 Task: Look for space in Ibeto, Nigeria from 13th August, 2023 to 17th August, 2023 for 2 adults in price range Rs.10000 to Rs.16000. Place can be entire place with 2 bedrooms having 2 beds and 1 bathroom. Property type can be house, flat, guest house. Amenities needed are: wifi. Booking option can be shelf check-in. Required host language is English.
Action: Mouse pressed left at (594, 166)
Screenshot: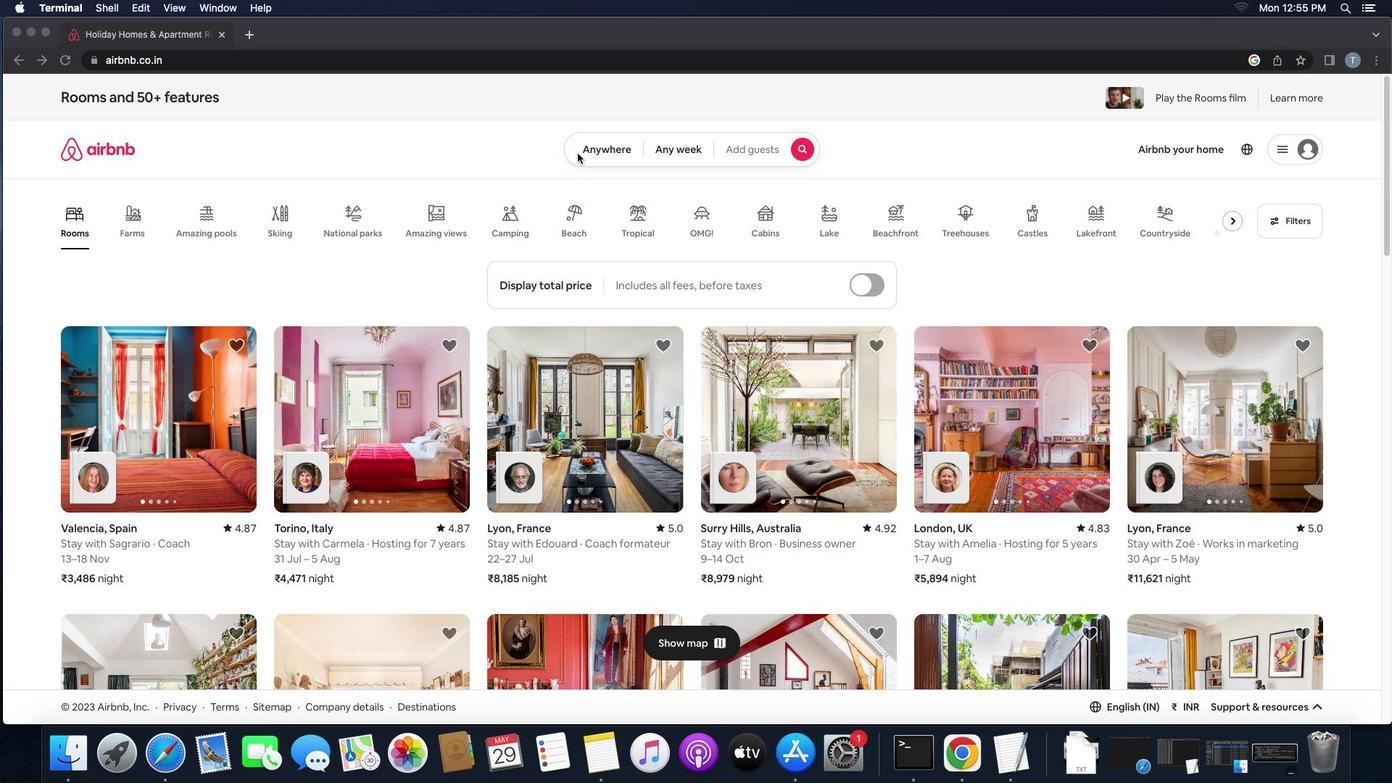 
Action: Mouse pressed left at (594, 166)
Screenshot: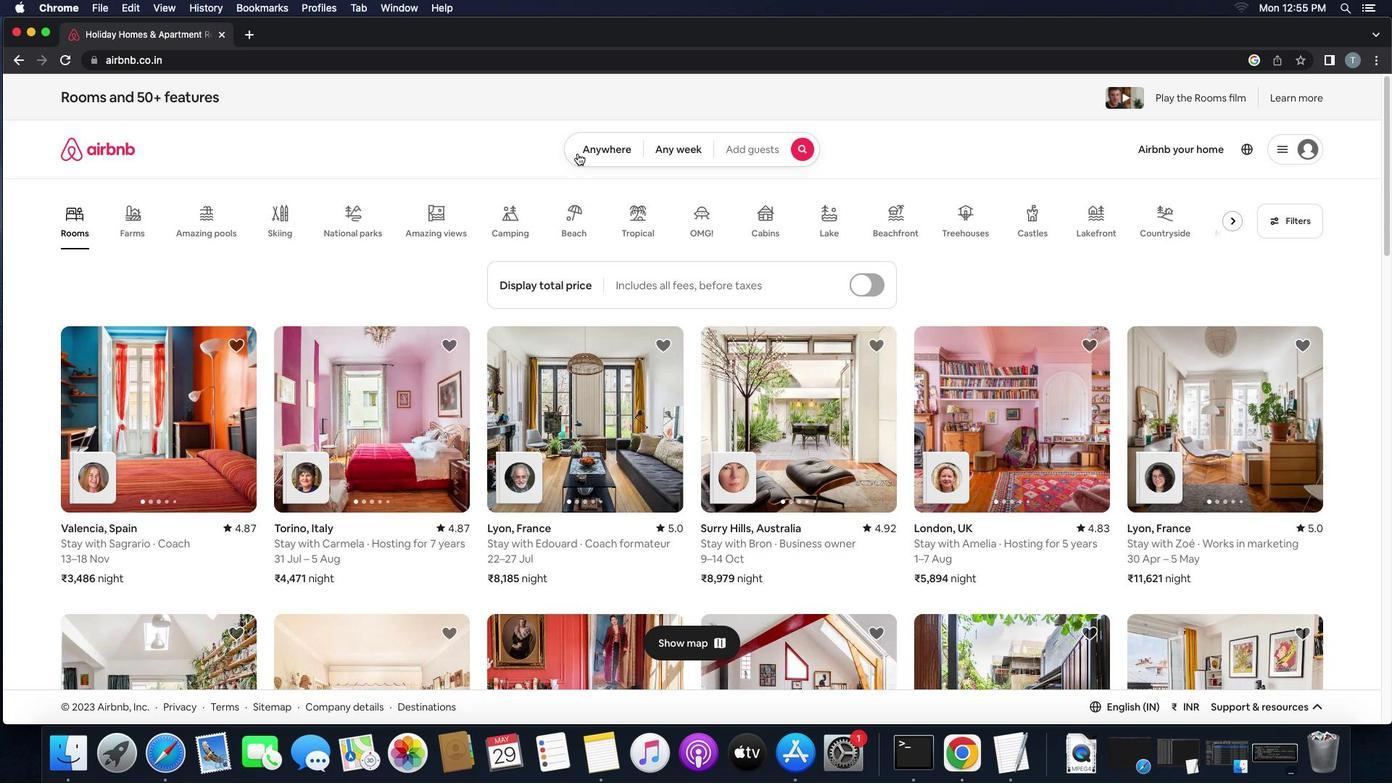 
Action: Mouse moved to (543, 220)
Screenshot: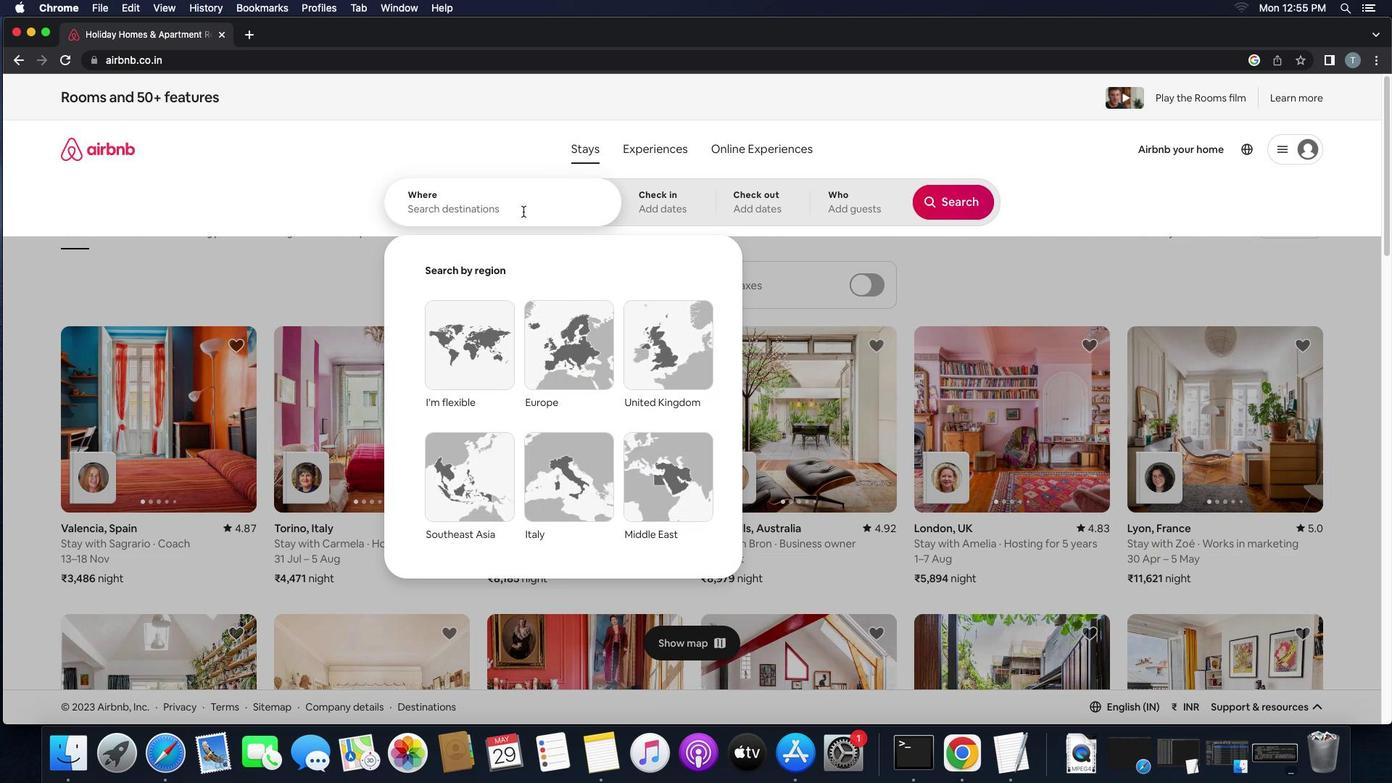 
Action: Mouse pressed left at (543, 220)
Screenshot: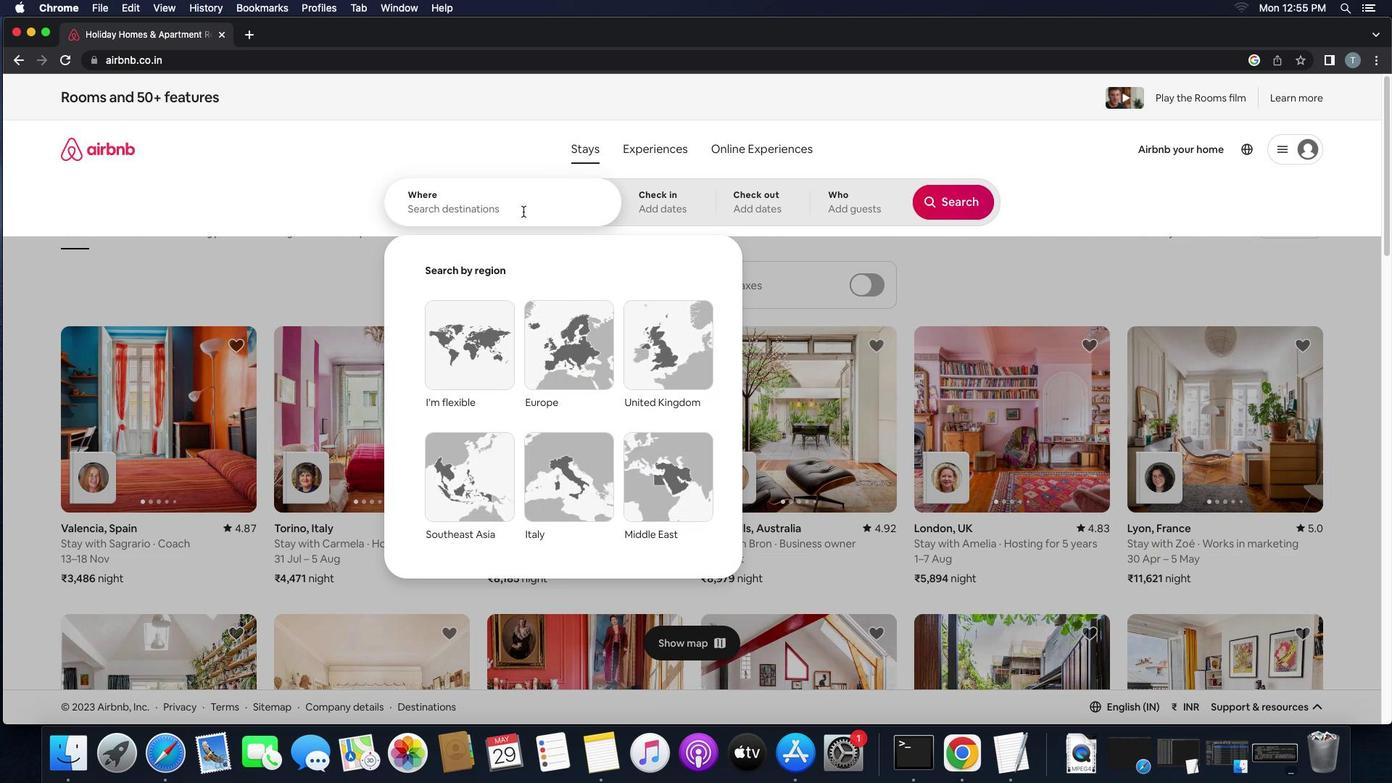 
Action: Key pressed 'i''b''e''t''o'','Key.space'n''i'
Screenshot: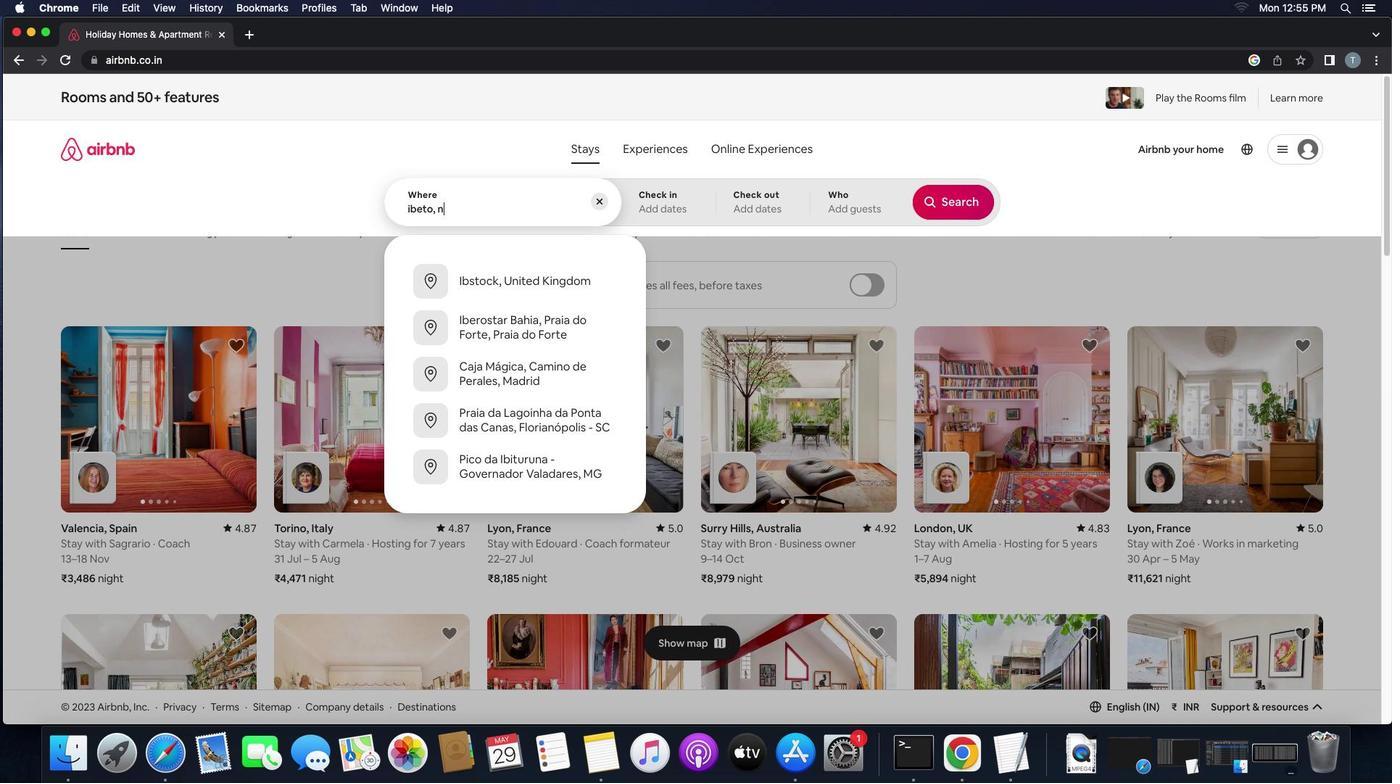 
Action: Mouse moved to (561, 292)
Screenshot: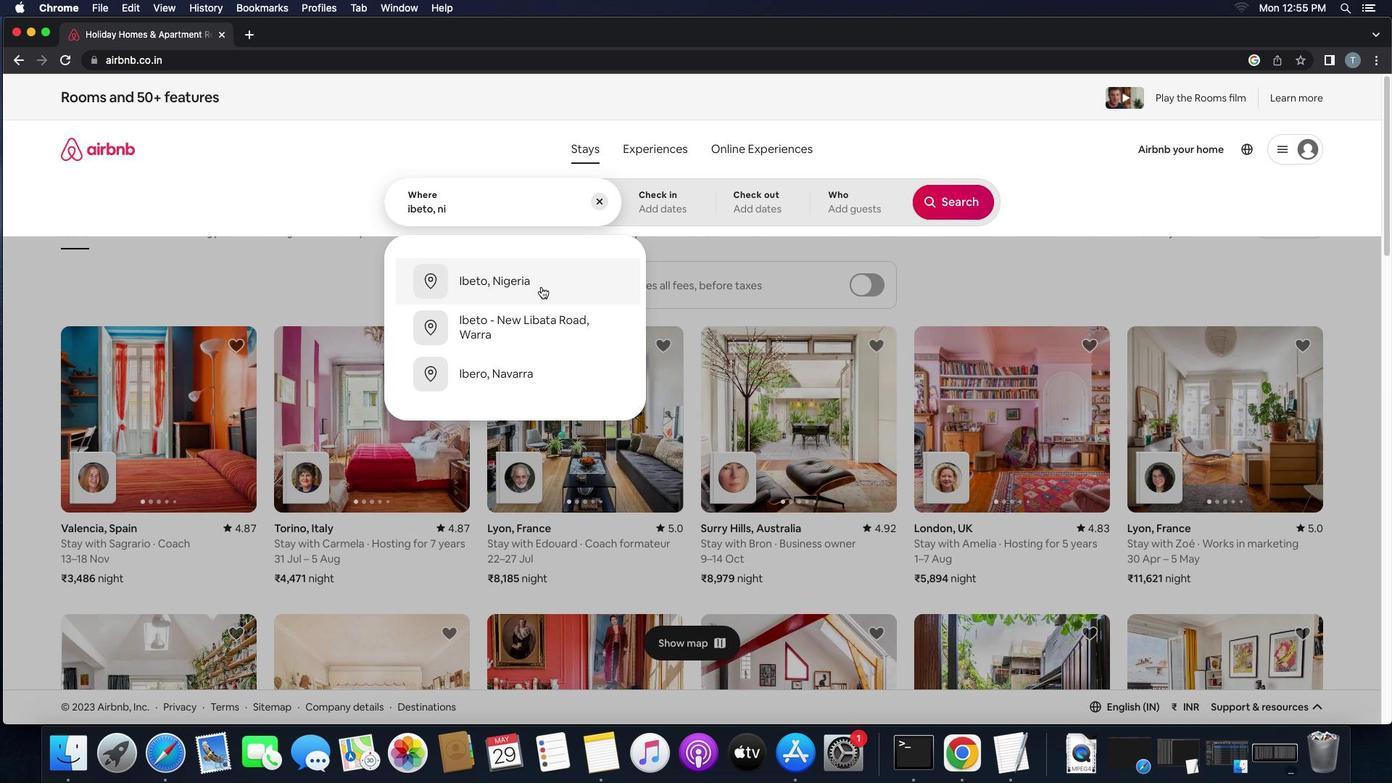 
Action: Mouse pressed left at (561, 292)
Screenshot: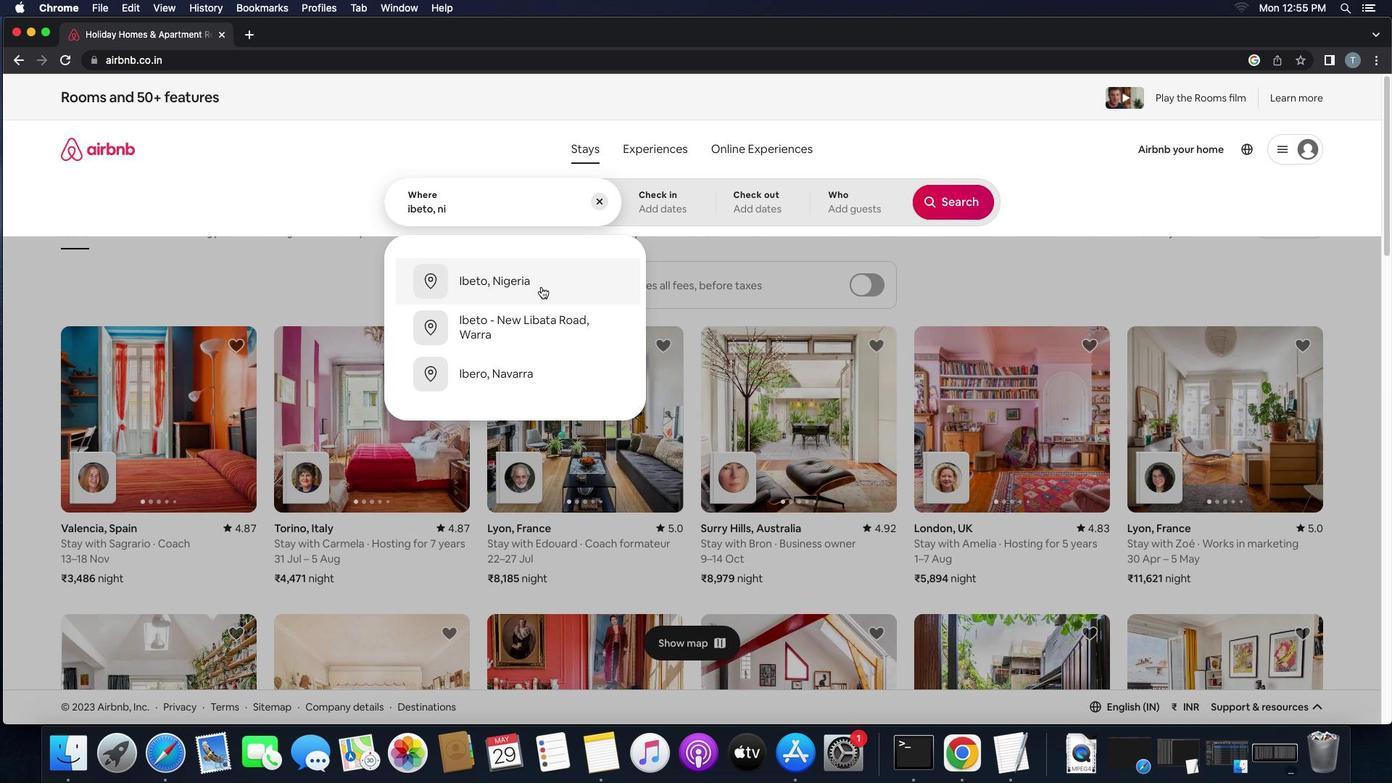 
Action: Mouse moved to (806, 440)
Screenshot: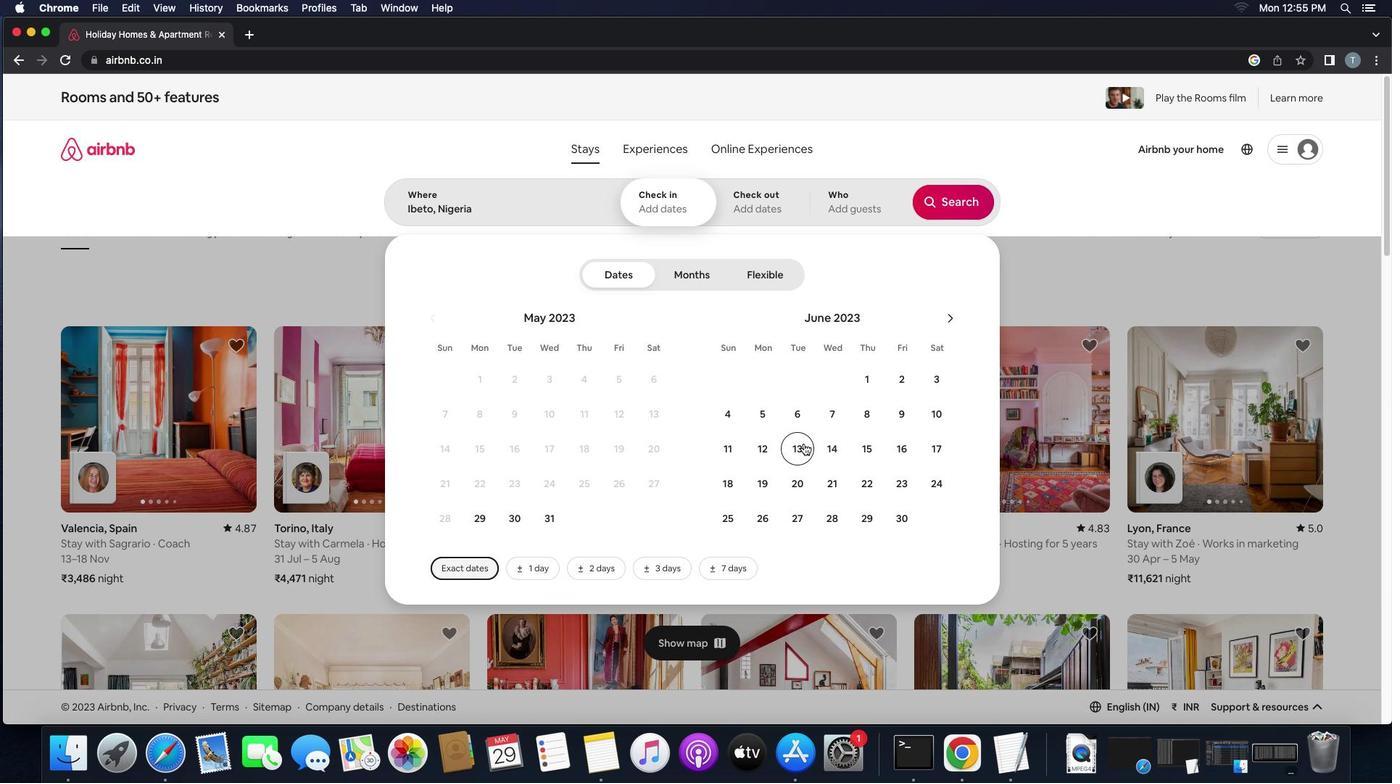 
Action: Mouse pressed left at (806, 440)
Screenshot: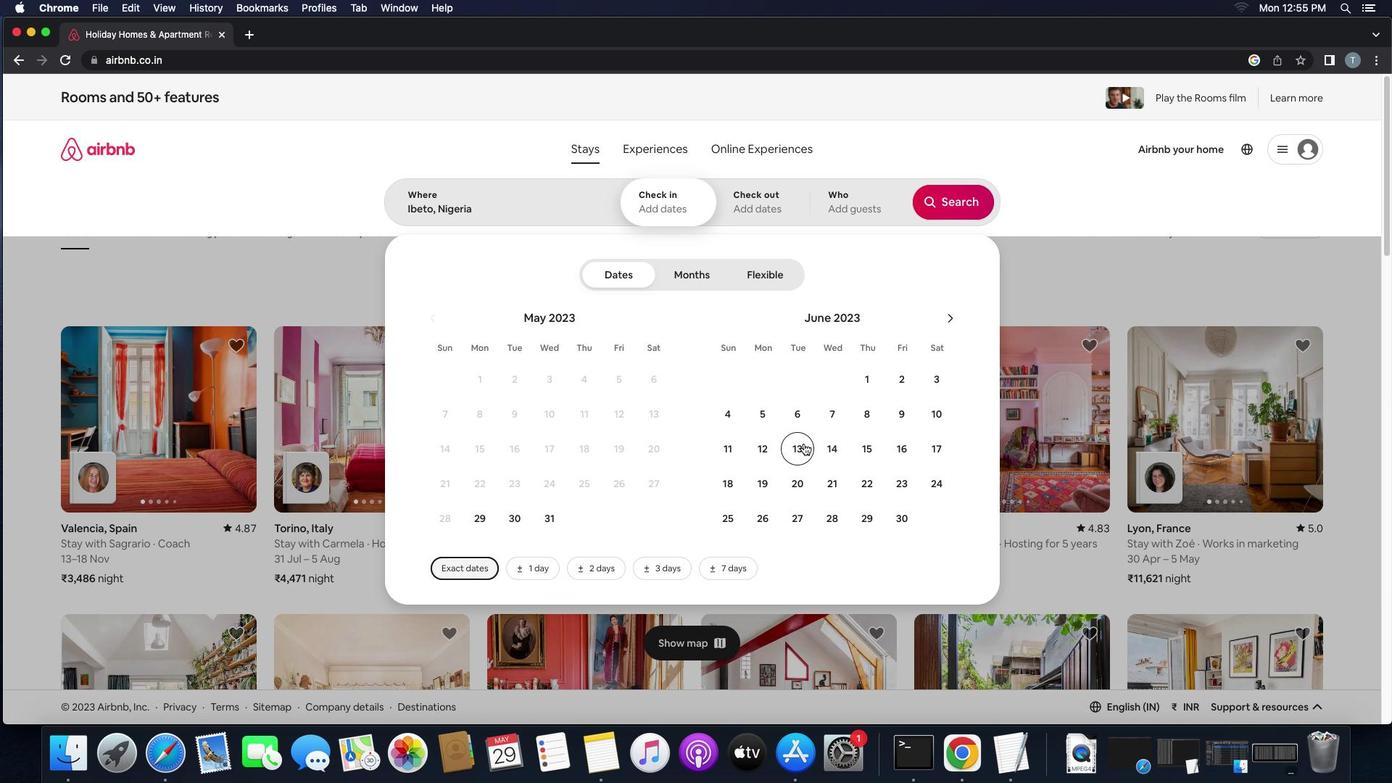 
Action: Mouse moved to (922, 456)
Screenshot: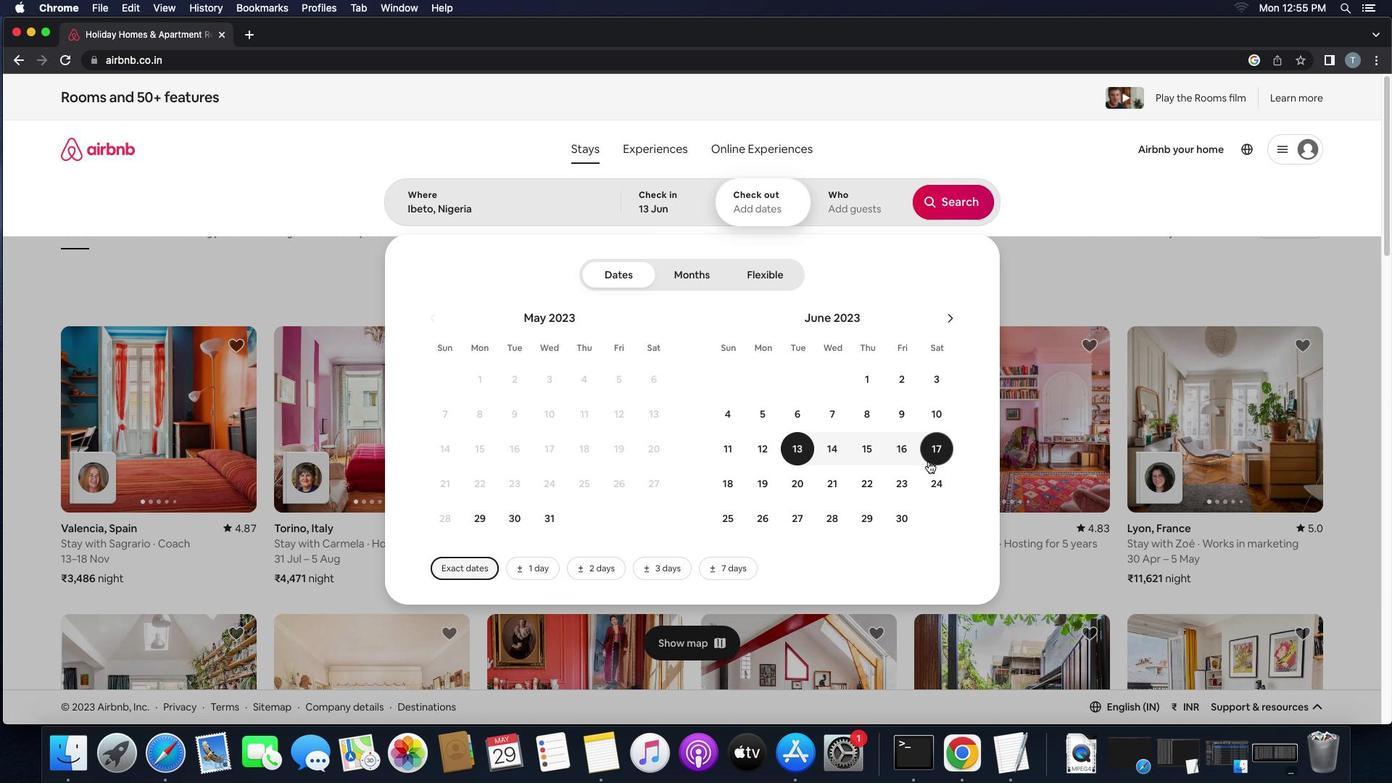 
Action: Mouse pressed left at (922, 456)
Screenshot: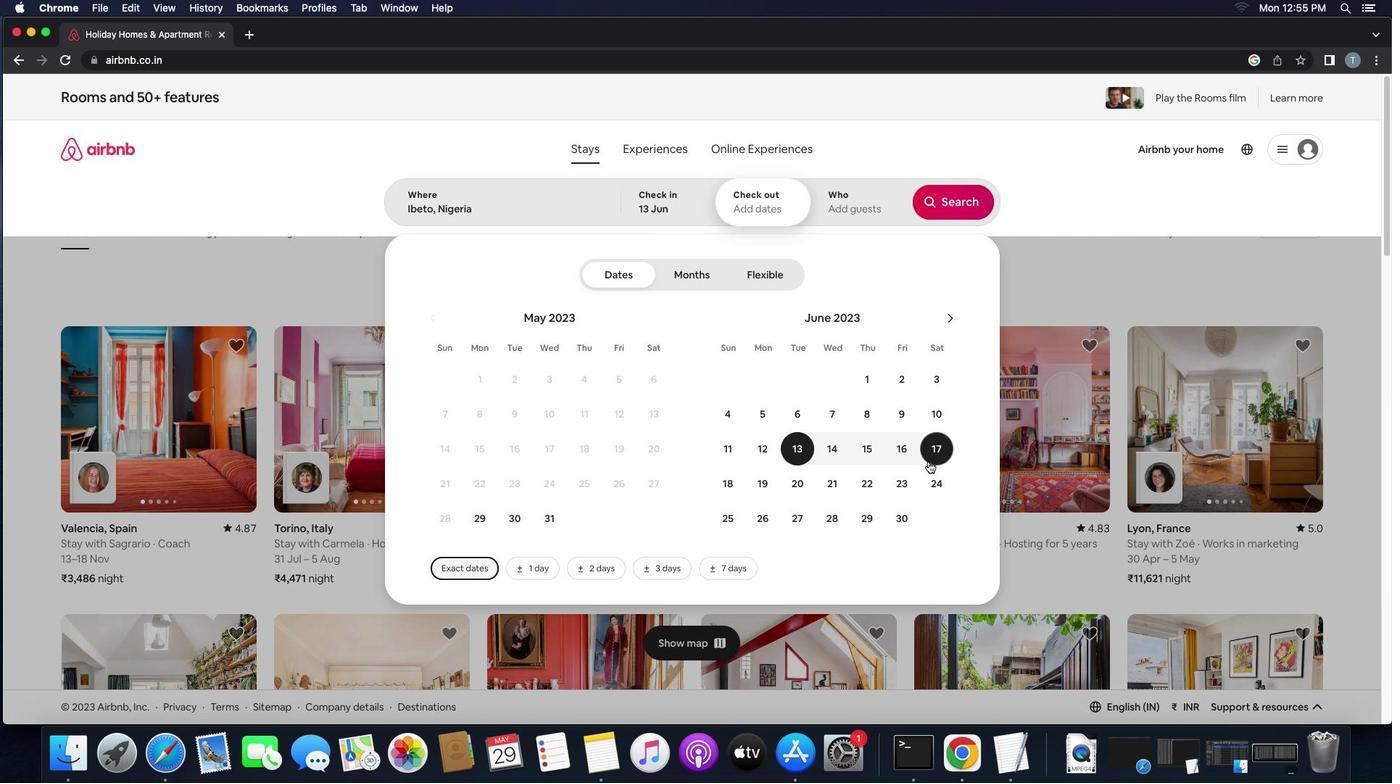 
Action: Mouse moved to (841, 226)
Screenshot: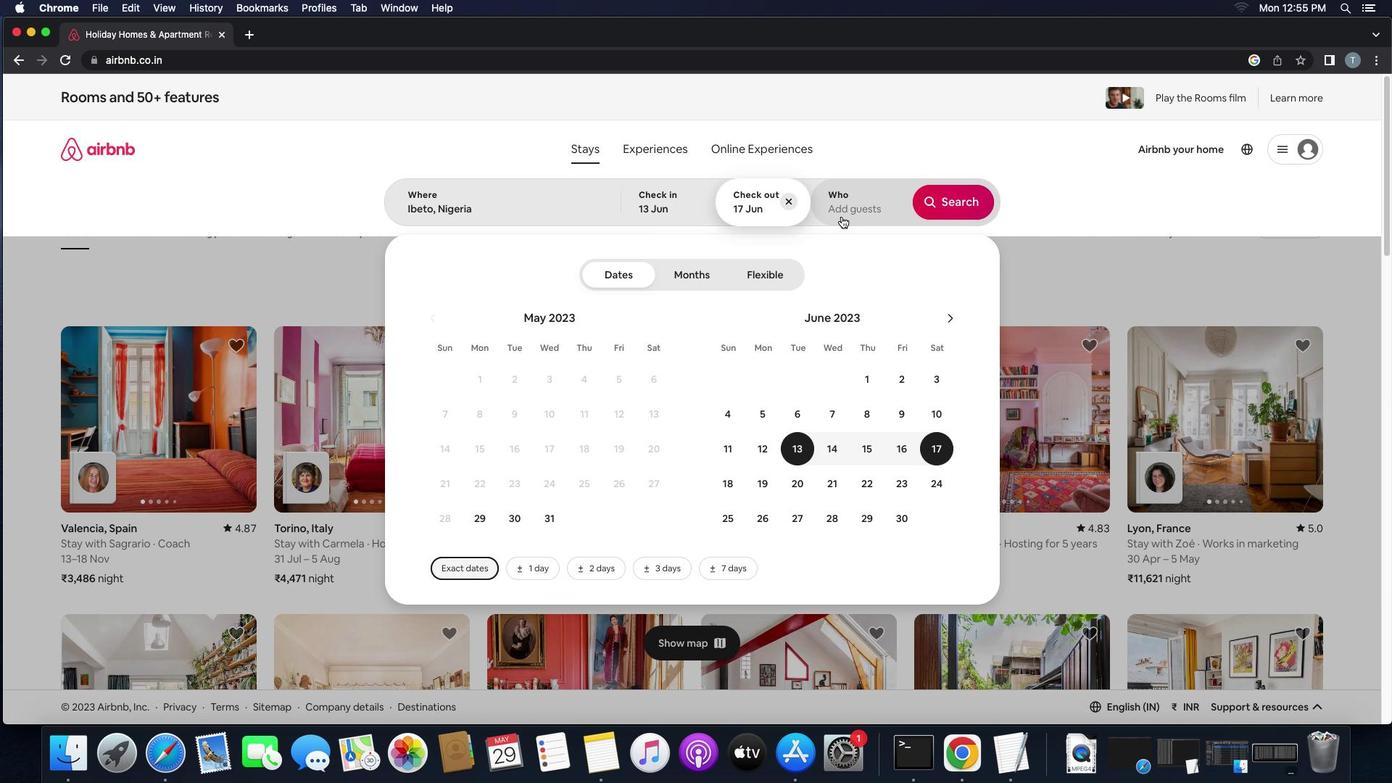 
Action: Mouse pressed left at (841, 226)
Screenshot: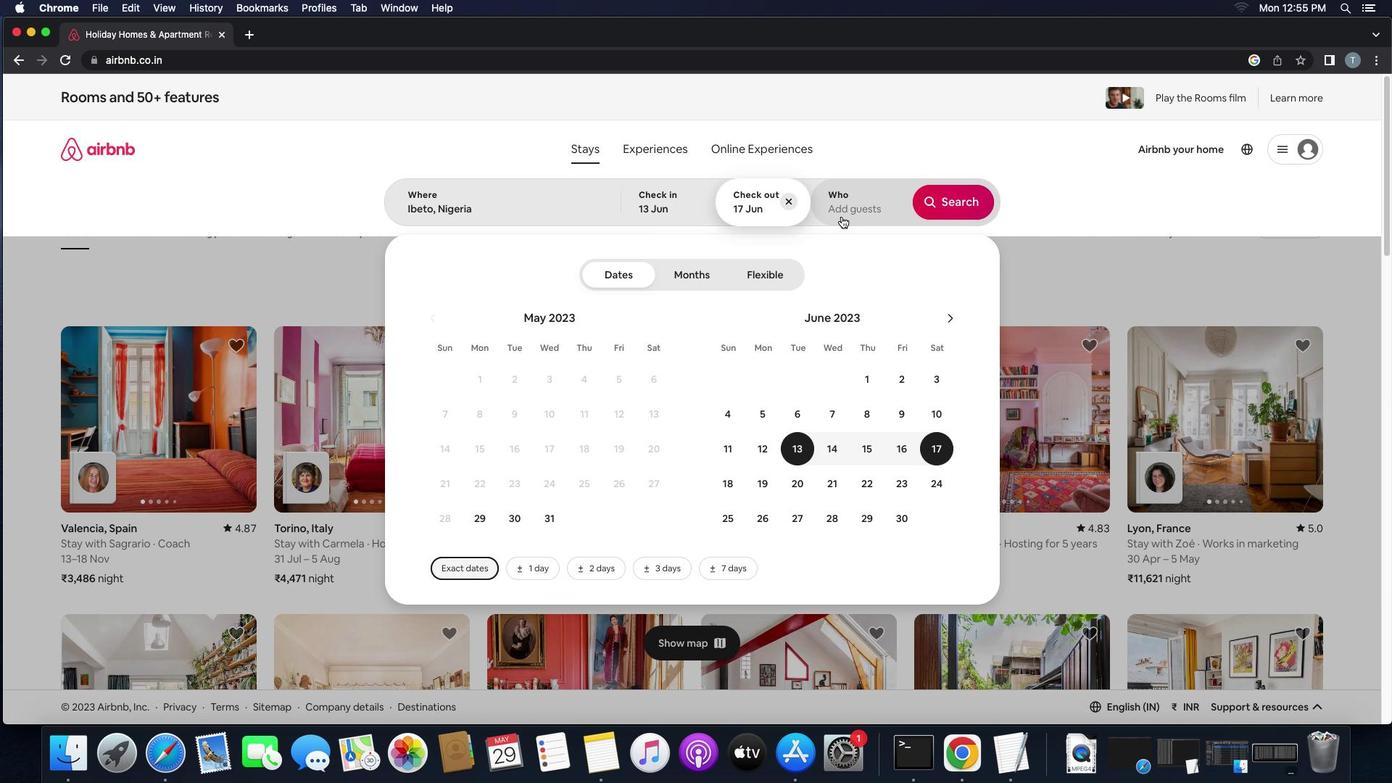 
Action: Mouse moved to (950, 291)
Screenshot: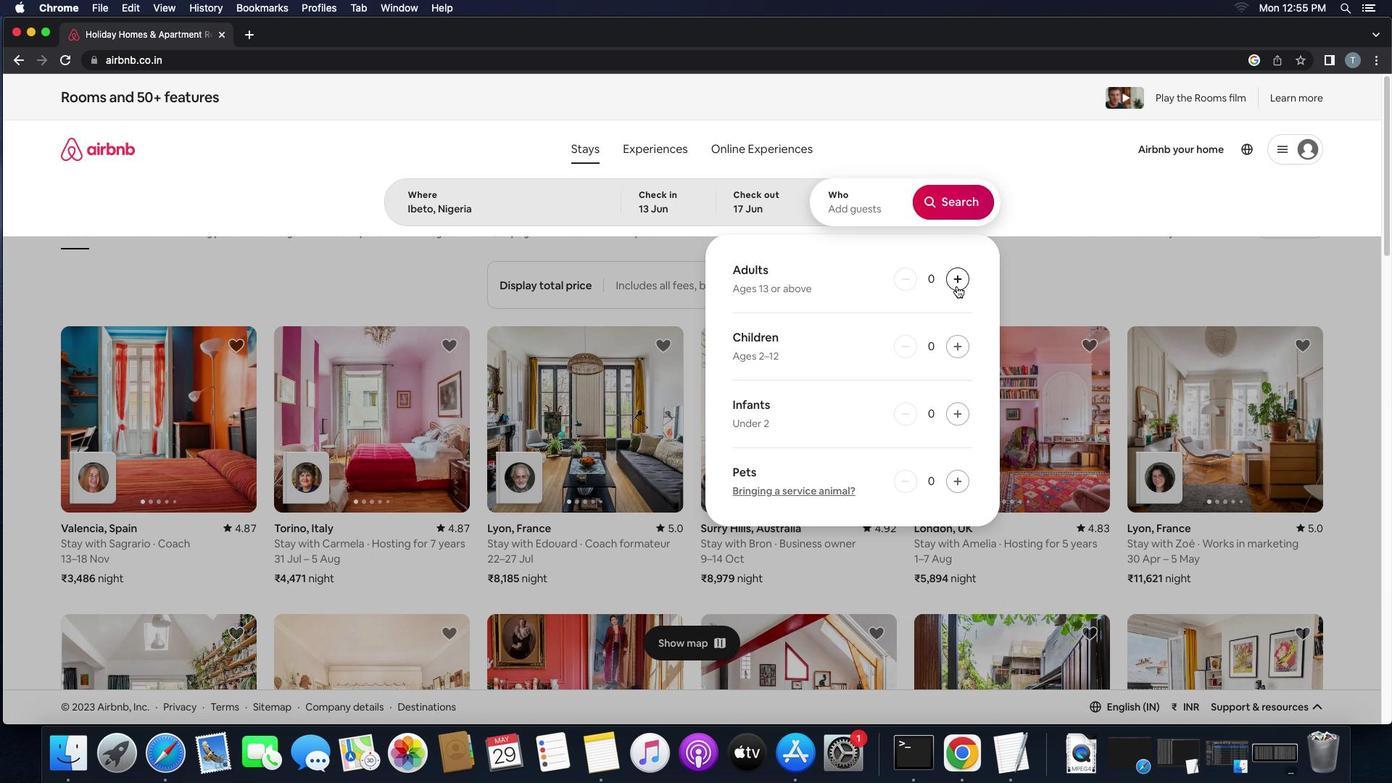
Action: Mouse pressed left at (950, 291)
Screenshot: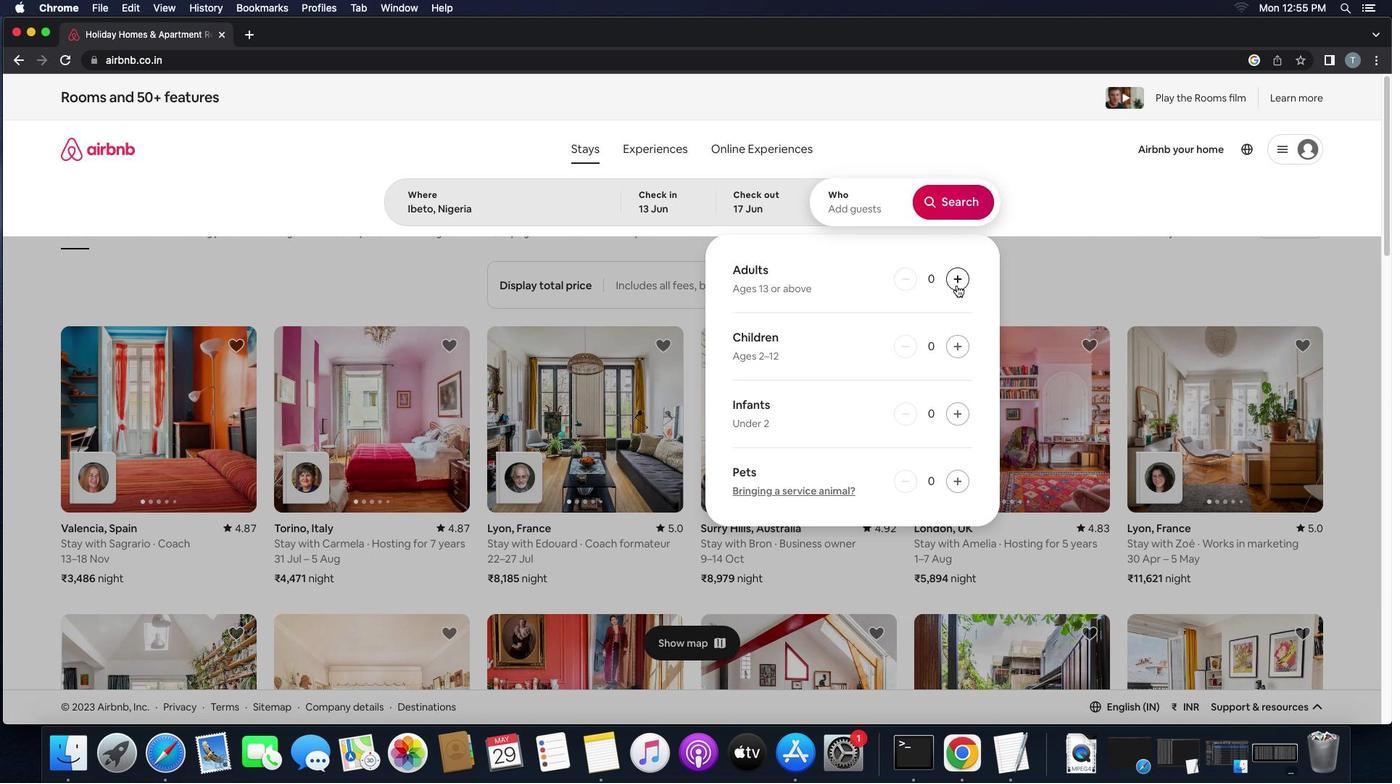 
Action: Mouse moved to (950, 291)
Screenshot: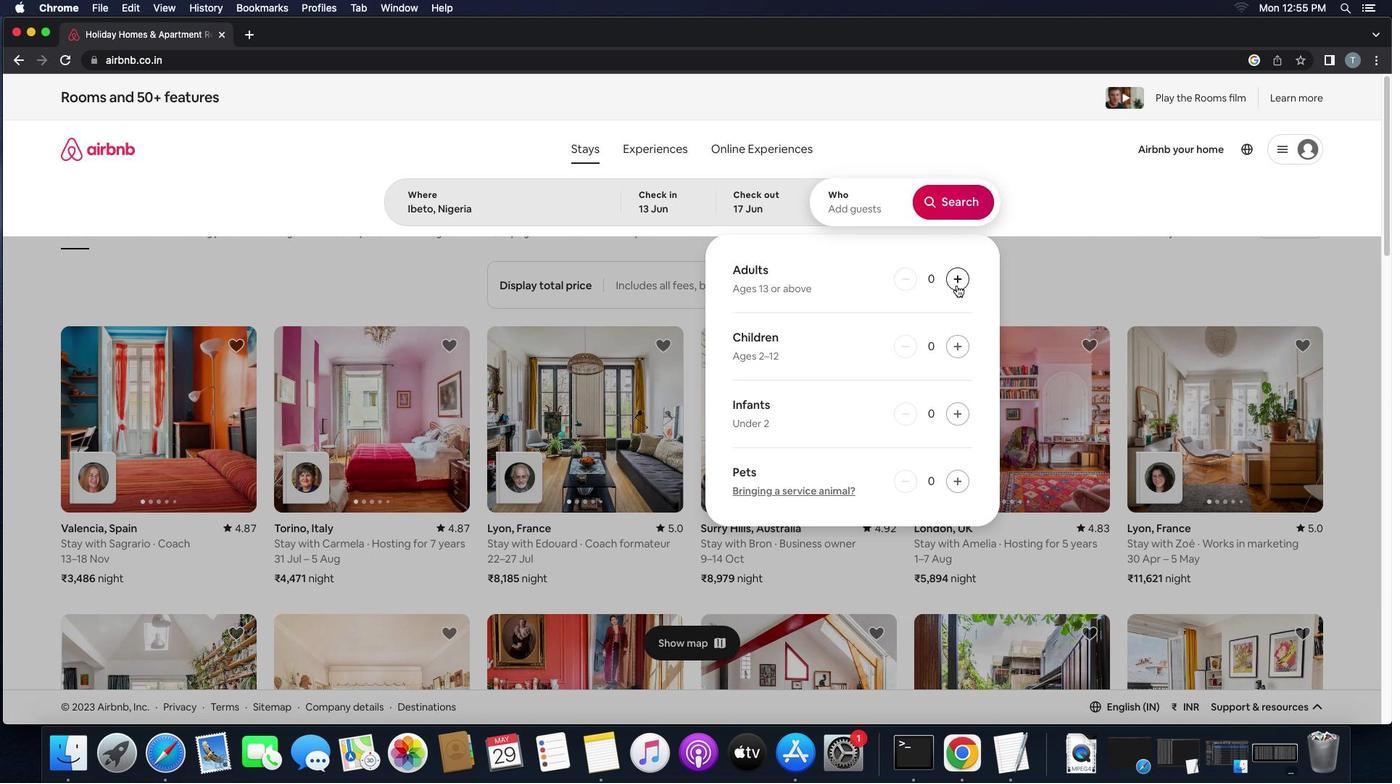 
Action: Mouse pressed left at (950, 291)
Screenshot: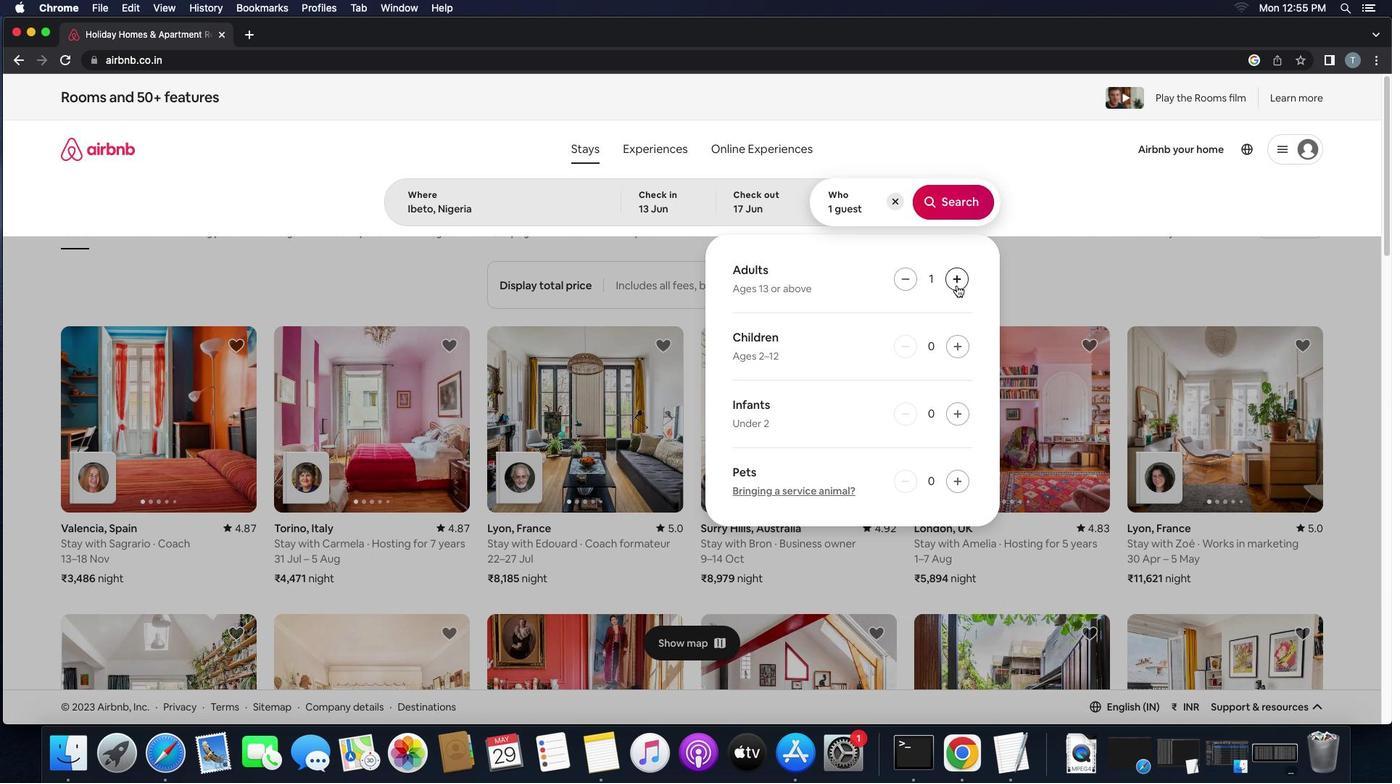 
Action: Mouse moved to (944, 224)
Screenshot: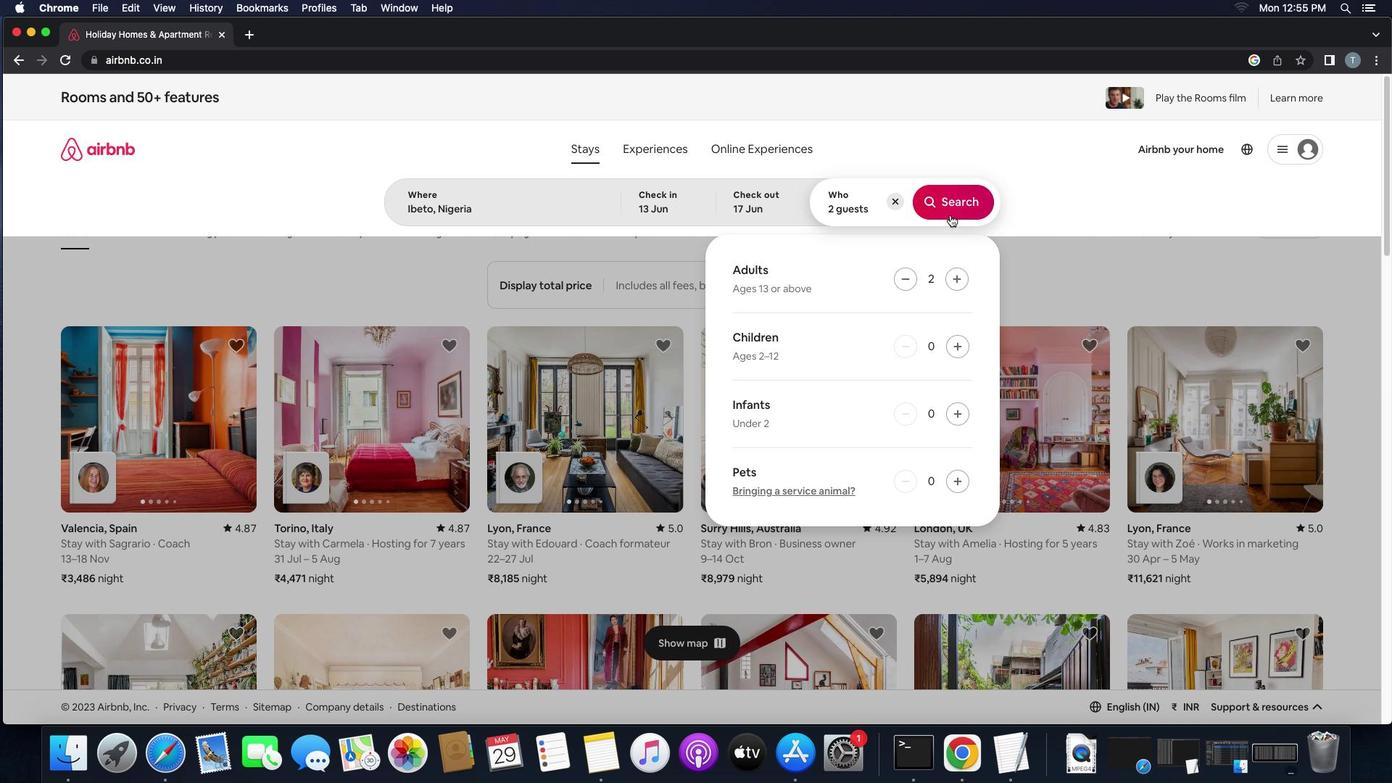 
Action: Mouse pressed left at (944, 224)
Screenshot: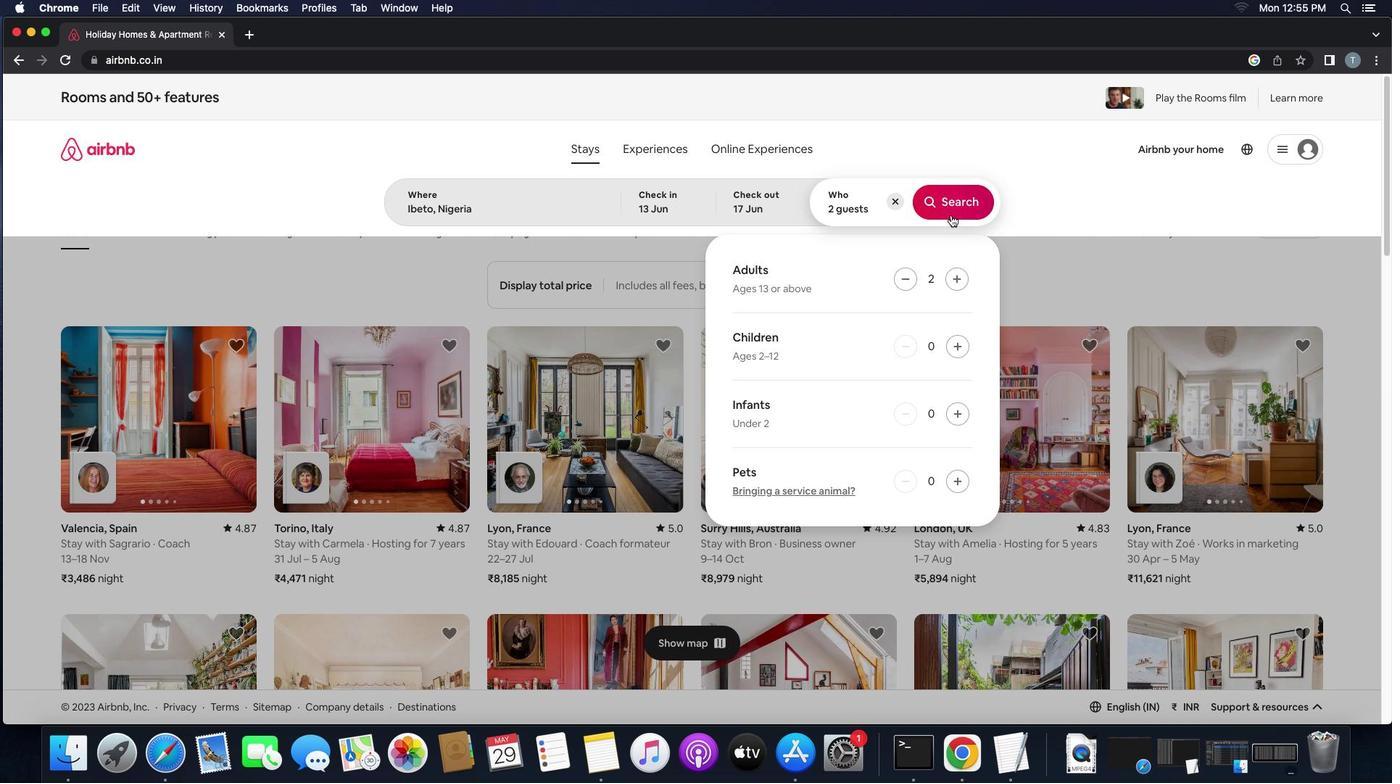 
Action: Mouse moved to (1302, 172)
Screenshot: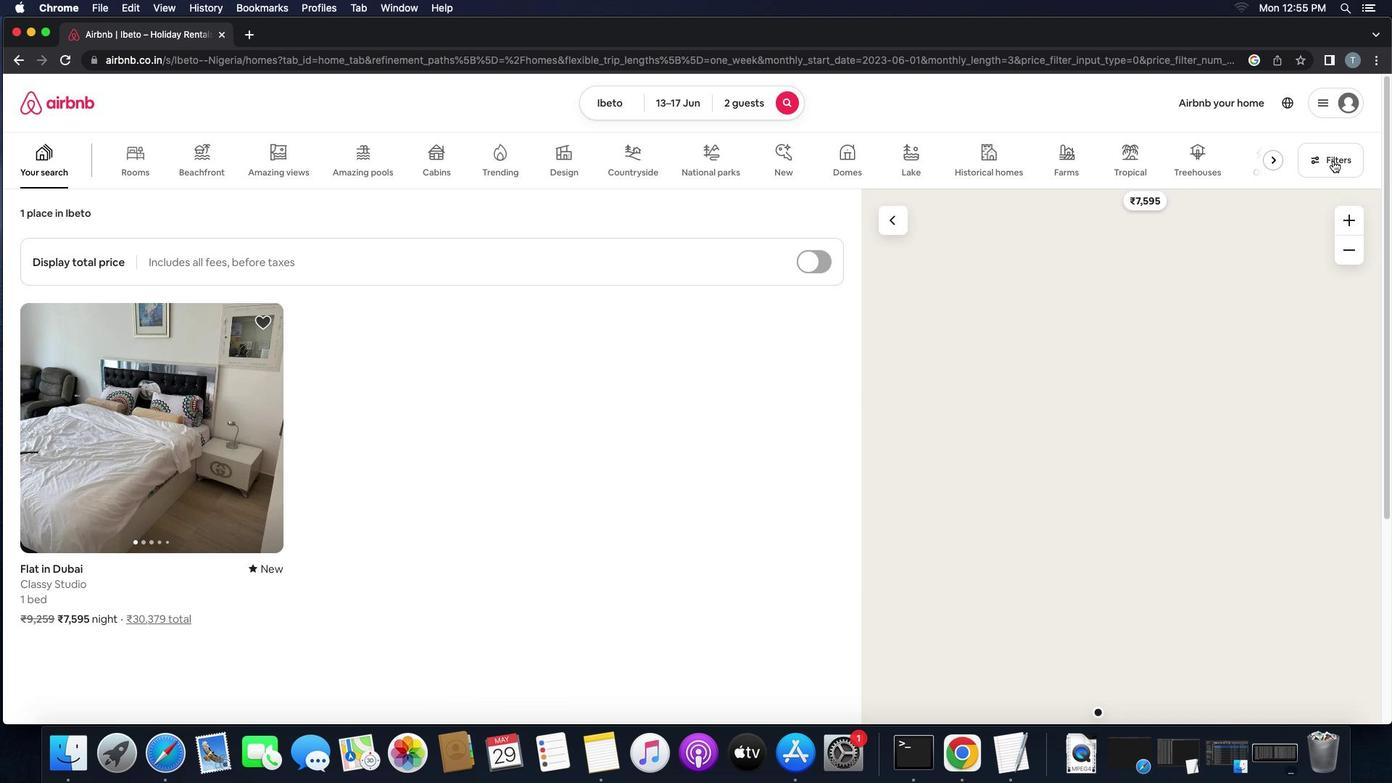 
Action: Mouse pressed left at (1302, 172)
Screenshot: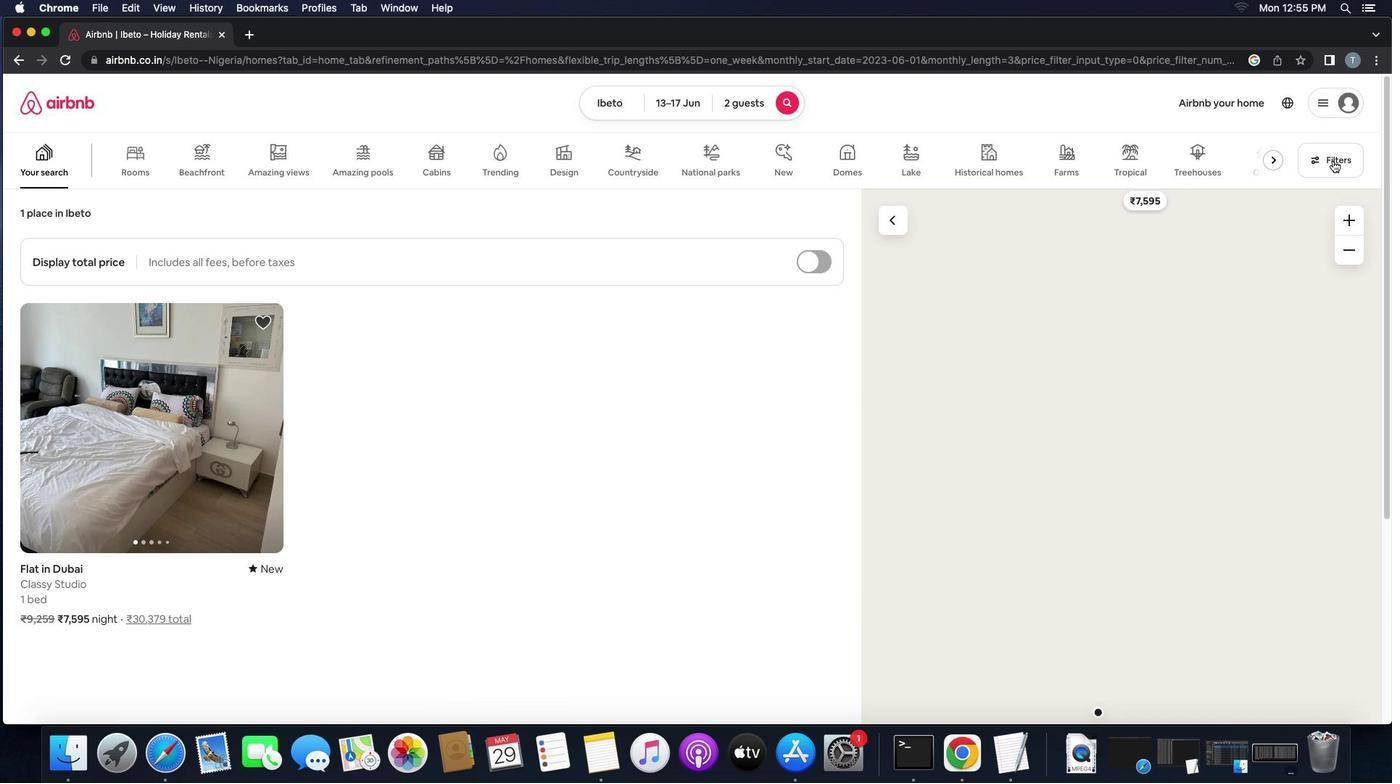 
Action: Mouse moved to (643, 348)
Screenshot: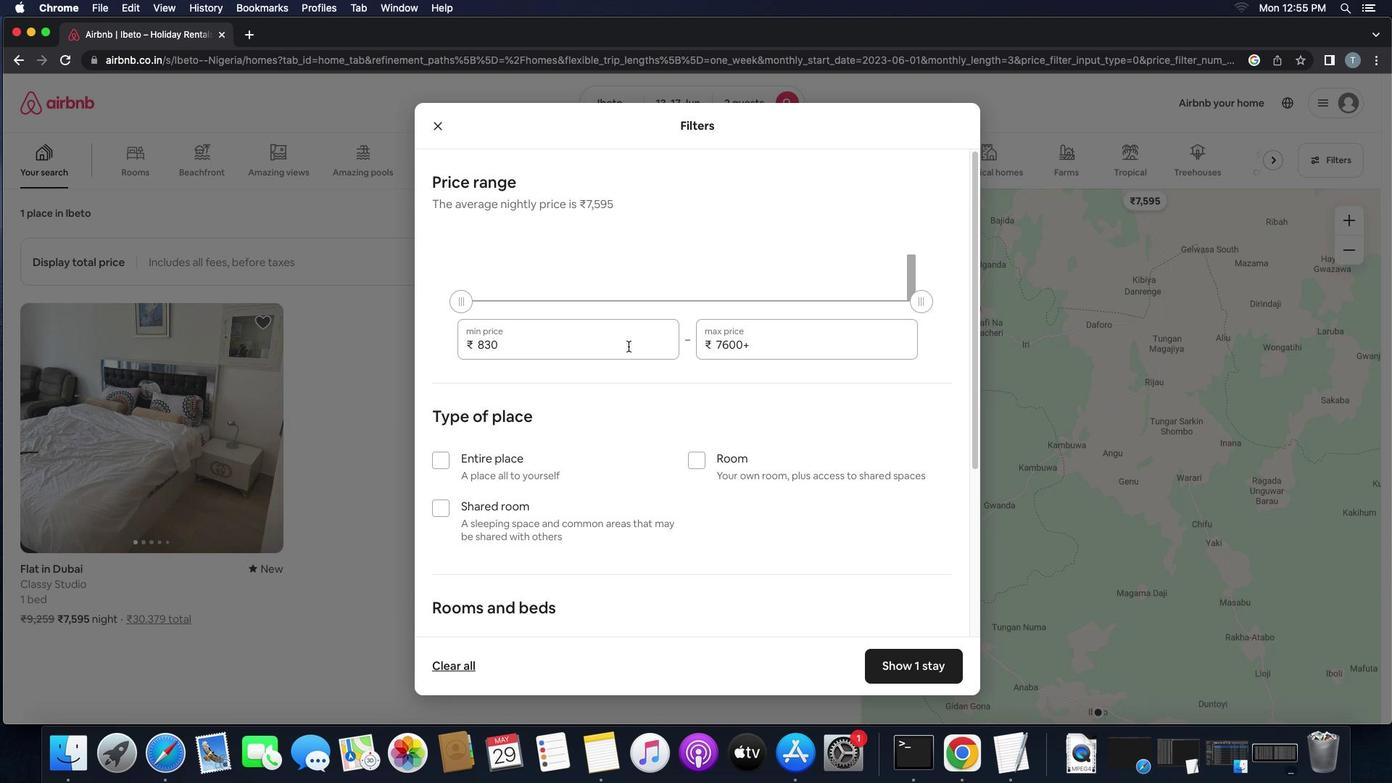 
Action: Mouse pressed left at (643, 348)
Screenshot: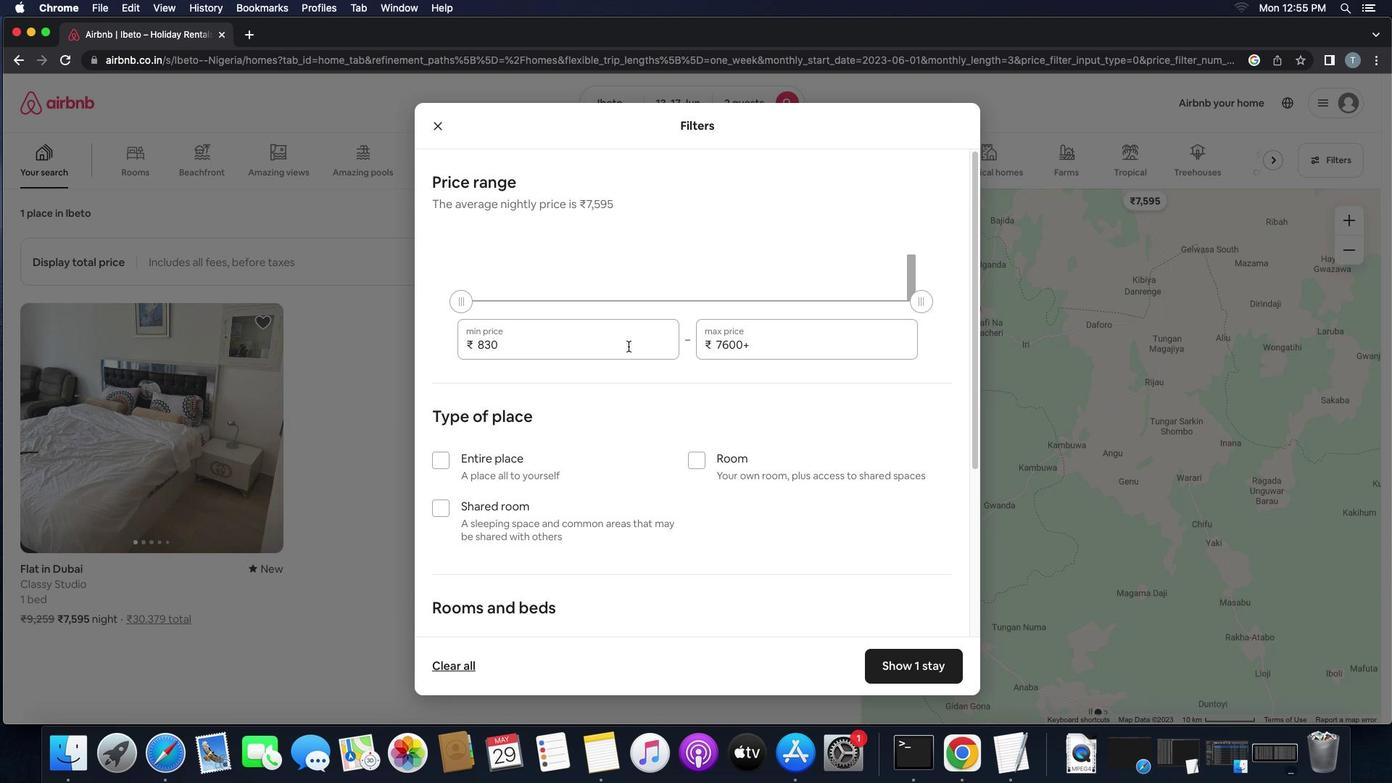 
Action: Key pressed Key.backspaceKey.backspaceKey.backspaceKey.backspace
Screenshot: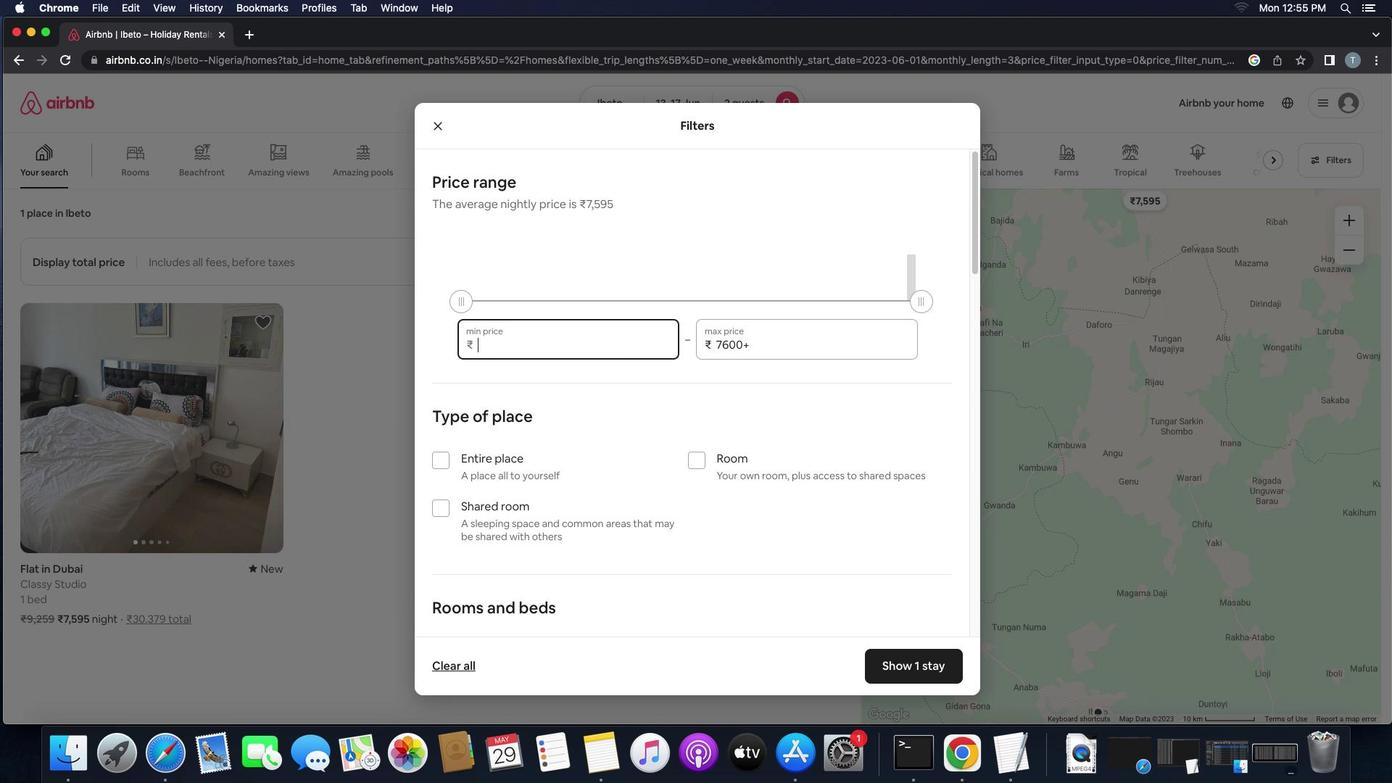 
Action: Mouse moved to (649, 350)
Screenshot: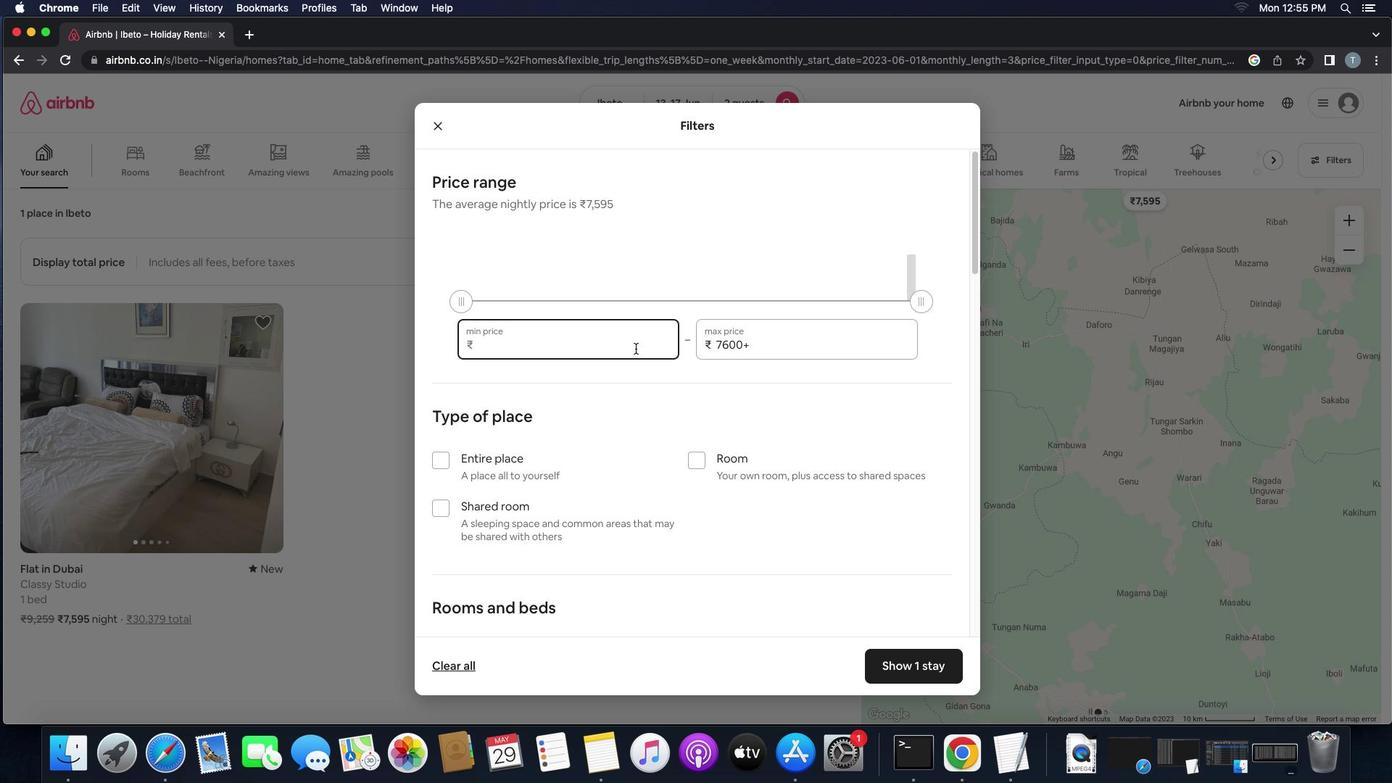 
Action: Key pressed '1''0''0''0''0'
Screenshot: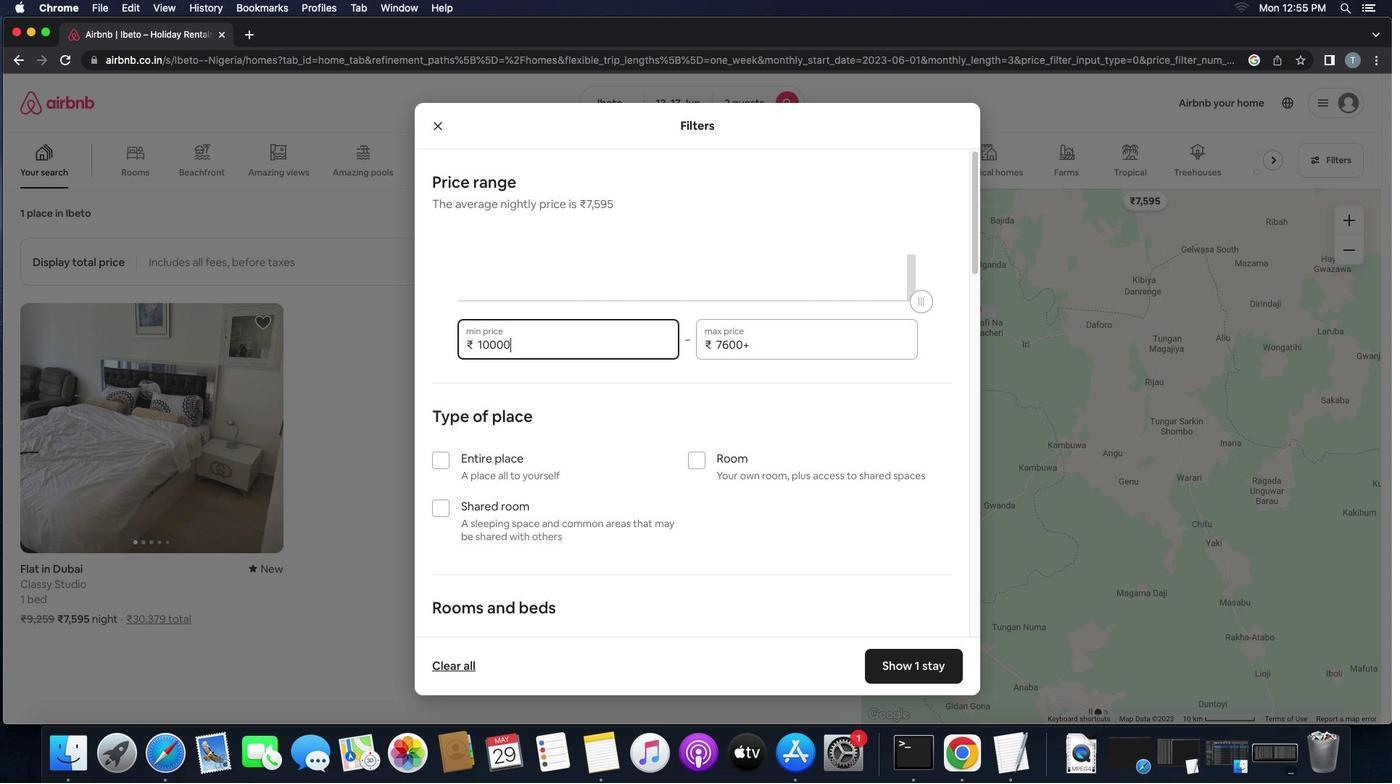 
Action: Mouse moved to (835, 349)
Screenshot: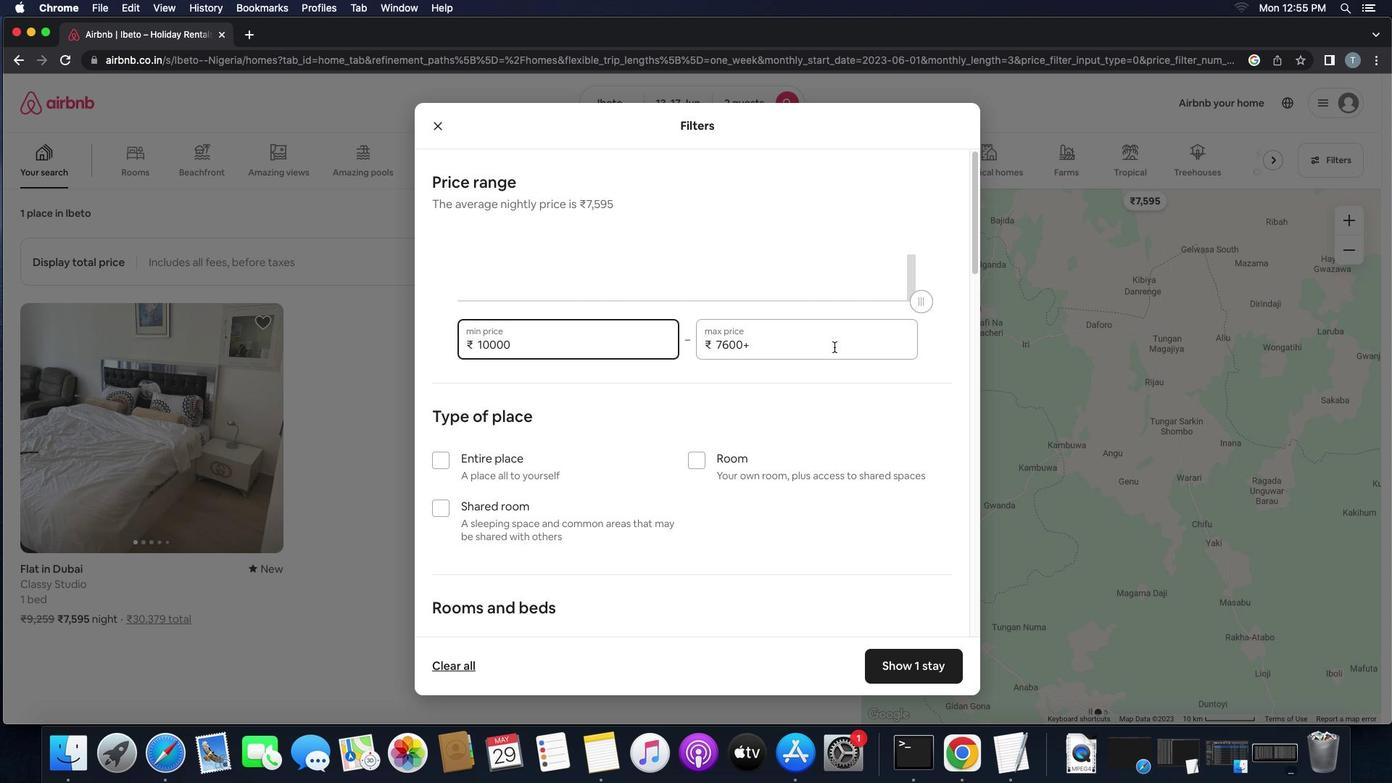 
Action: Mouse pressed left at (835, 349)
Screenshot: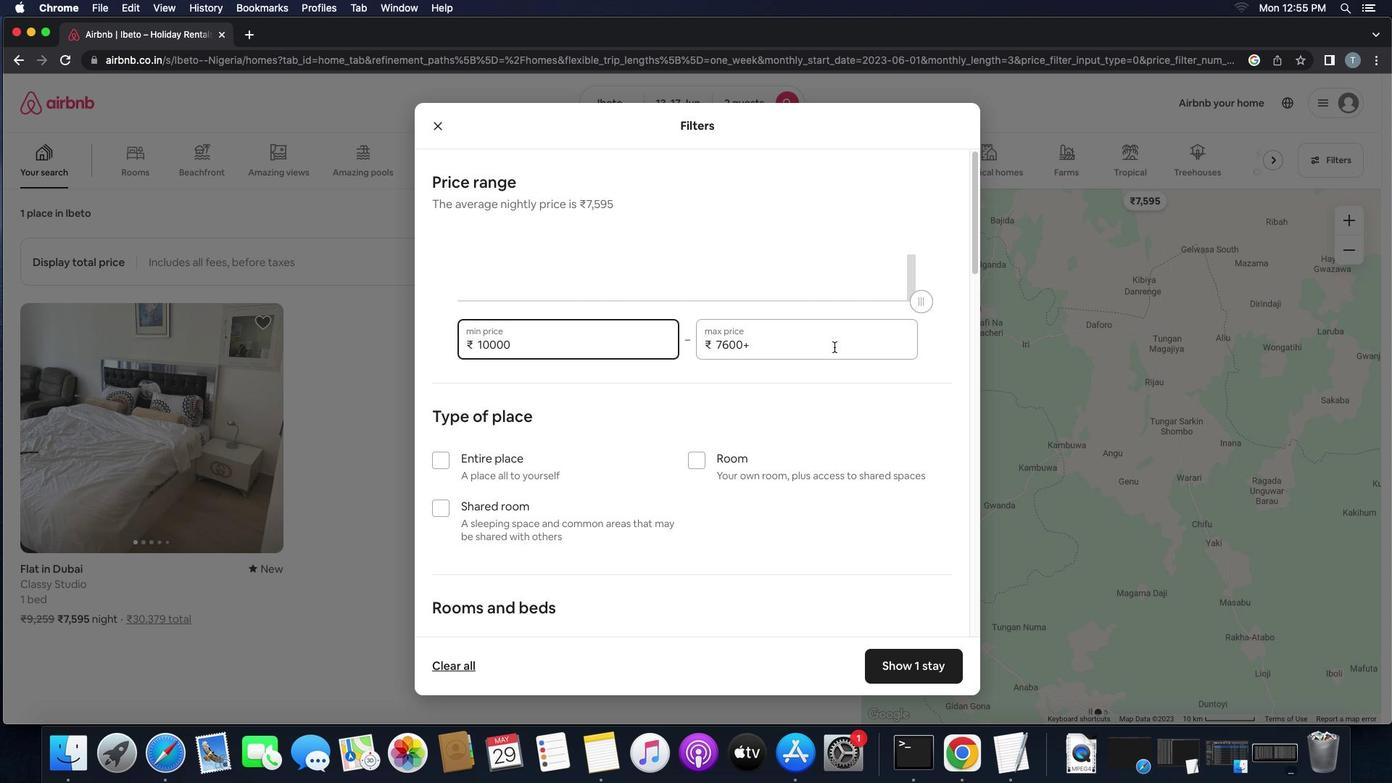 
Action: Mouse pressed left at (835, 349)
Screenshot: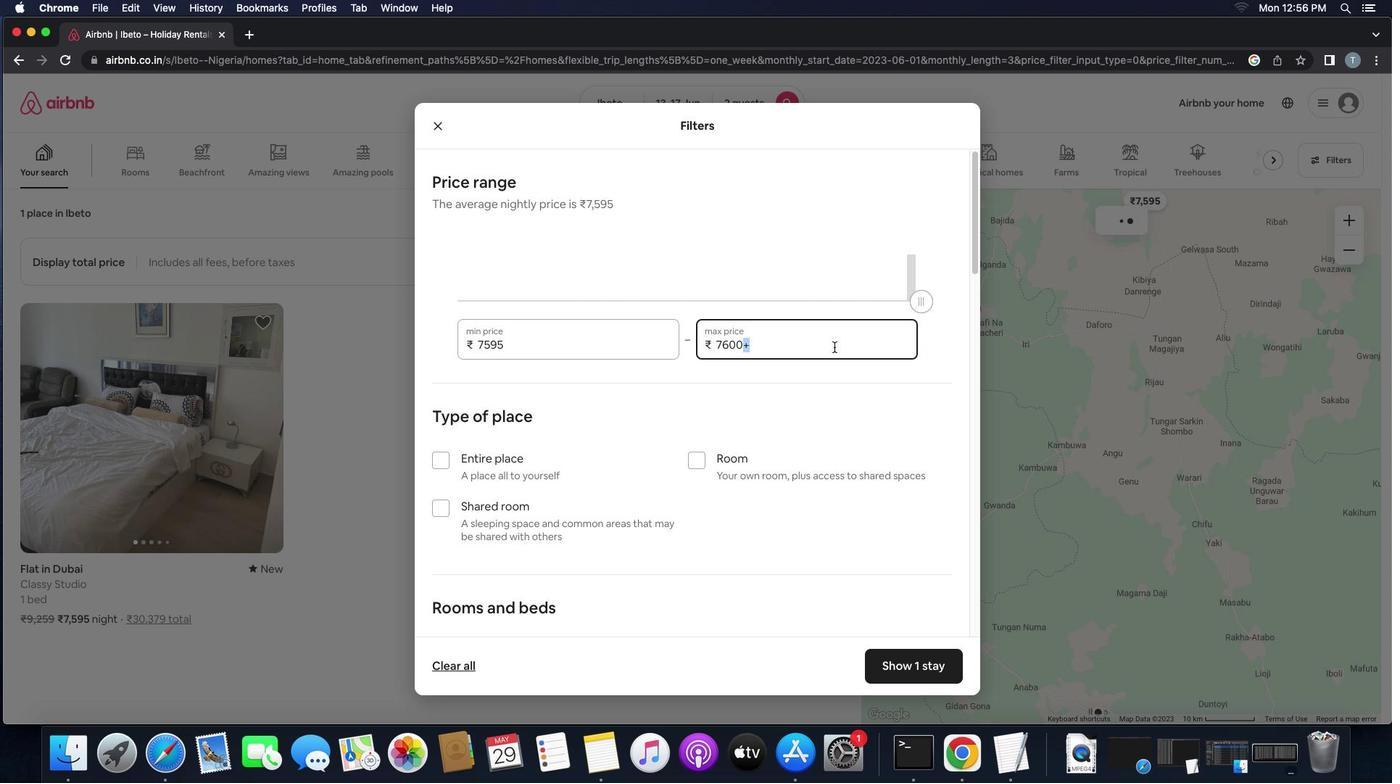 
Action: Key pressed Key.backspaceKey.backspaceKey.backspaceKey.backspaceKey.backspace'1''6''0''0''0'
Screenshot: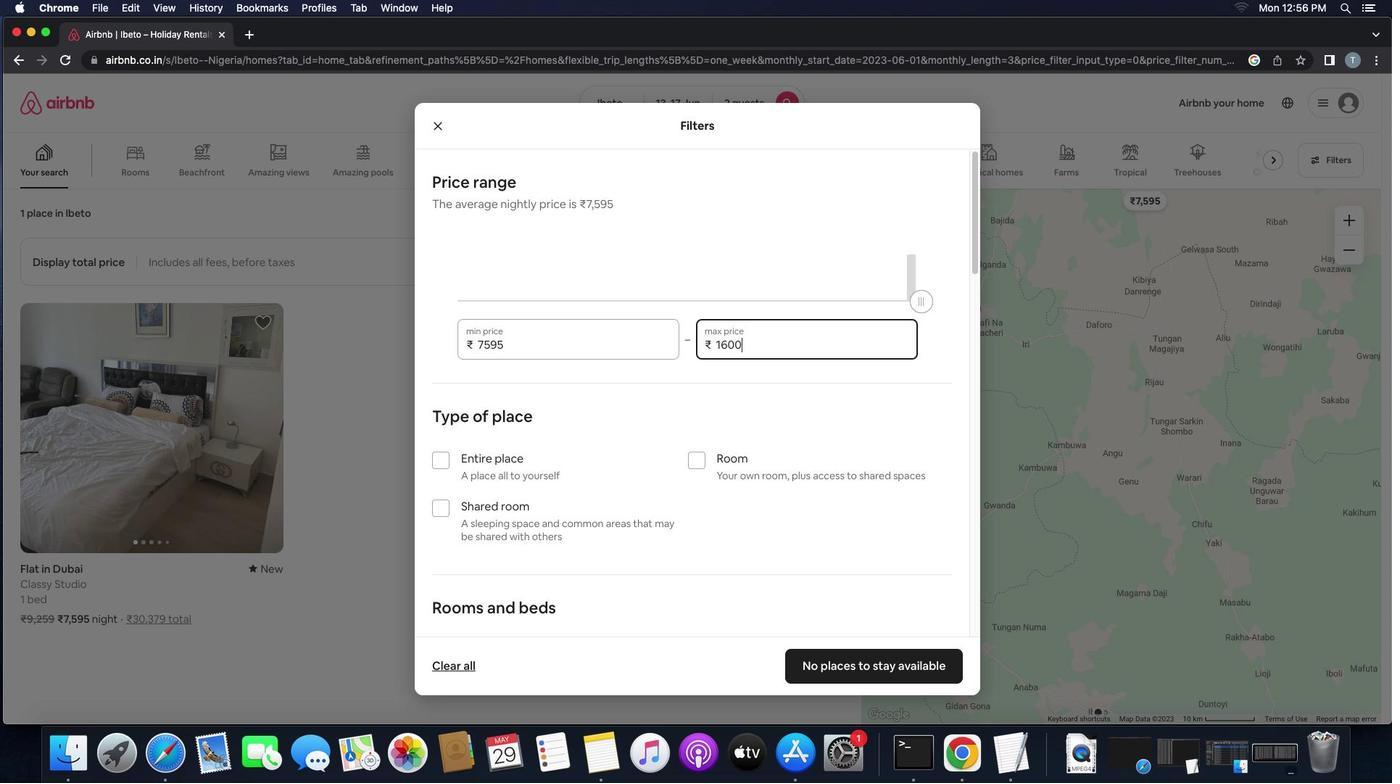 
Action: Mouse moved to (530, 459)
Screenshot: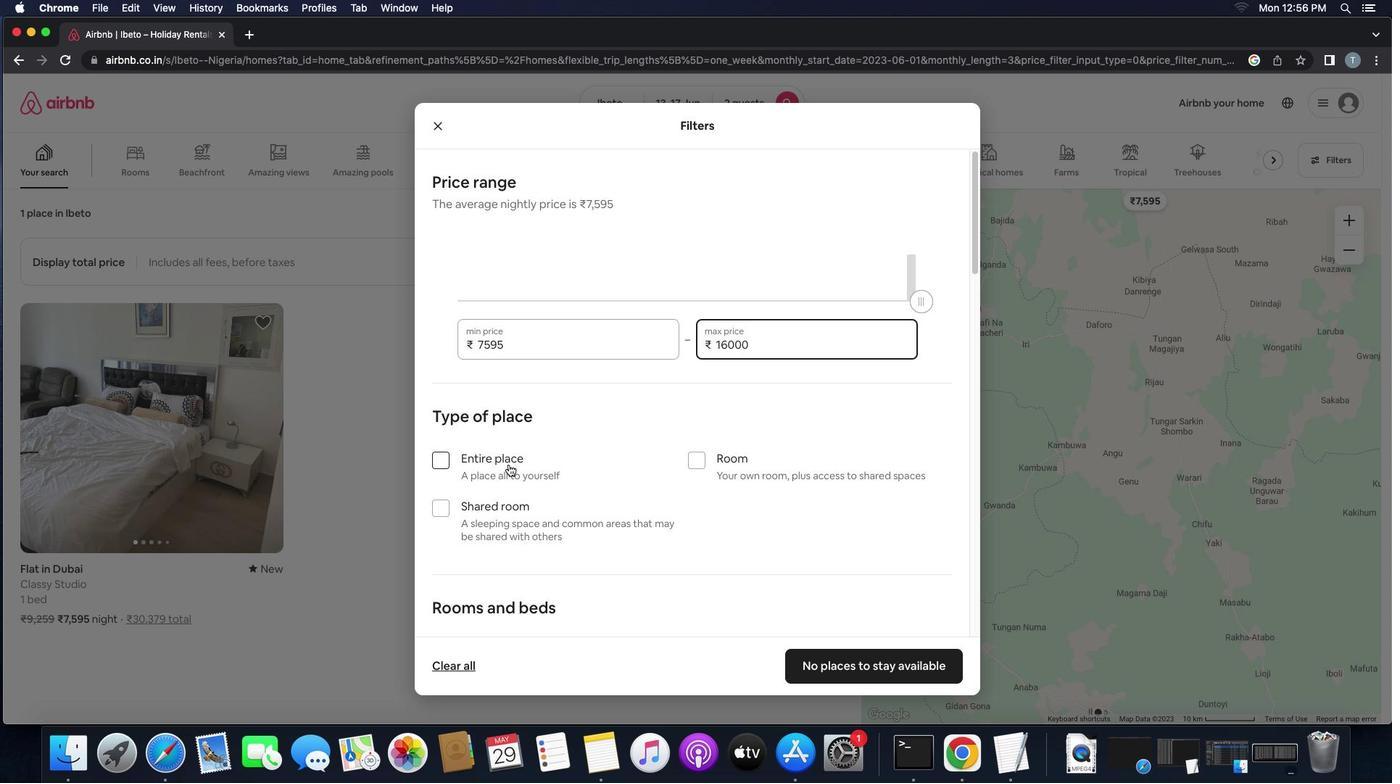 
Action: Mouse pressed left at (530, 459)
Screenshot: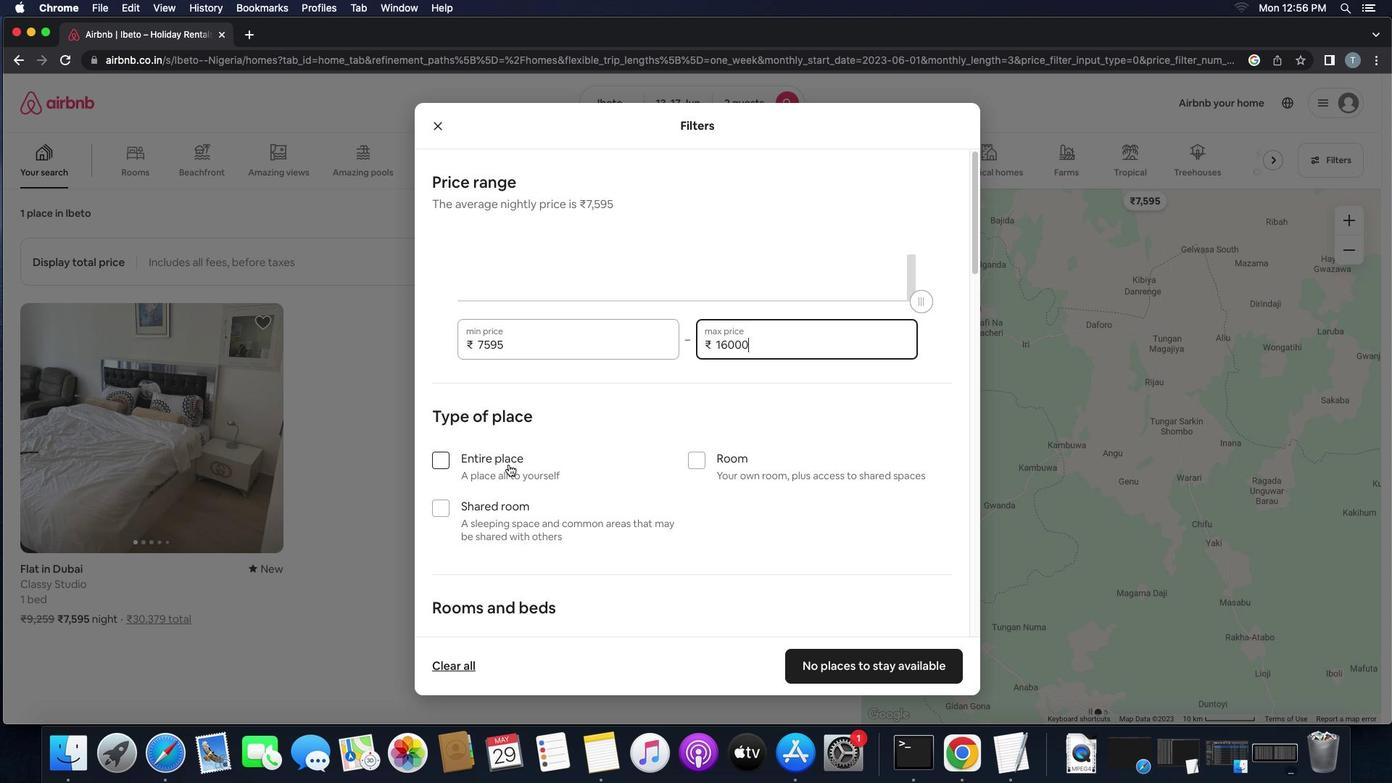 
Action: Mouse moved to (635, 525)
Screenshot: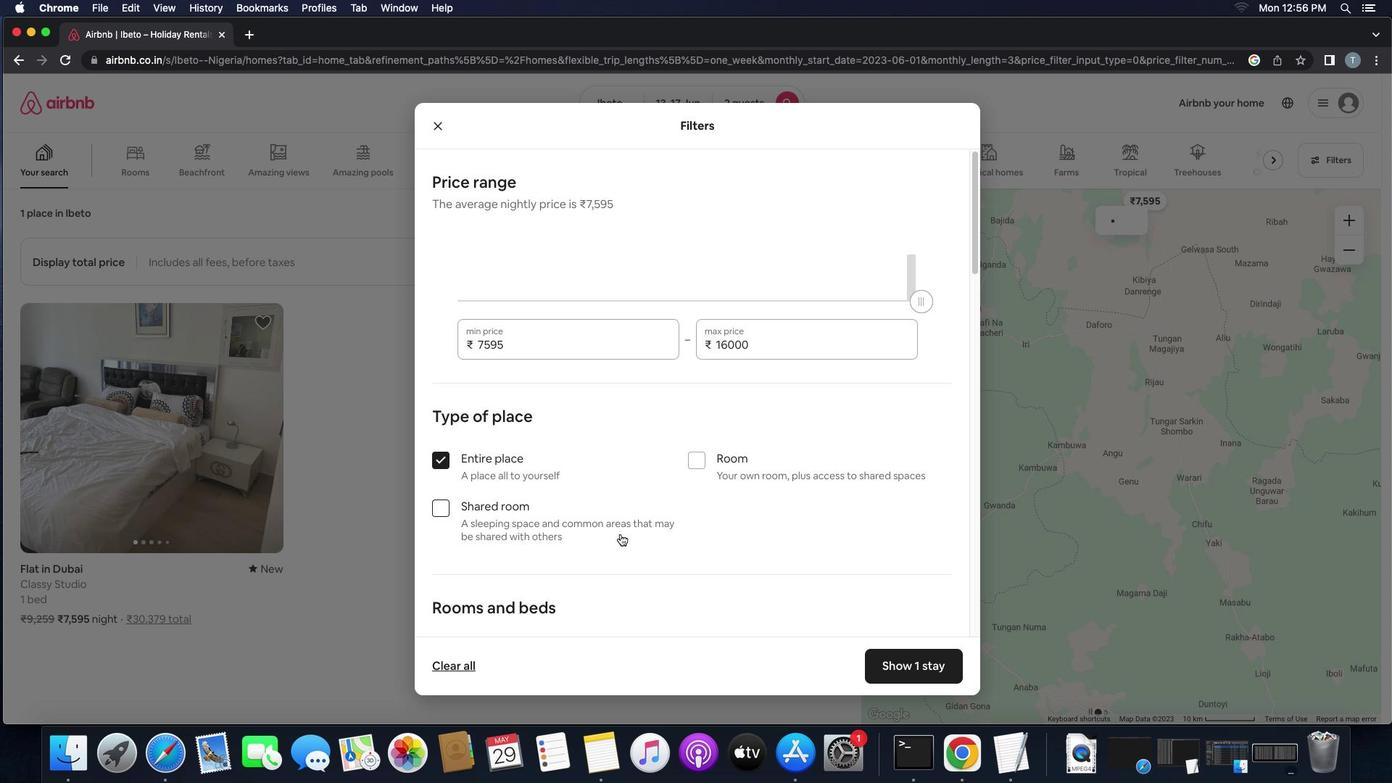 
Action: Mouse scrolled (635, 525) with delta (54, 20)
Screenshot: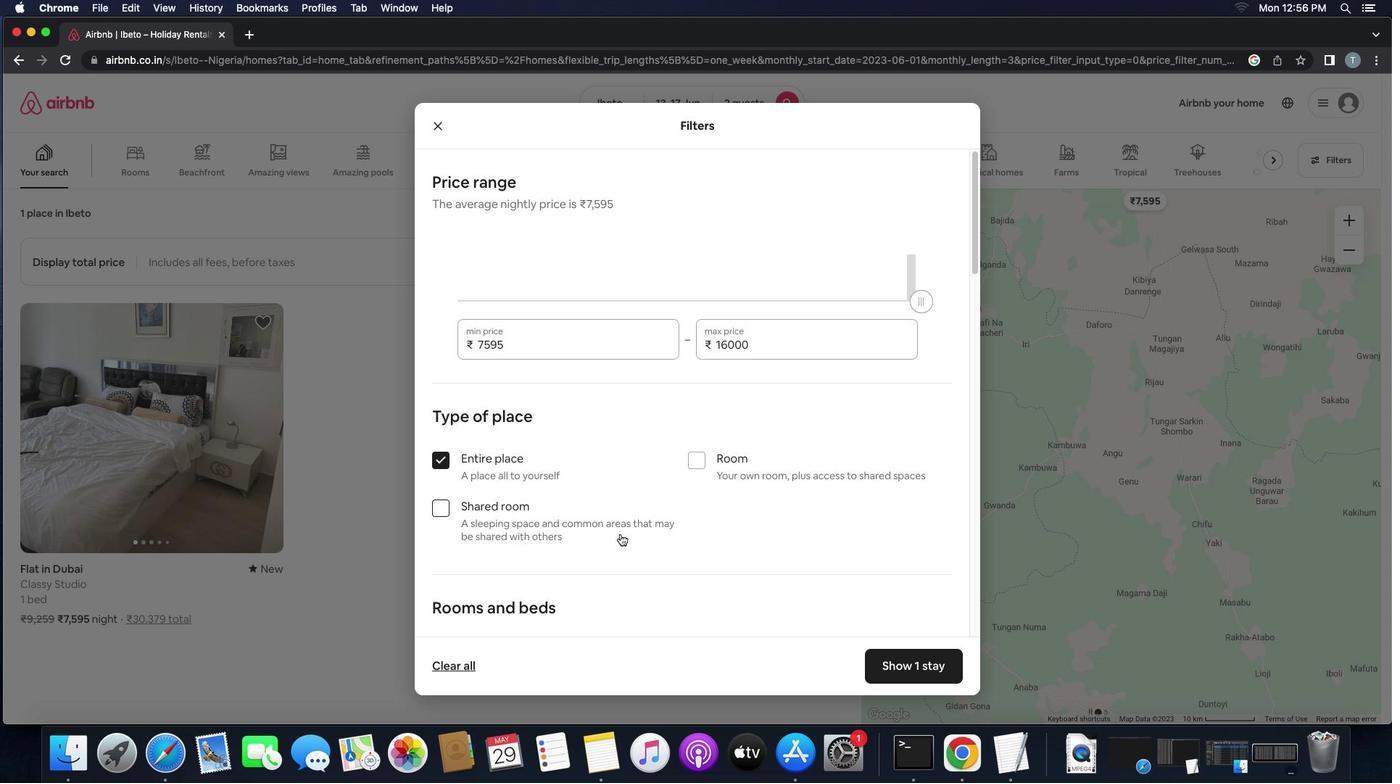 
Action: Mouse scrolled (635, 525) with delta (54, 20)
Screenshot: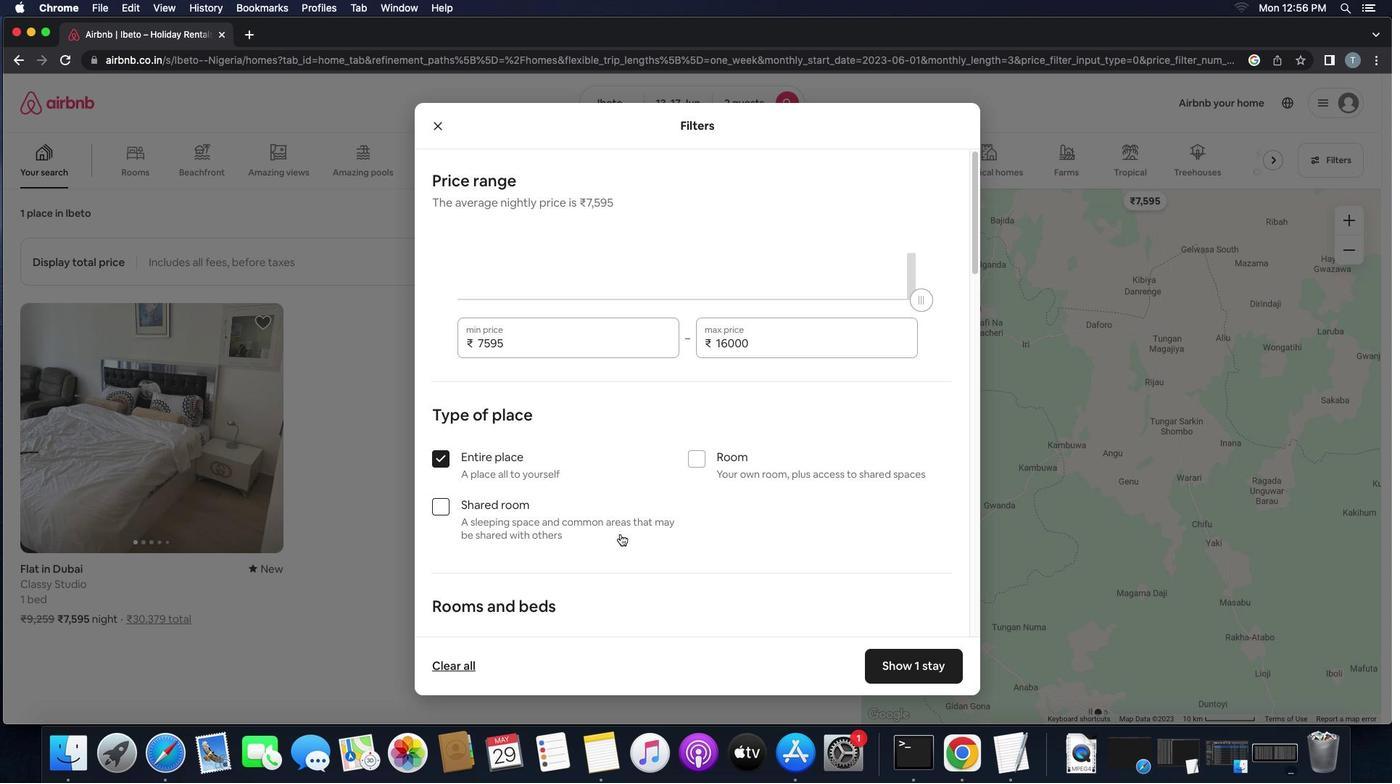 
Action: Mouse scrolled (635, 525) with delta (54, 19)
Screenshot: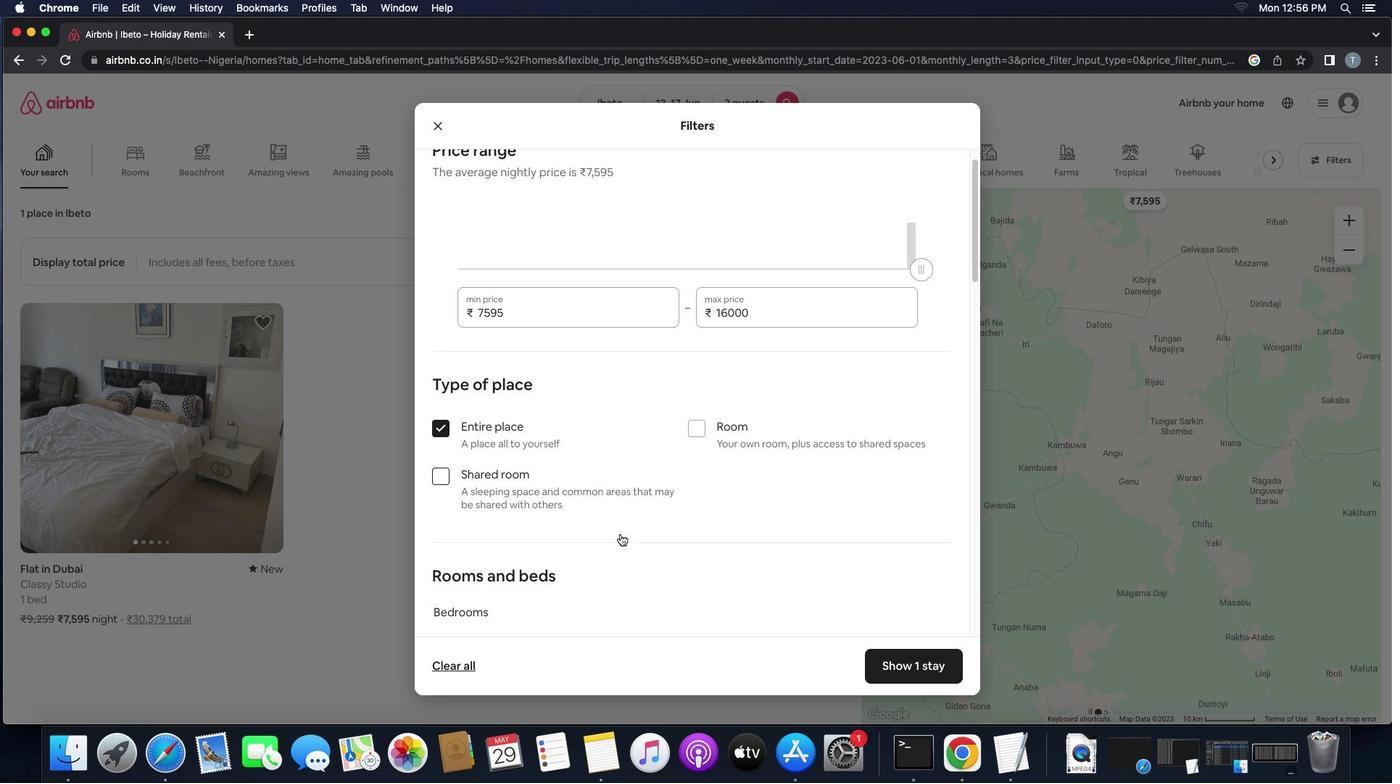 
Action: Mouse scrolled (635, 525) with delta (54, 19)
Screenshot: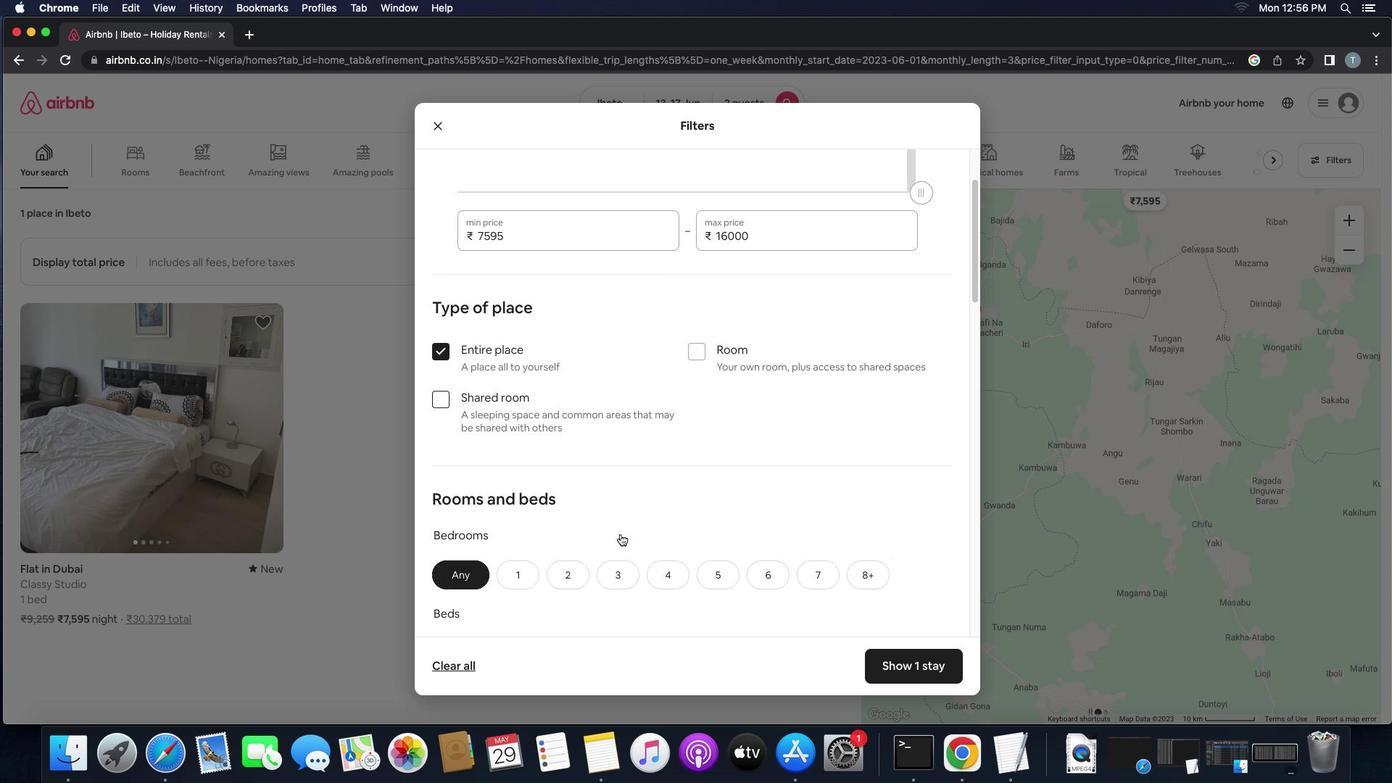 
Action: Mouse moved to (584, 483)
Screenshot: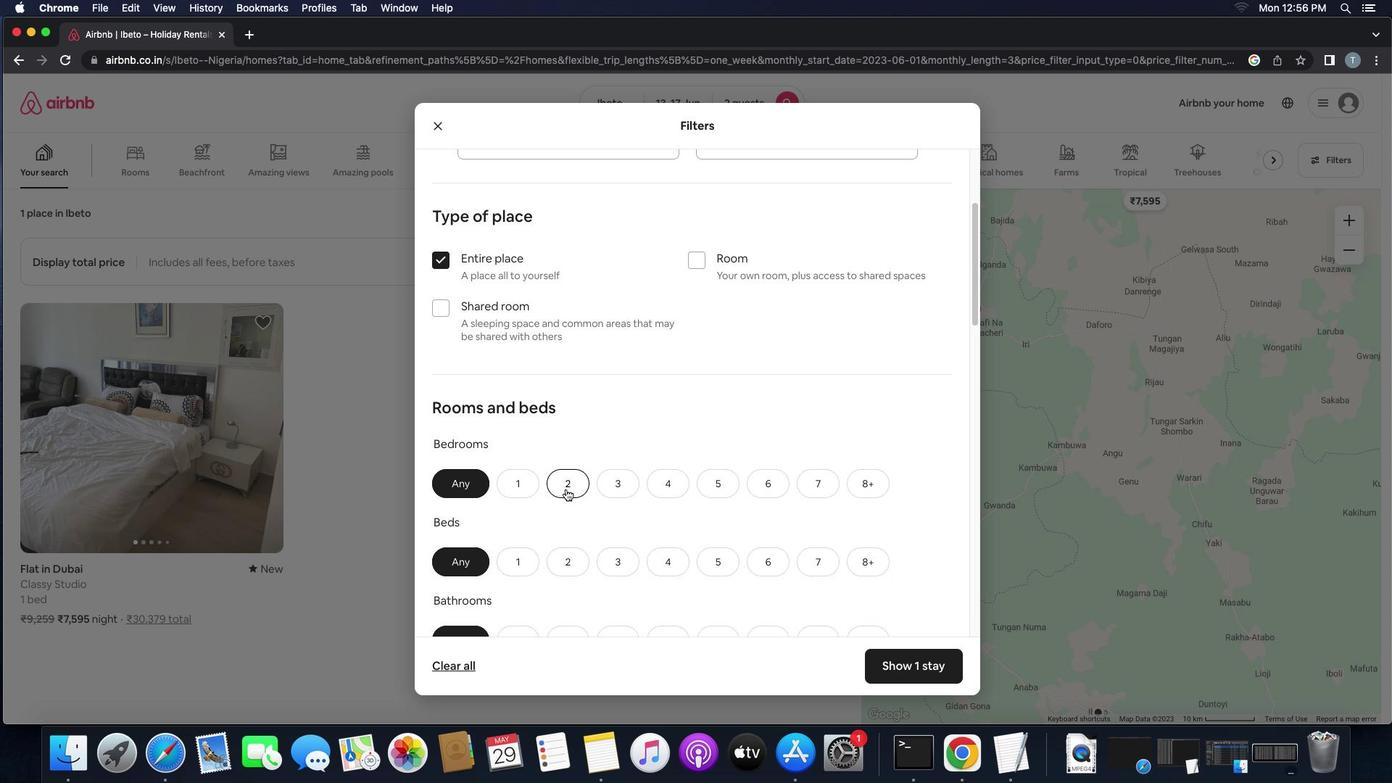 
Action: Mouse pressed left at (584, 483)
Screenshot: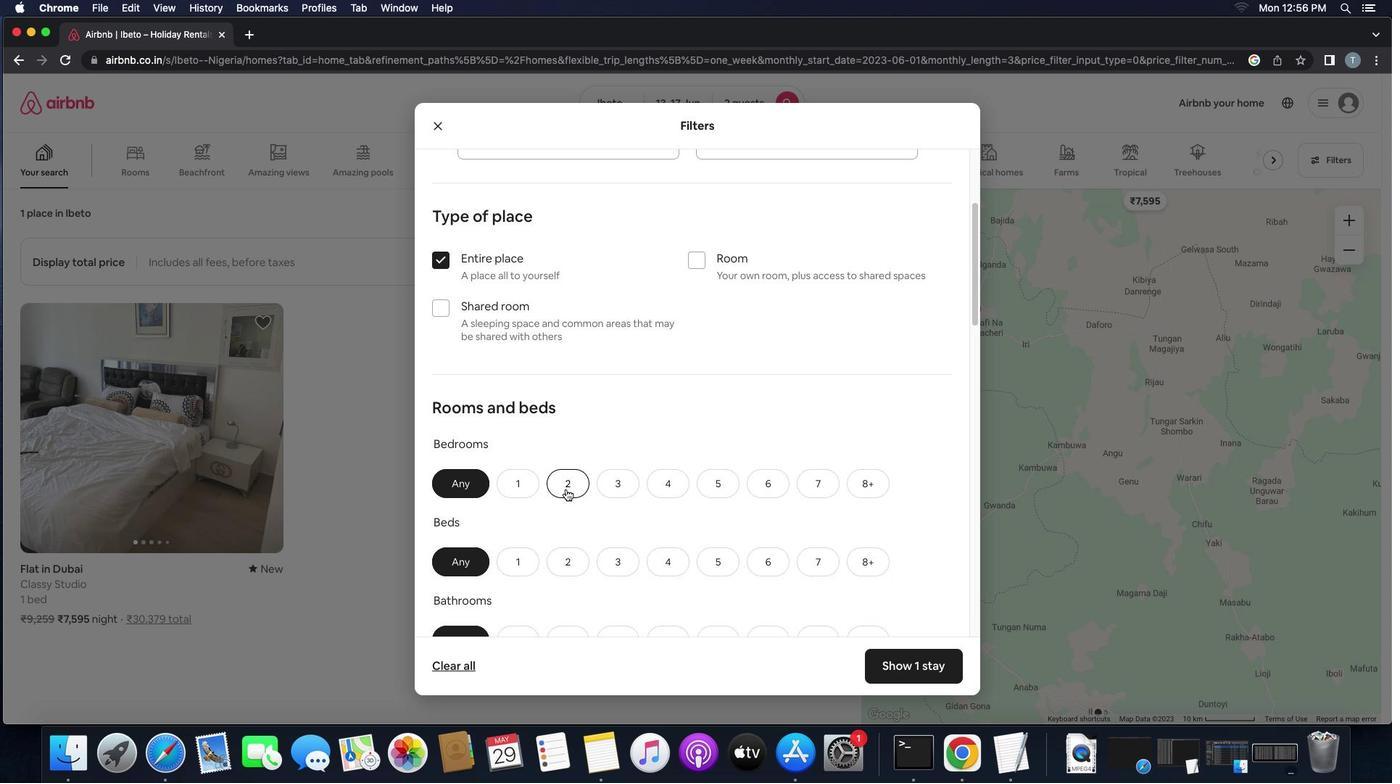 
Action: Mouse moved to (603, 515)
Screenshot: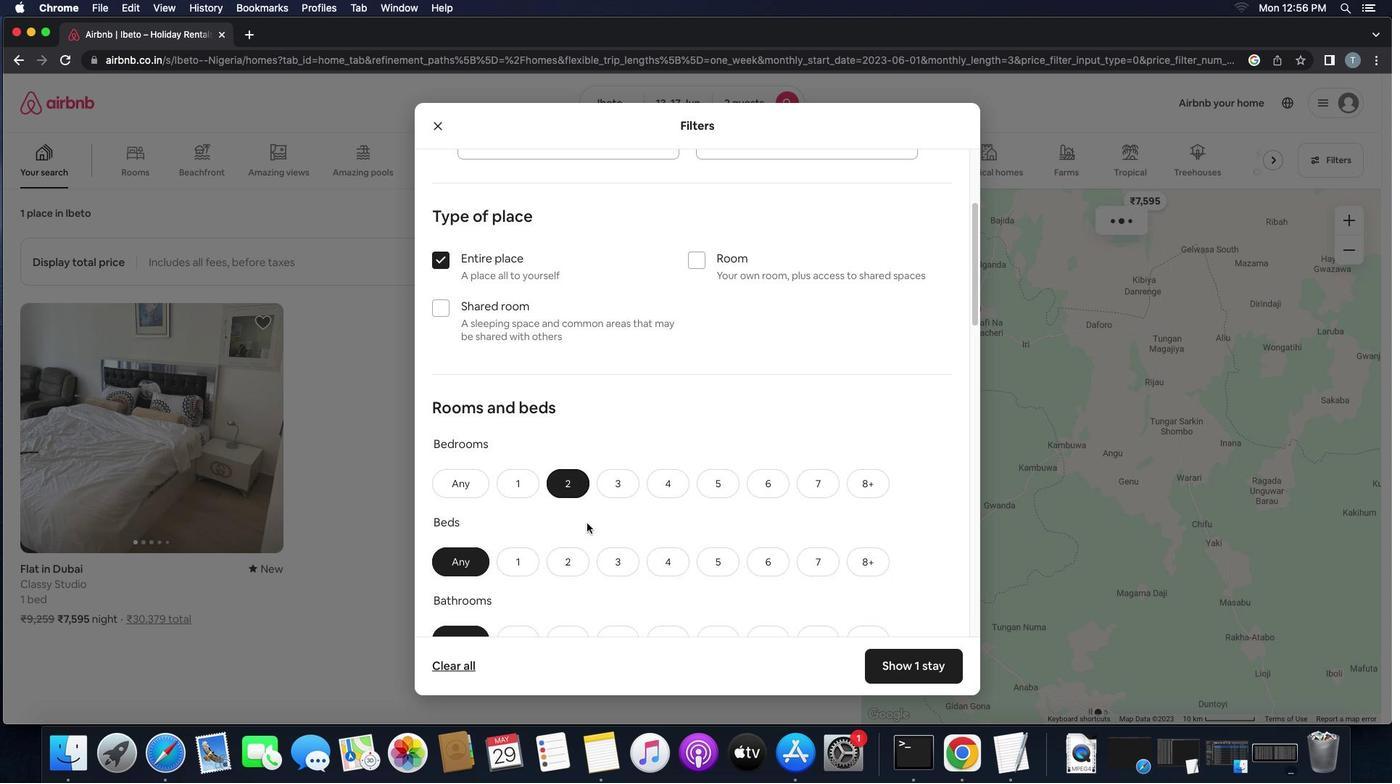 
Action: Mouse scrolled (603, 515) with delta (54, 20)
Screenshot: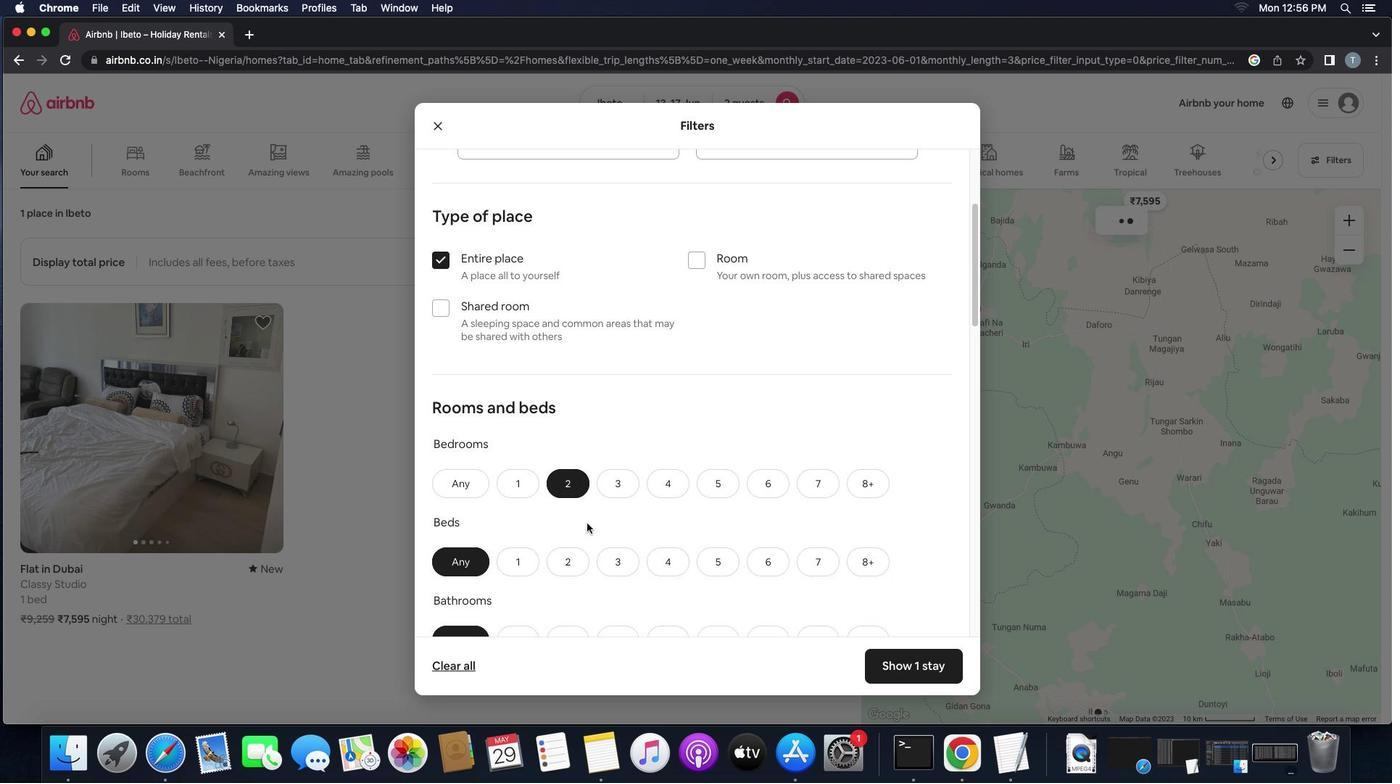 
Action: Mouse scrolled (603, 515) with delta (54, 20)
Screenshot: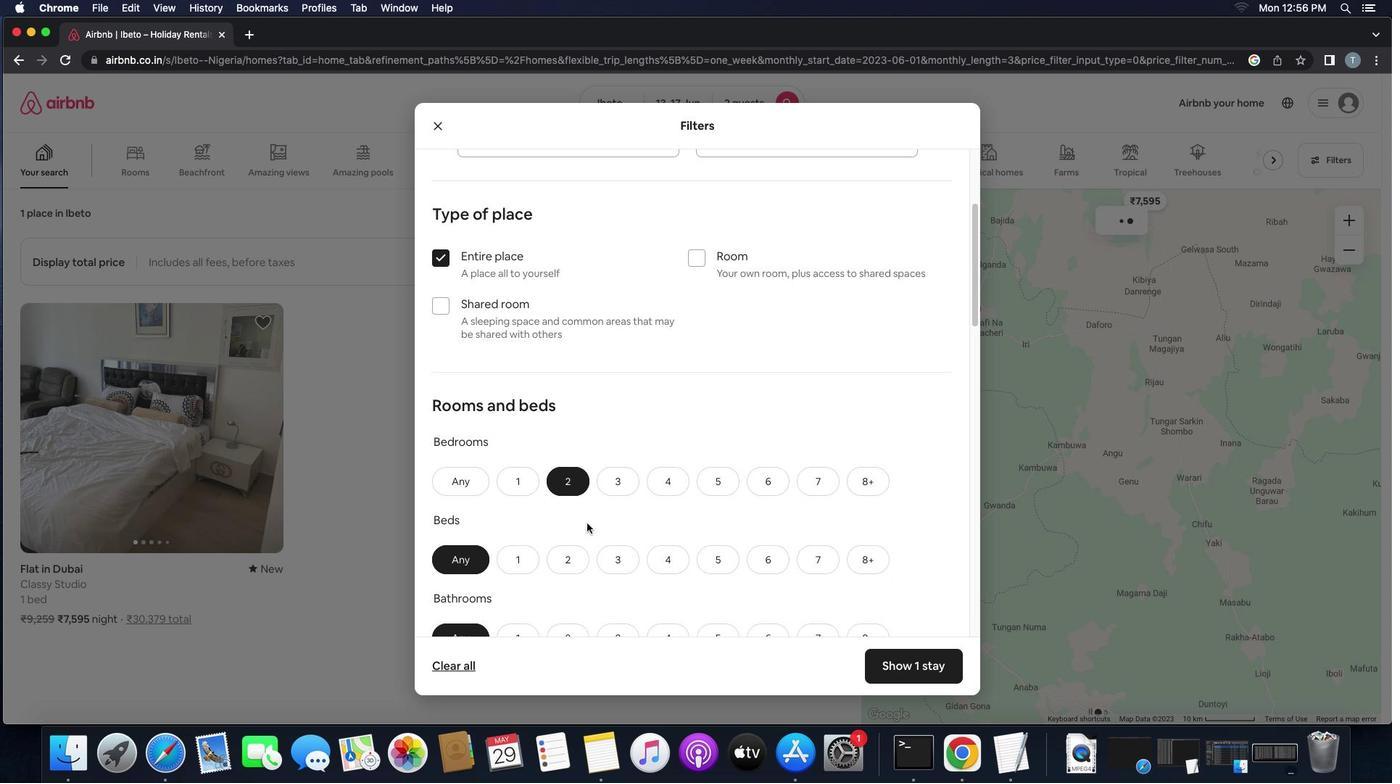 
Action: Mouse scrolled (603, 515) with delta (54, 20)
Screenshot: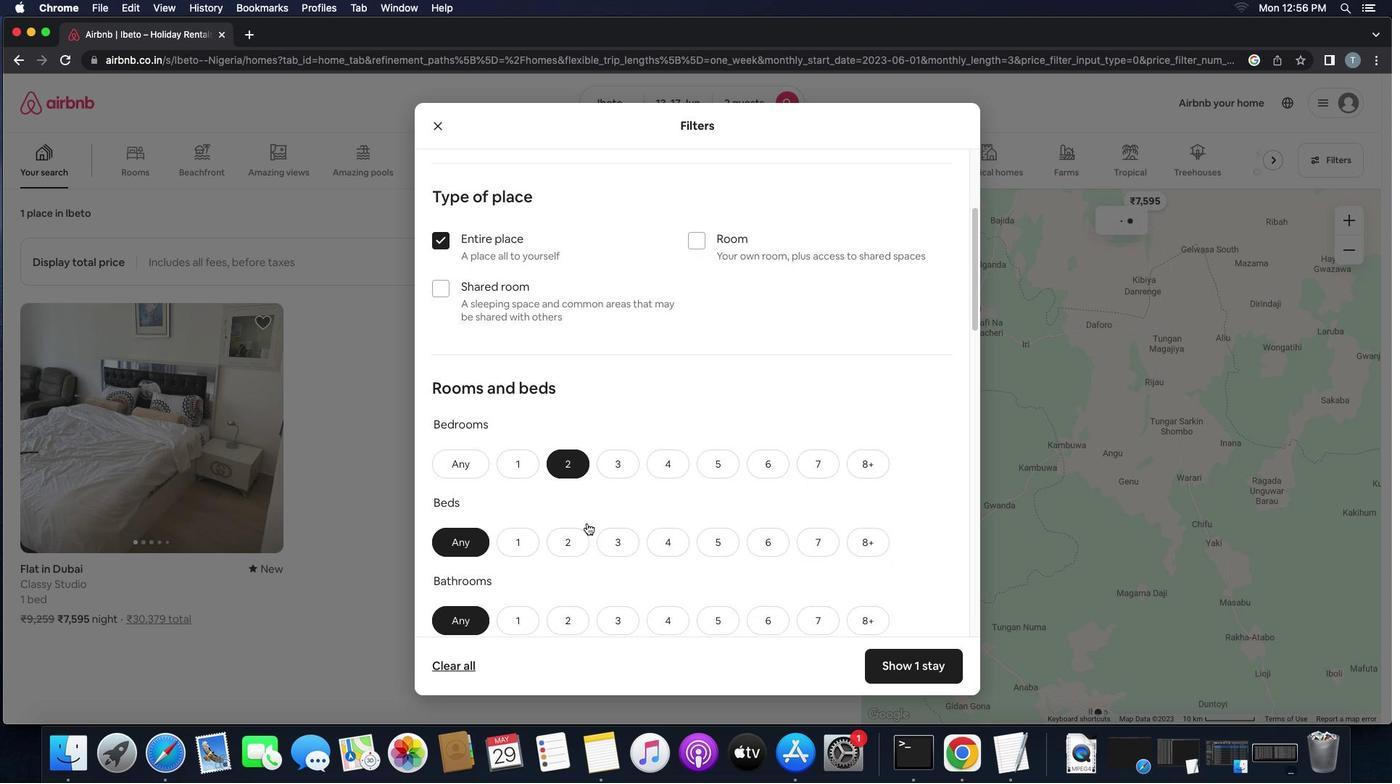 
Action: Mouse moved to (598, 487)
Screenshot: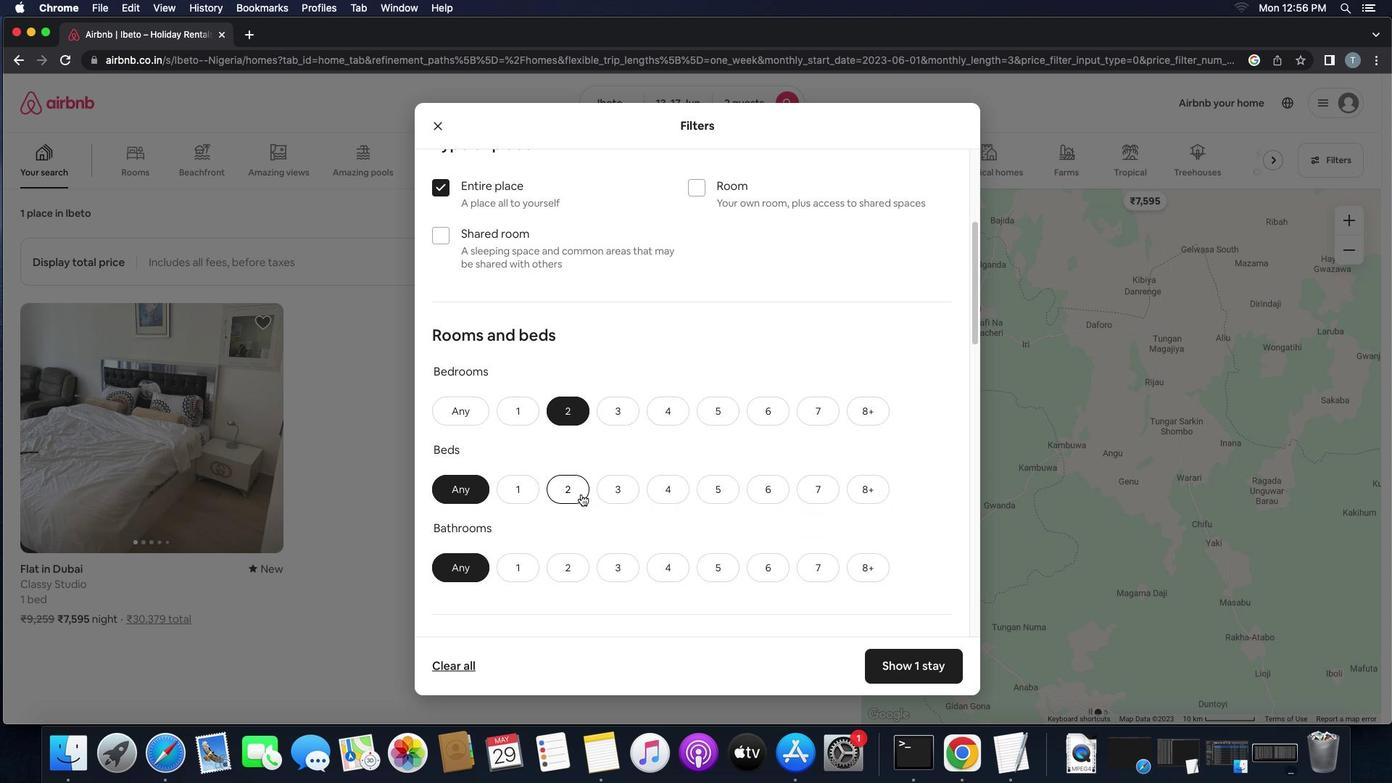 
Action: Mouse pressed left at (598, 487)
Screenshot: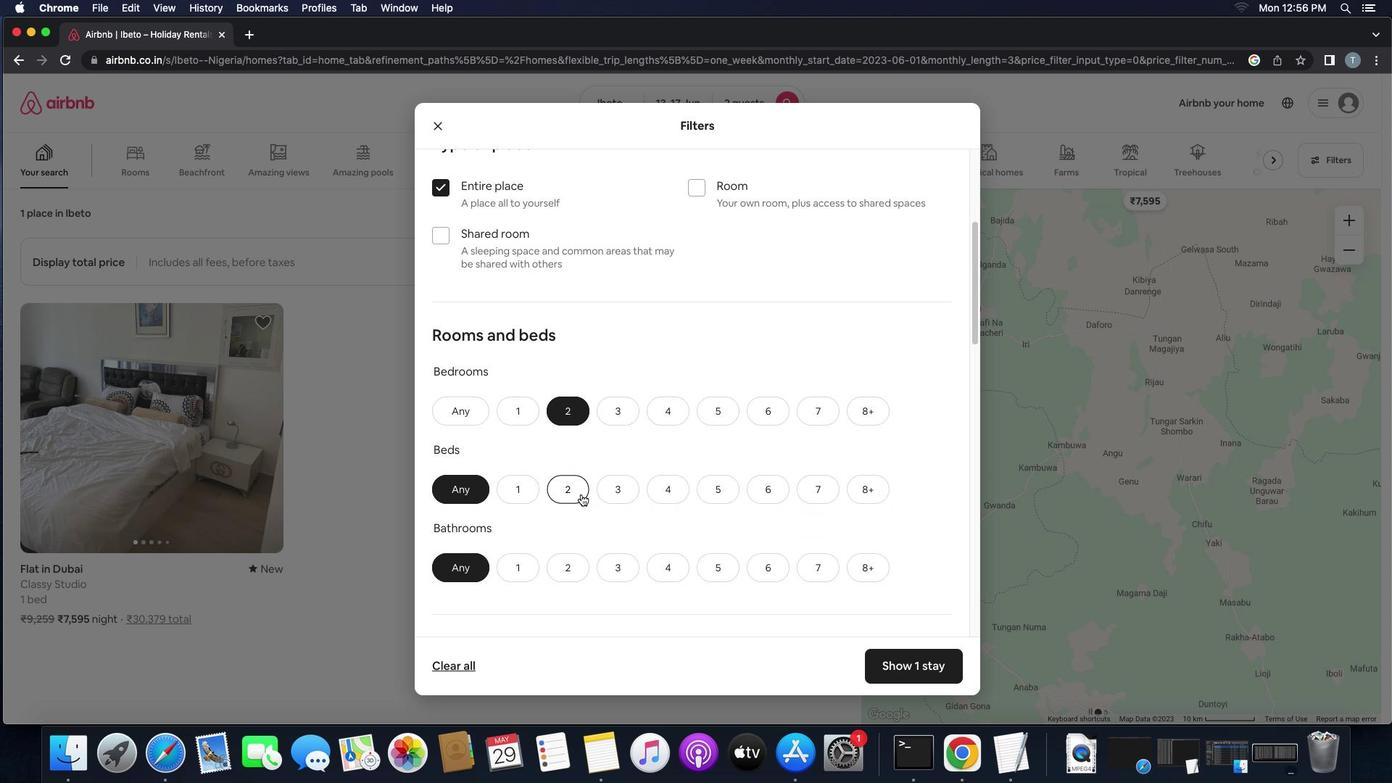 
Action: Mouse moved to (612, 526)
Screenshot: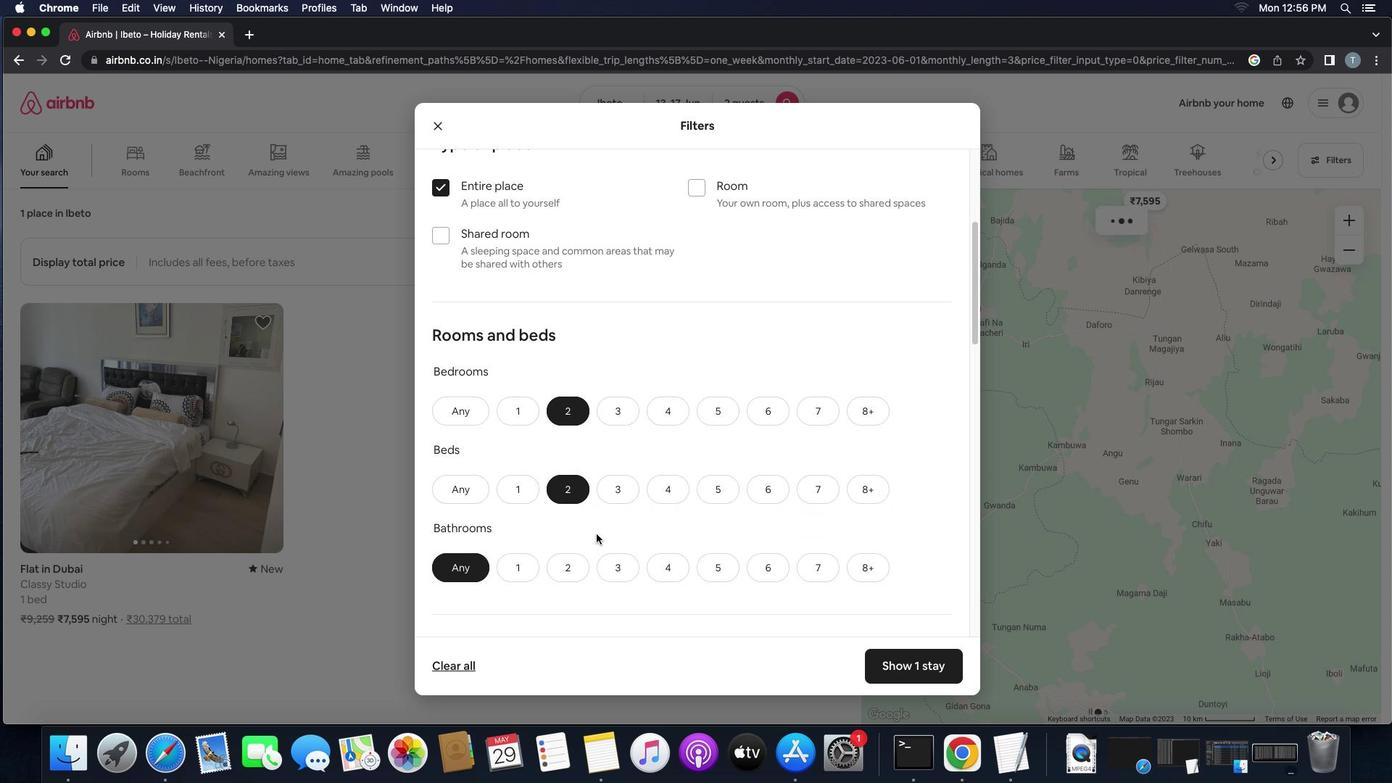 
Action: Mouse scrolled (612, 526) with delta (54, 20)
Screenshot: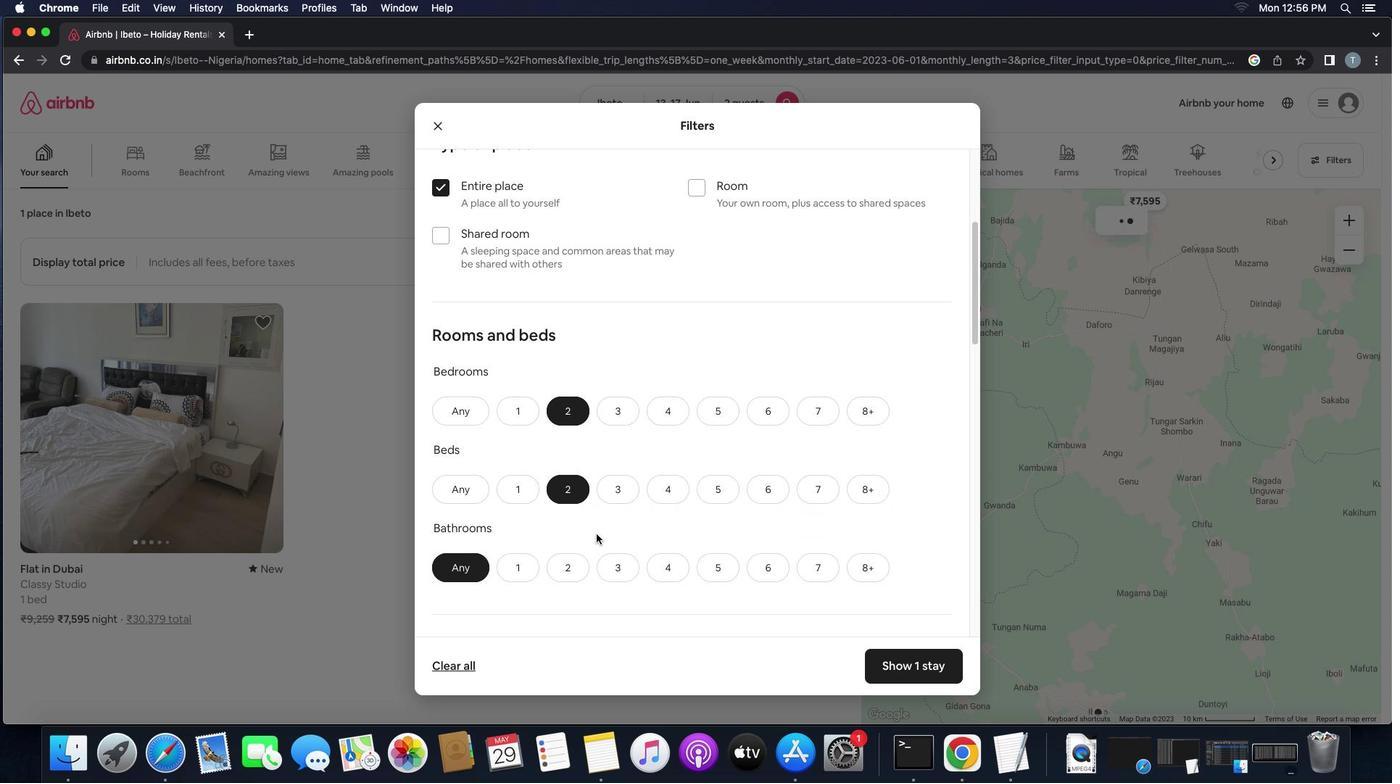 
Action: Mouse scrolled (612, 526) with delta (54, 20)
Screenshot: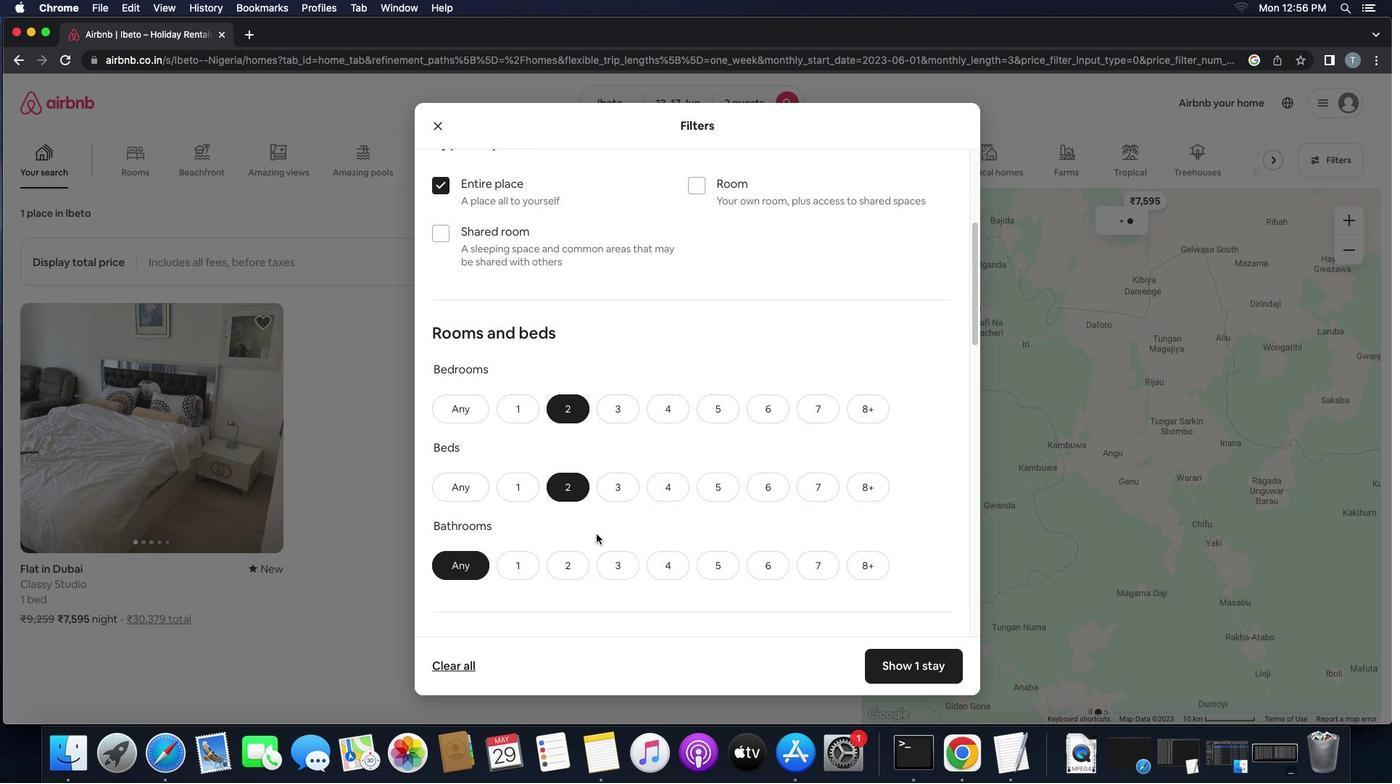 
Action: Mouse scrolled (612, 526) with delta (54, 19)
Screenshot: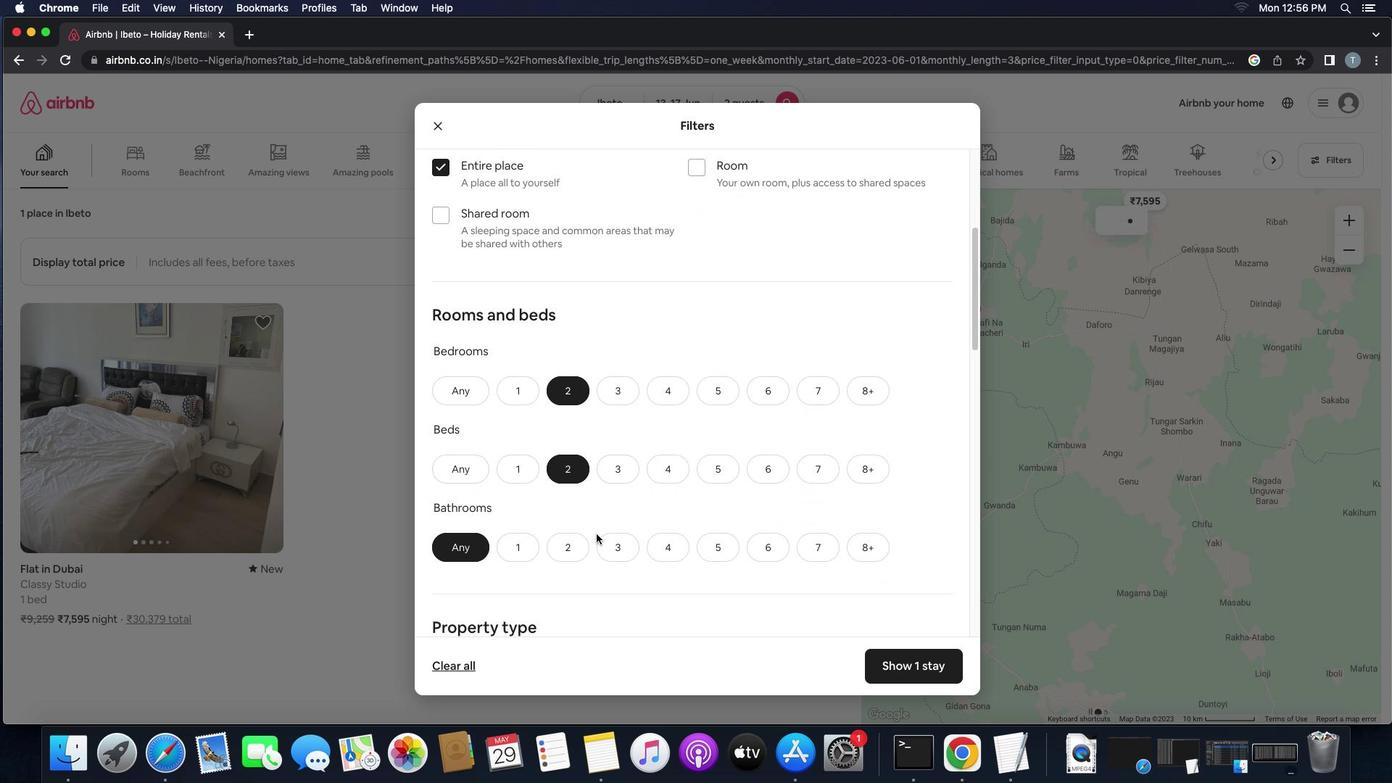 
Action: Mouse moved to (551, 455)
Screenshot: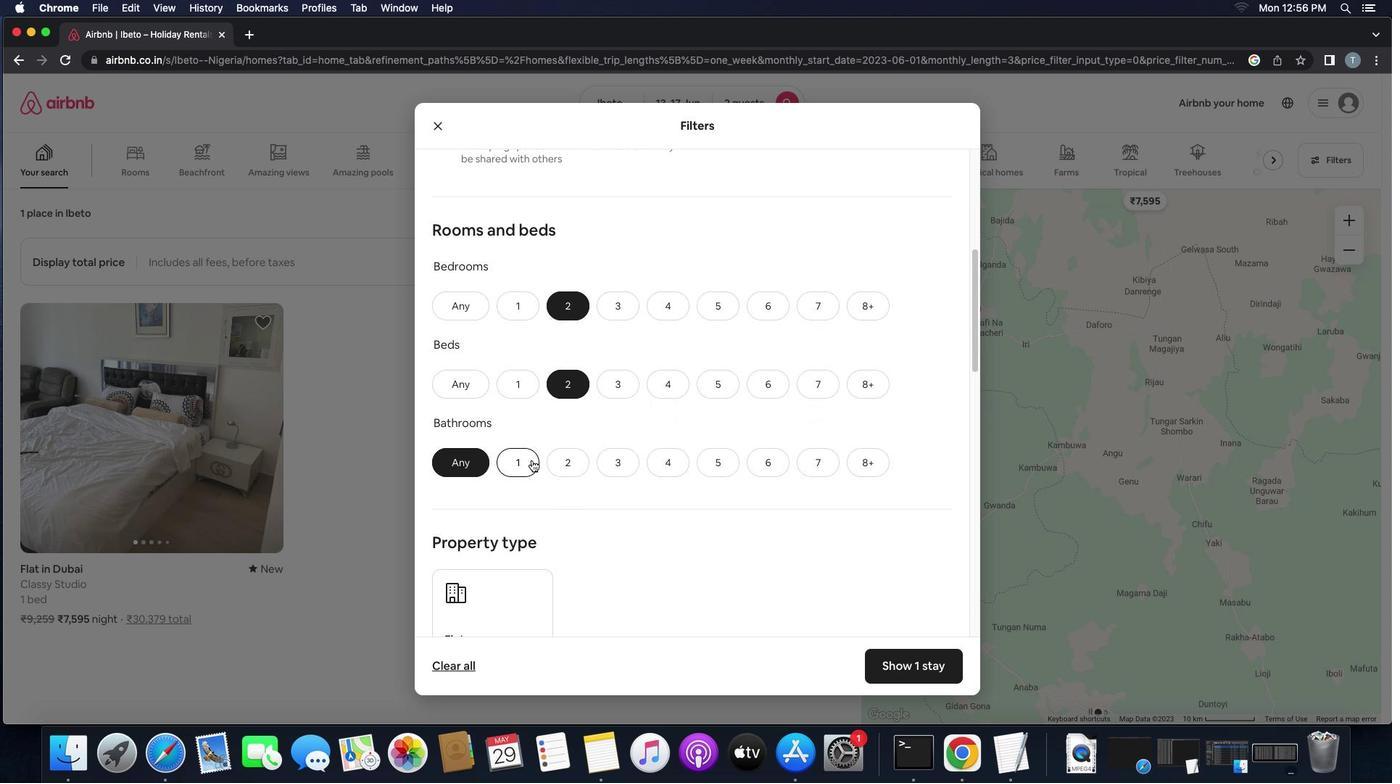 
Action: Mouse pressed left at (551, 455)
Screenshot: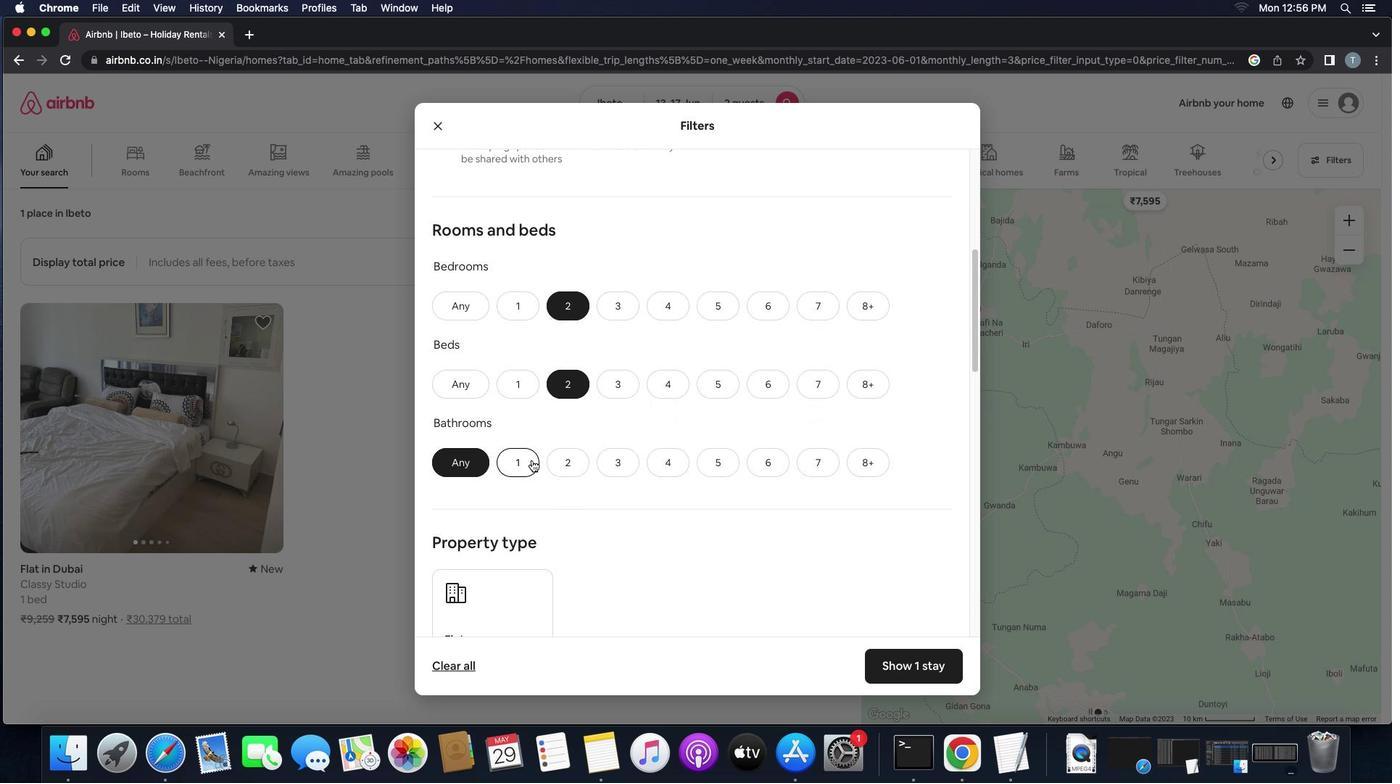 
Action: Mouse moved to (658, 548)
Screenshot: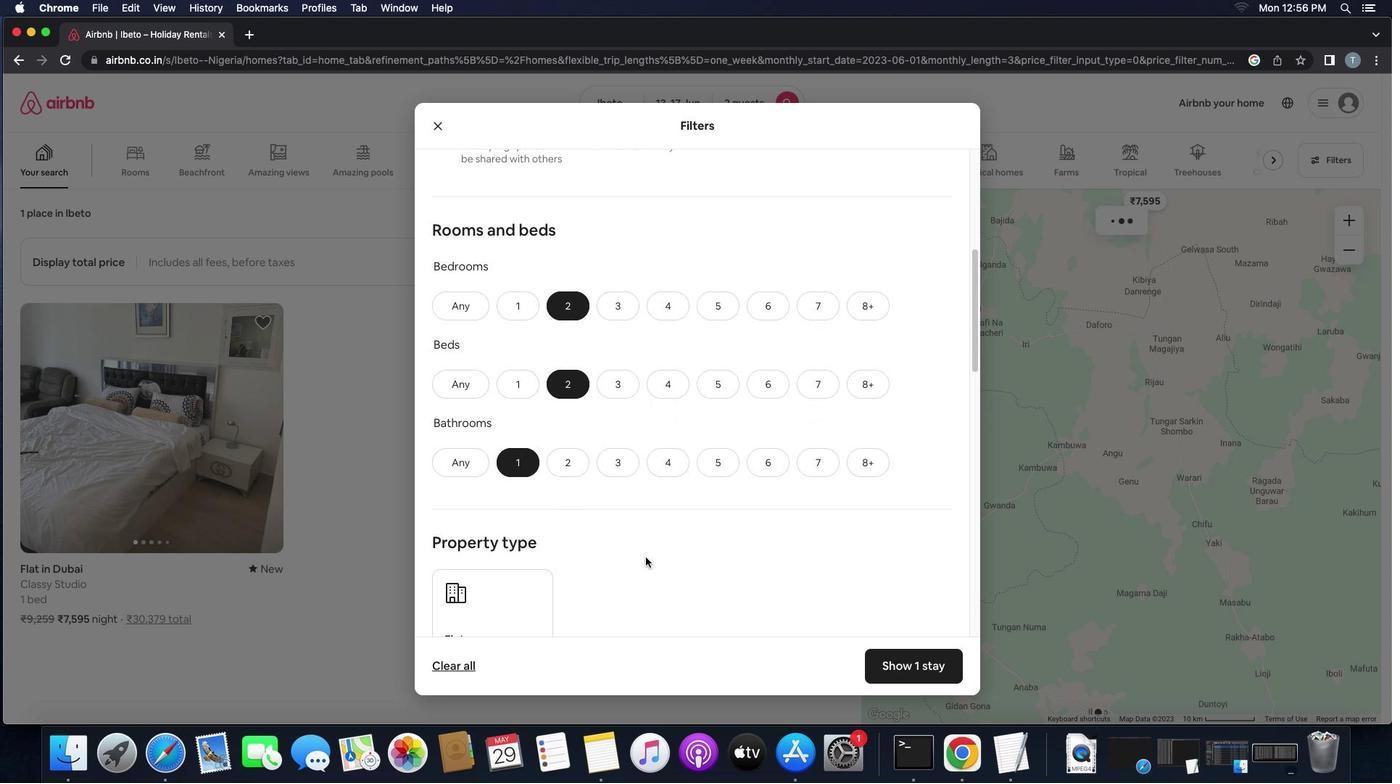 
Action: Mouse scrolled (658, 548) with delta (54, 20)
Screenshot: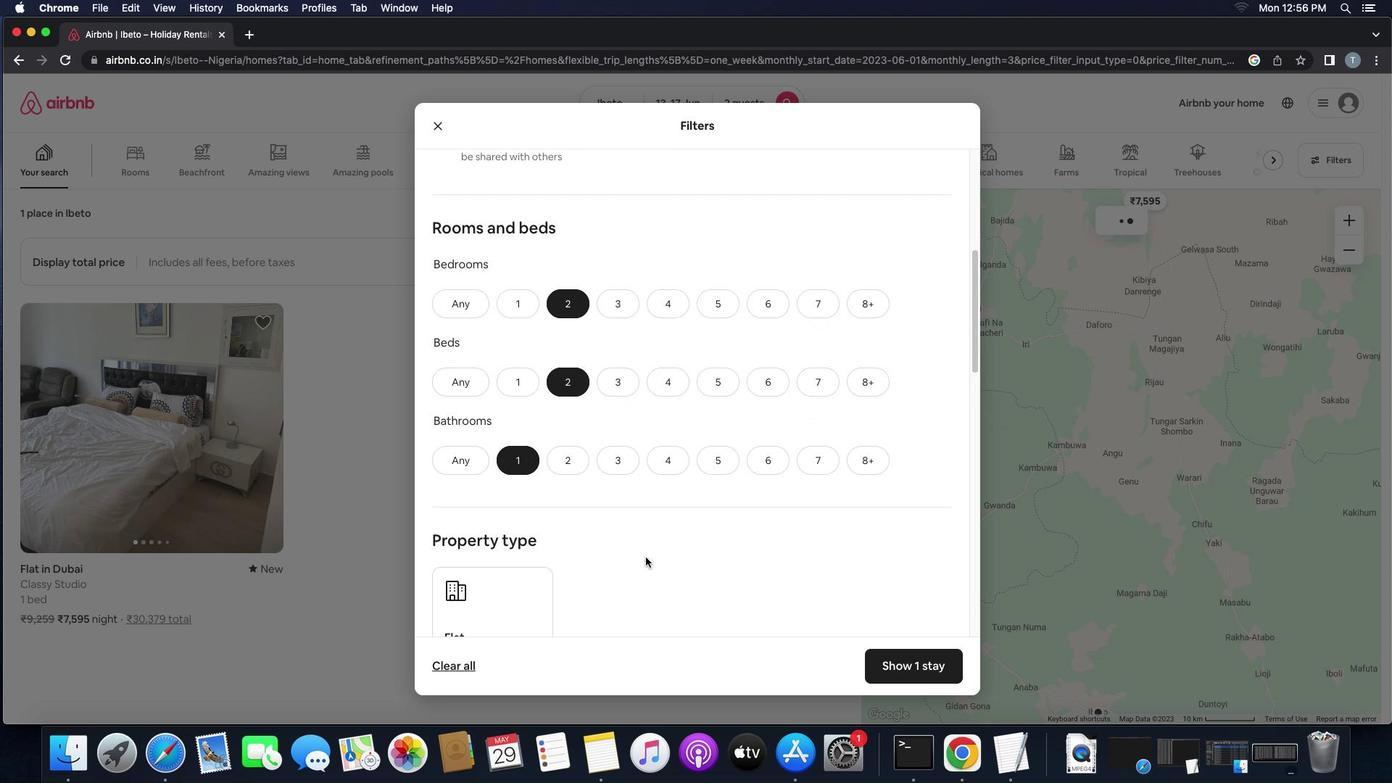
Action: Mouse scrolled (658, 548) with delta (54, 20)
Screenshot: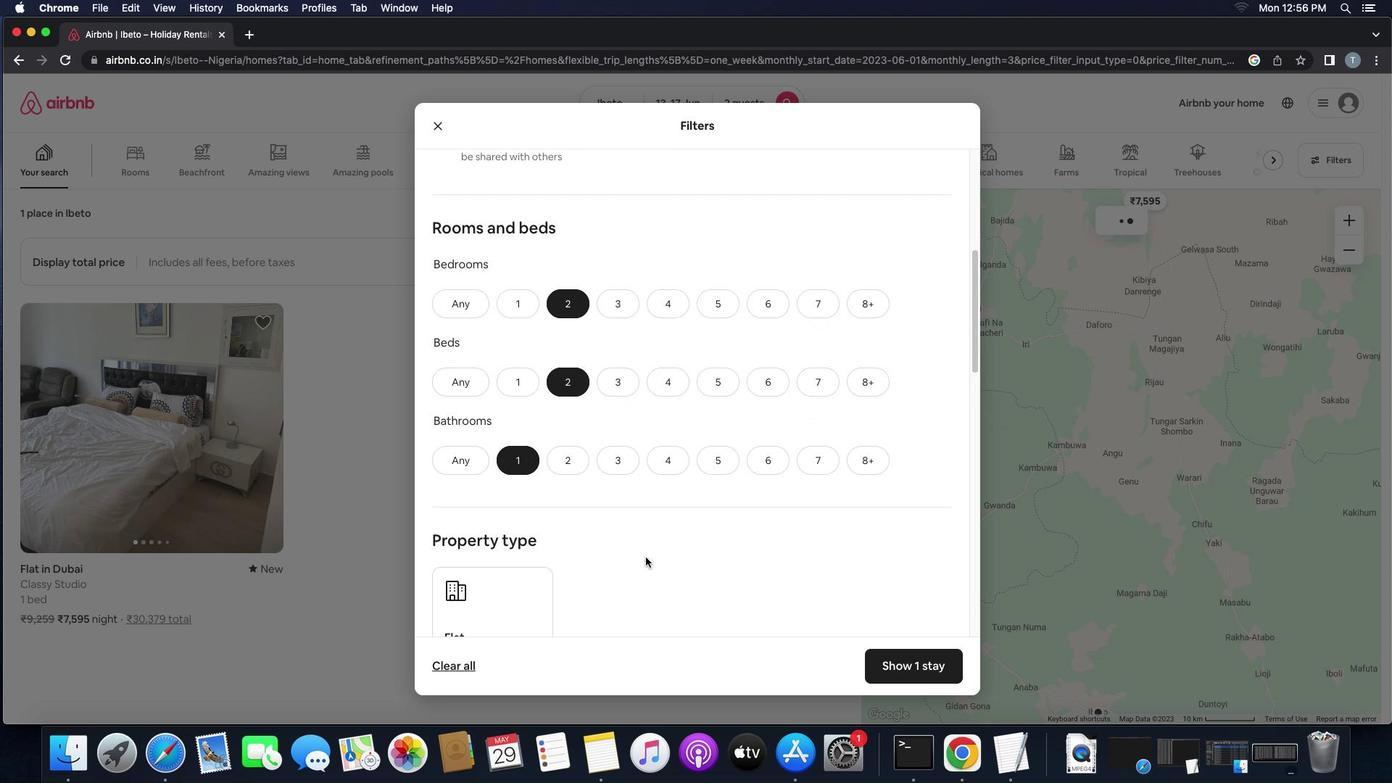 
Action: Mouse scrolled (658, 548) with delta (54, 18)
Screenshot: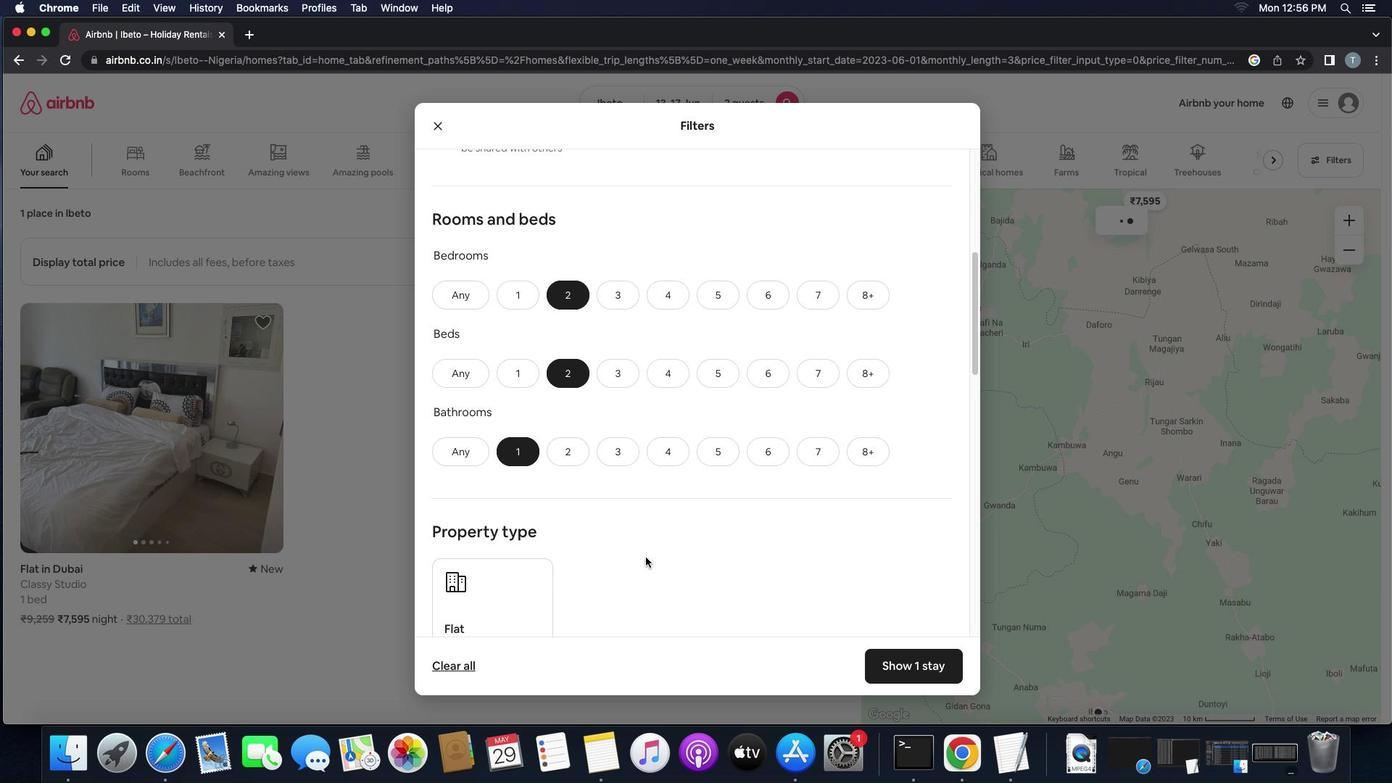
Action: Mouse scrolled (658, 548) with delta (54, 18)
Screenshot: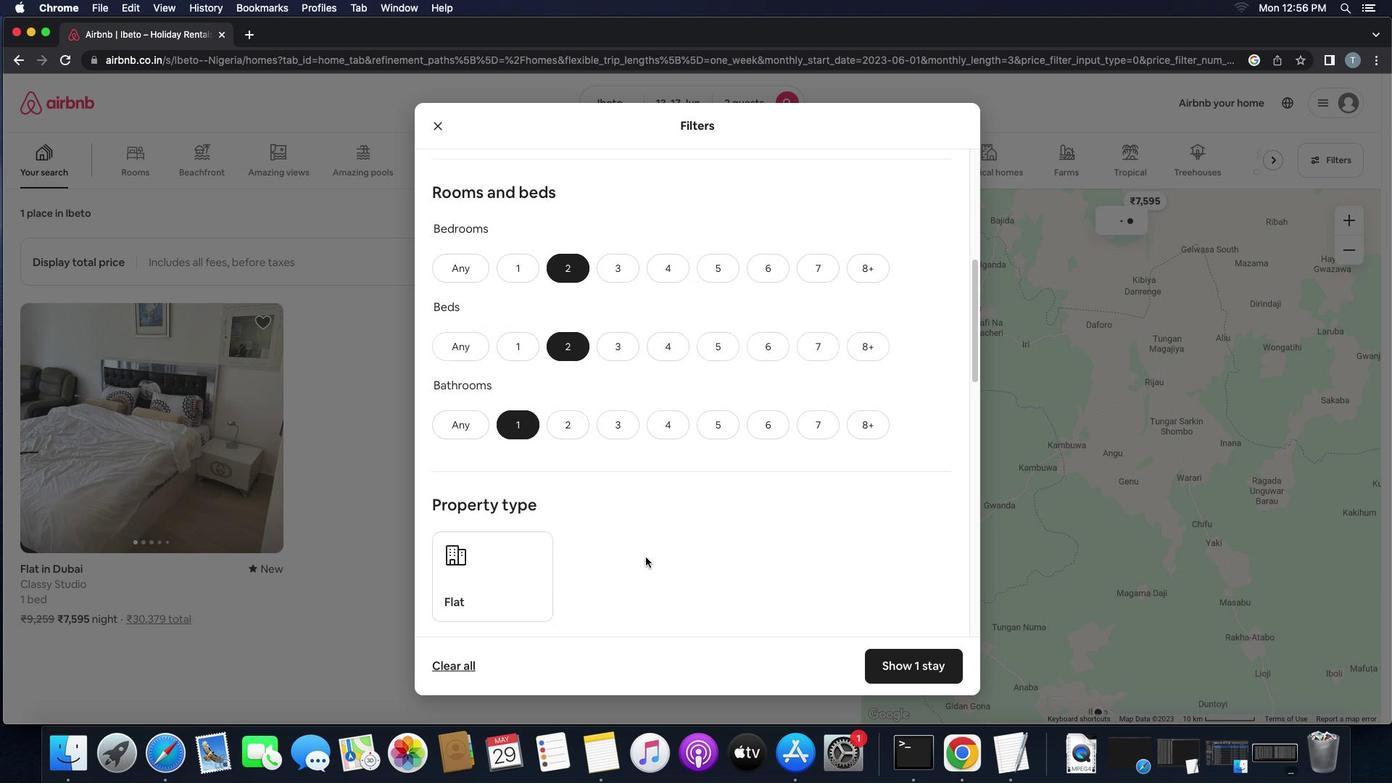
Action: Mouse moved to (530, 373)
Screenshot: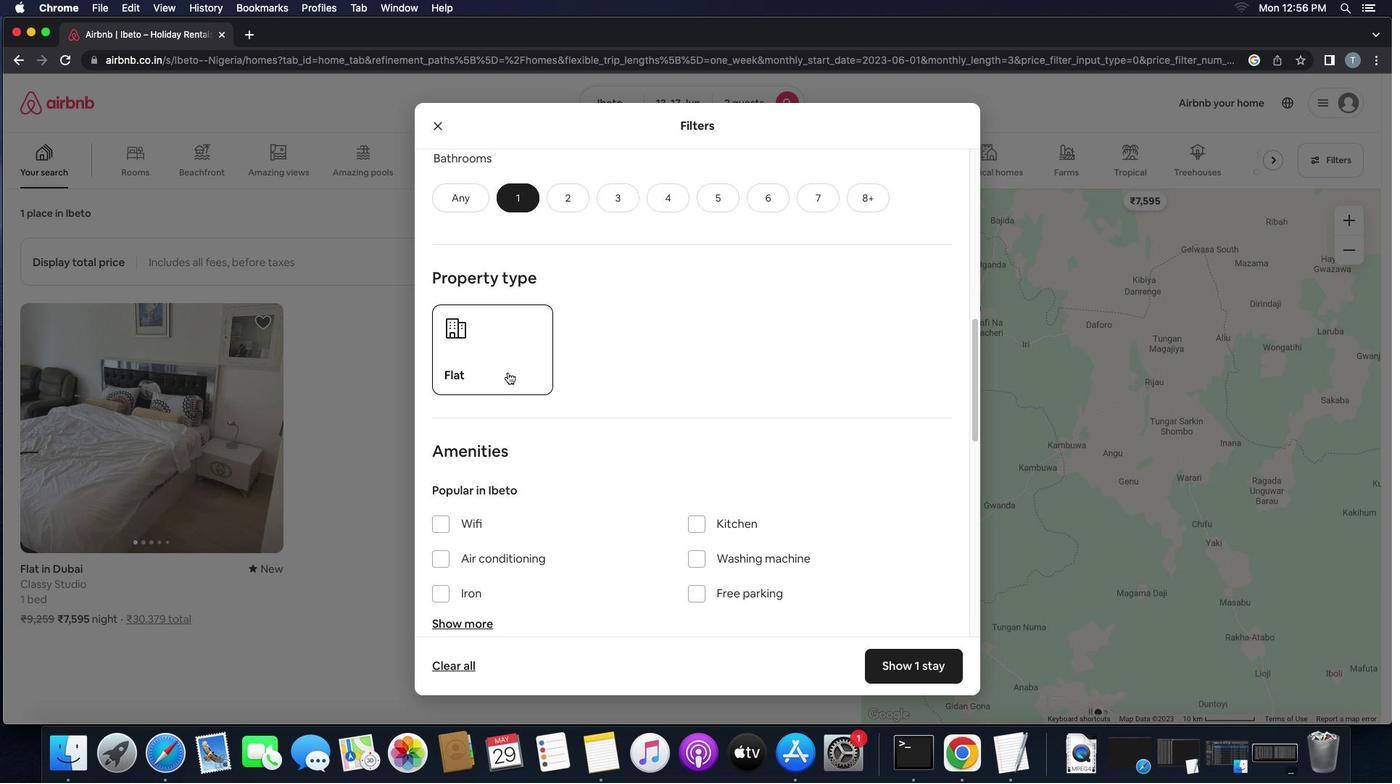 
Action: Mouse pressed left at (530, 373)
Screenshot: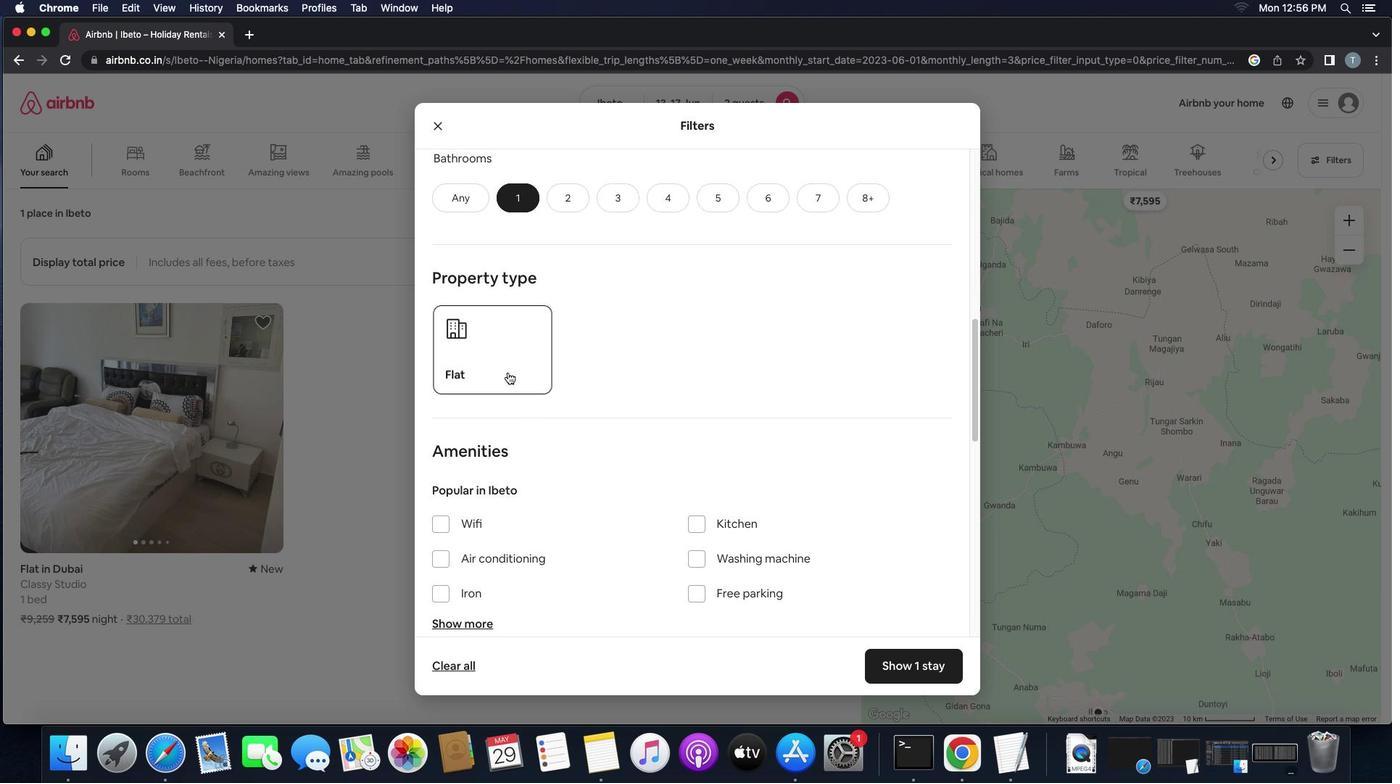 
Action: Mouse moved to (688, 432)
Screenshot: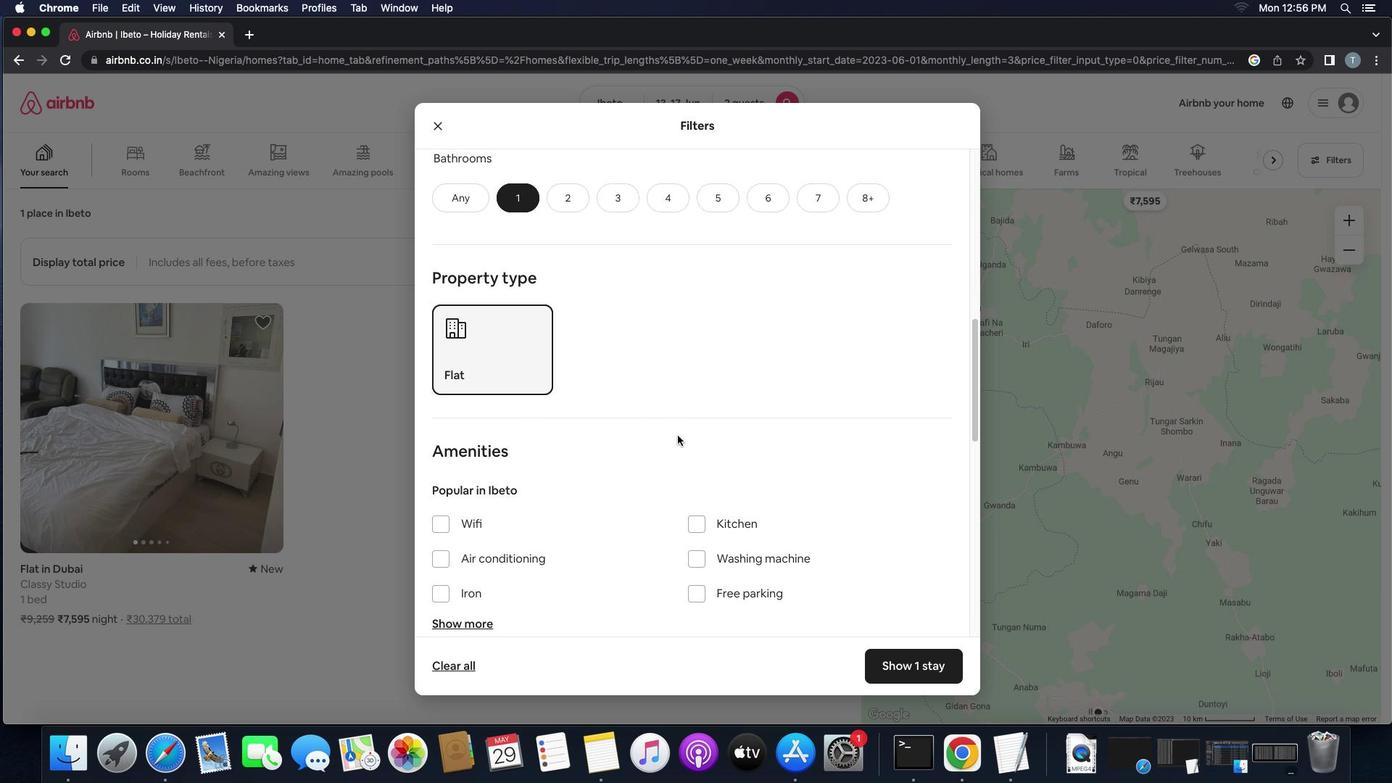
Action: Mouse scrolled (688, 432) with delta (54, 20)
Screenshot: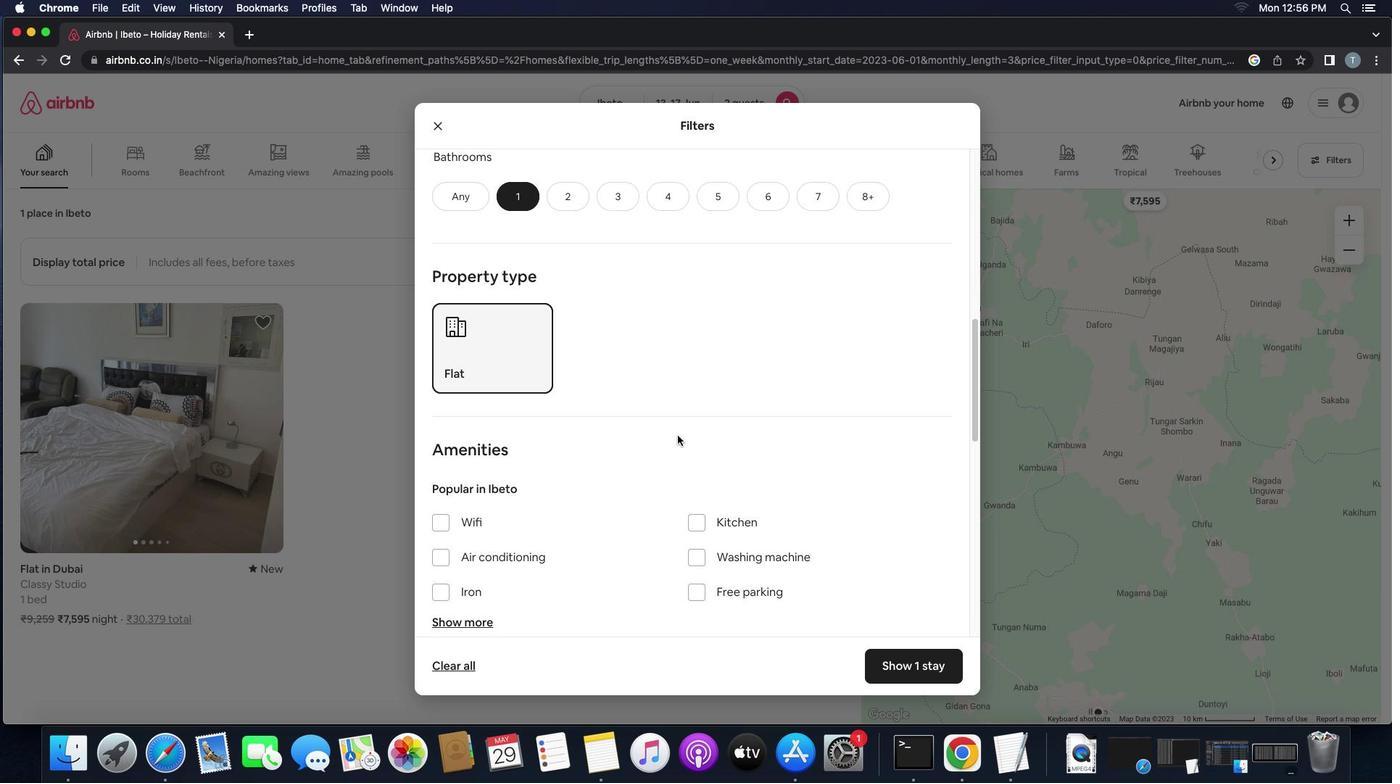 
Action: Mouse moved to (688, 432)
Screenshot: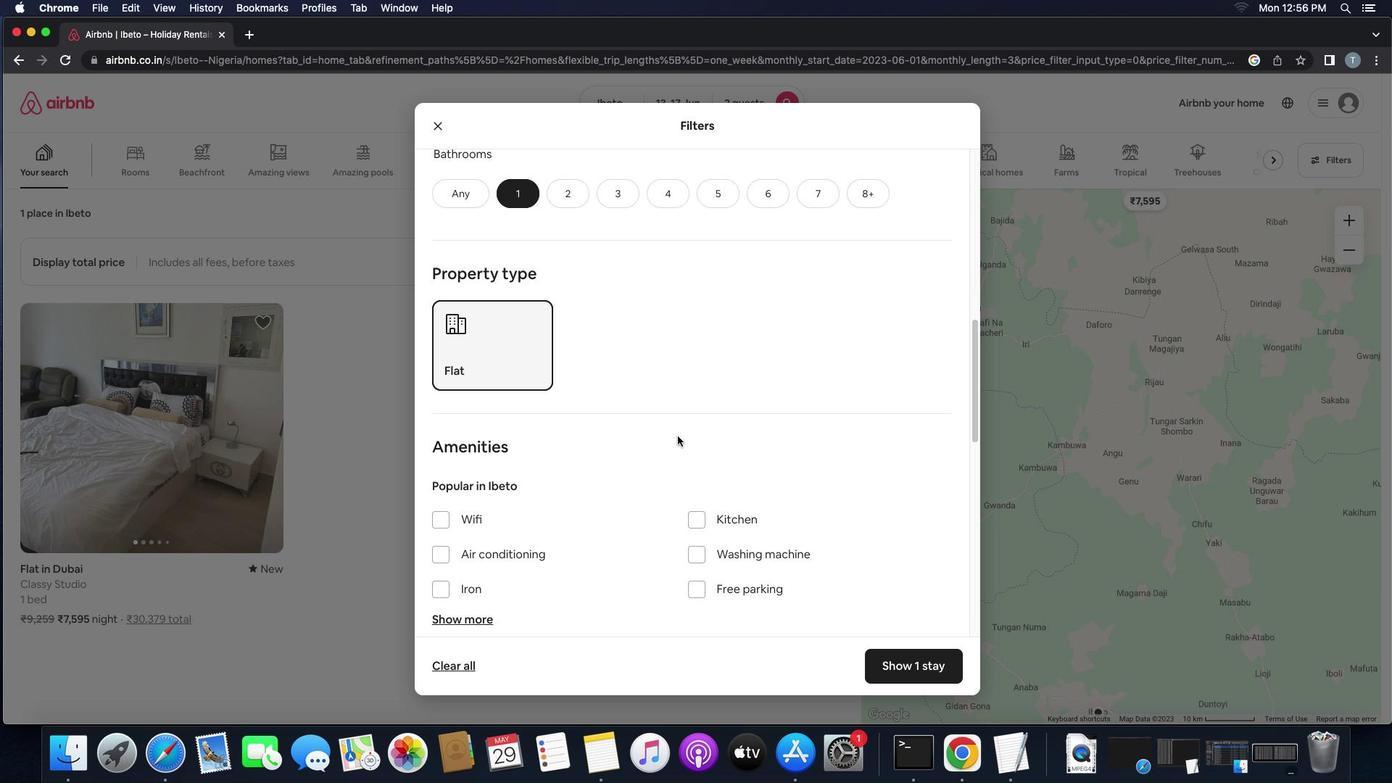 
Action: Mouse scrolled (688, 432) with delta (54, 20)
Screenshot: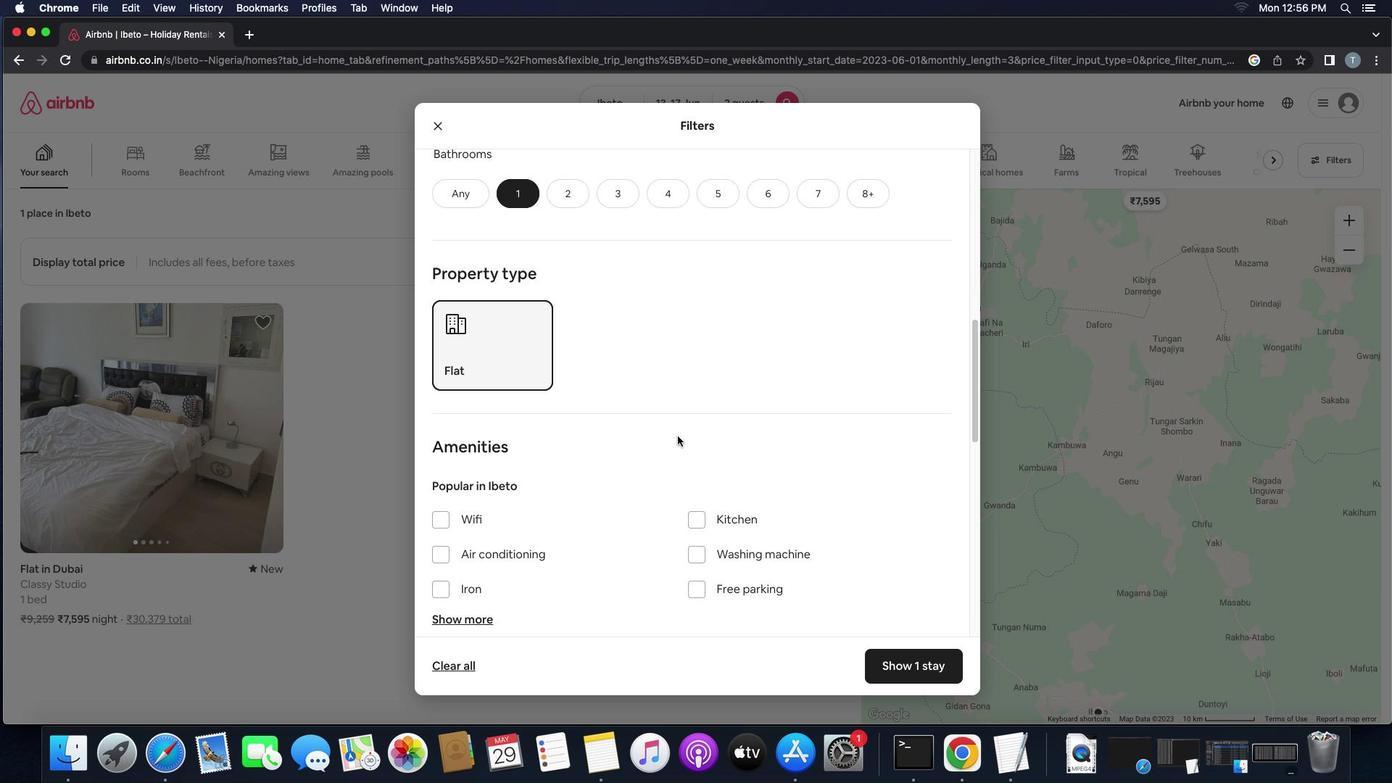 
Action: Mouse moved to (688, 432)
Screenshot: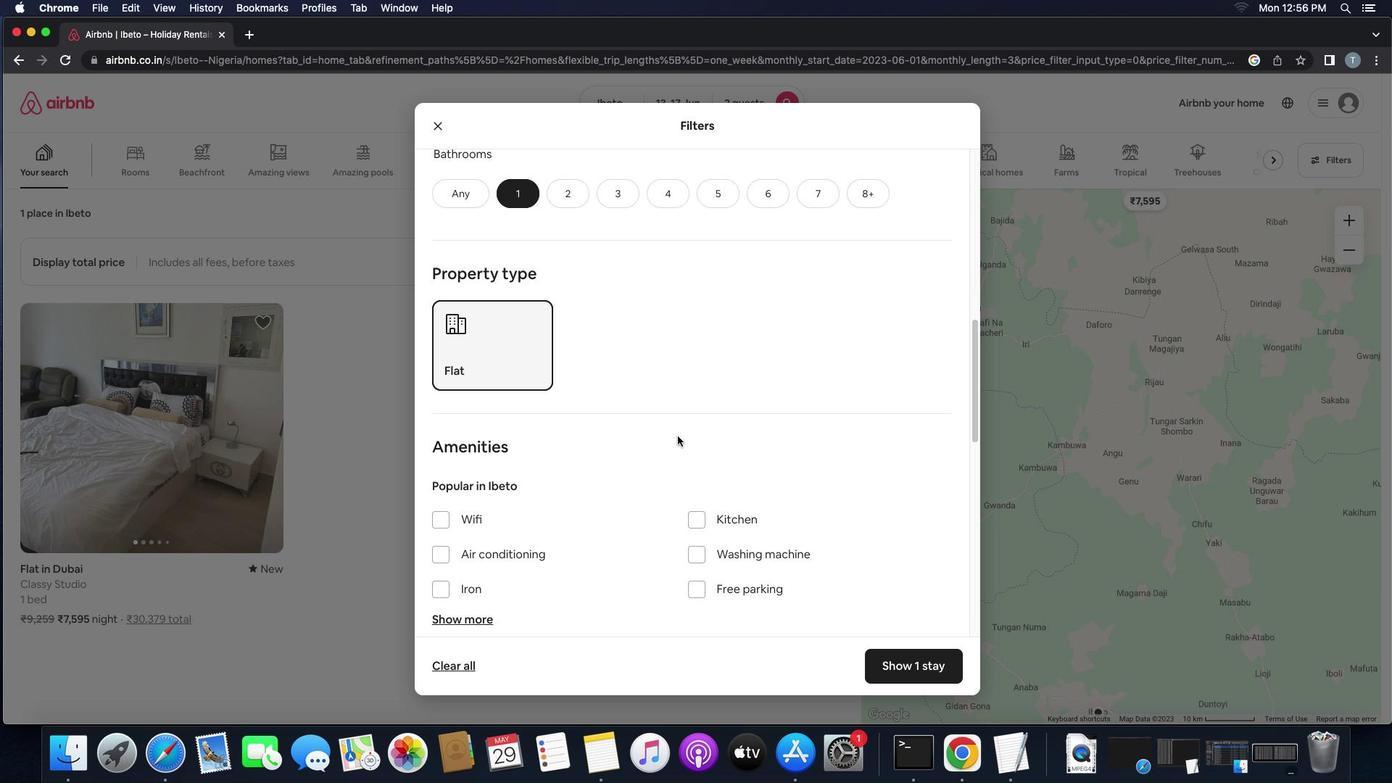 
Action: Mouse scrolled (688, 432) with delta (54, 19)
Screenshot: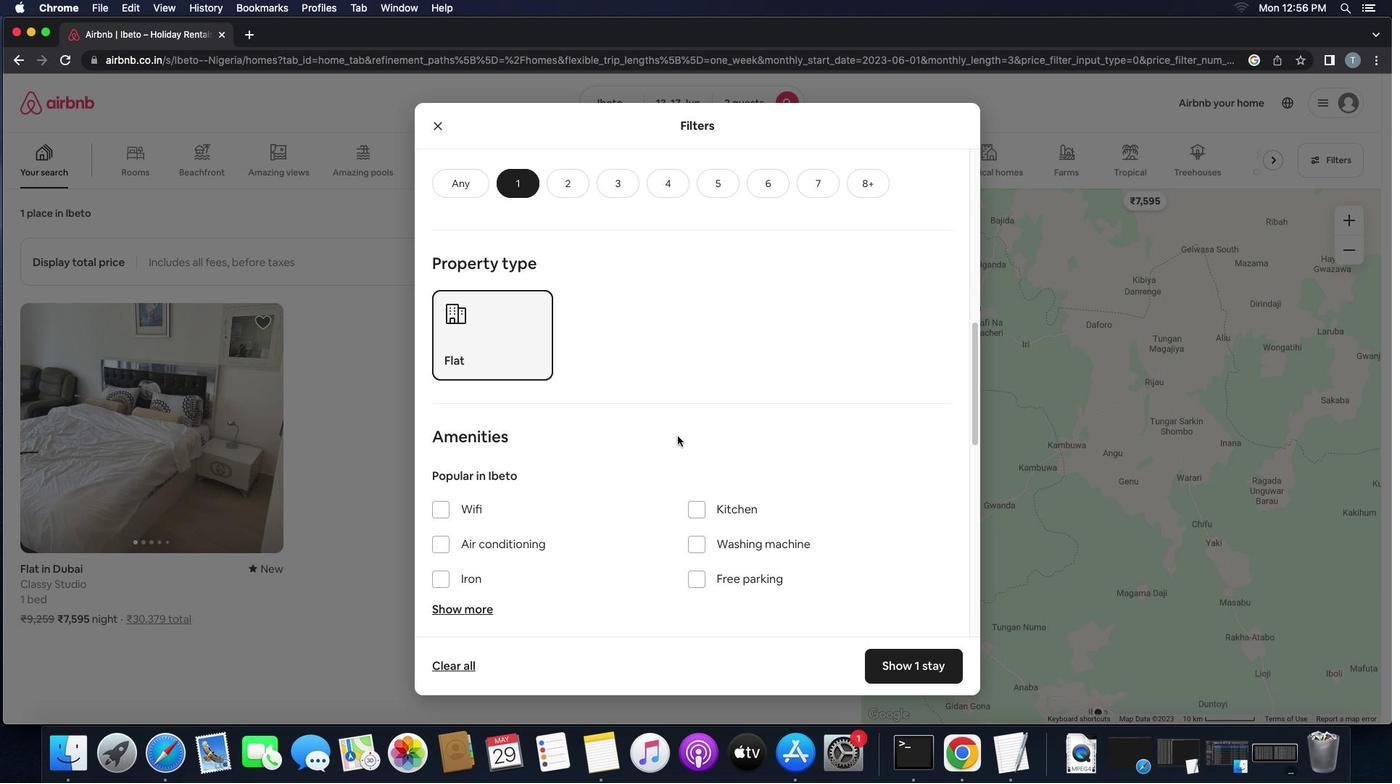 
Action: Mouse moved to (688, 432)
Screenshot: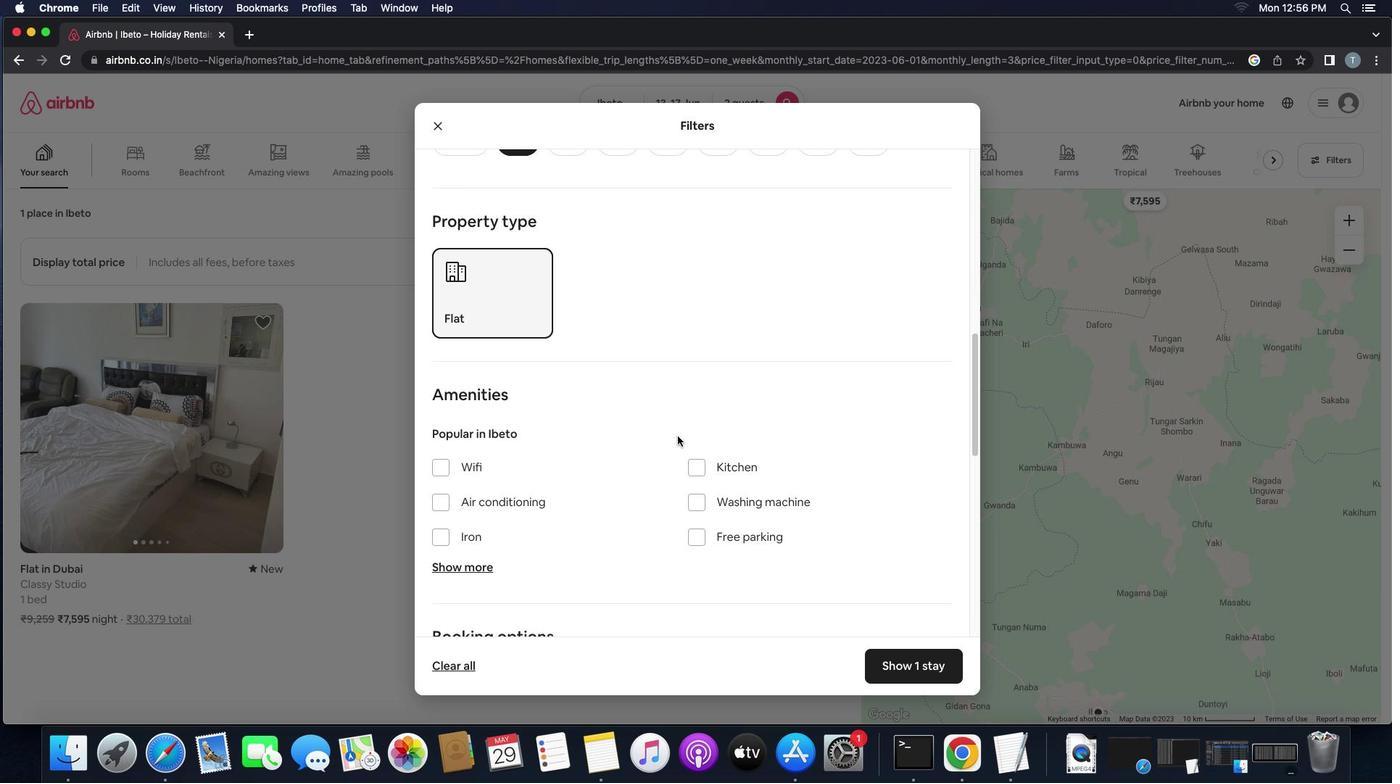 
Action: Mouse scrolled (688, 432) with delta (54, 19)
Screenshot: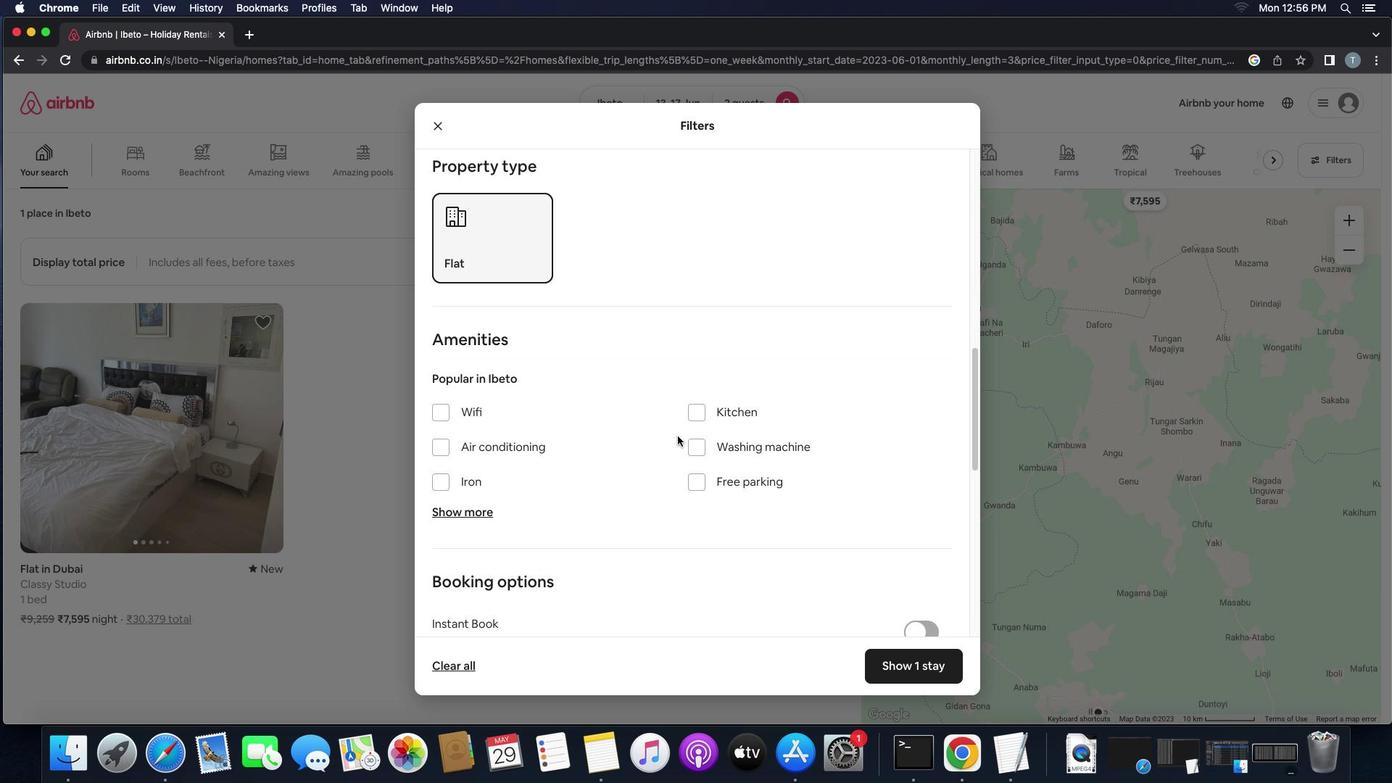 
Action: Mouse moved to (502, 384)
Screenshot: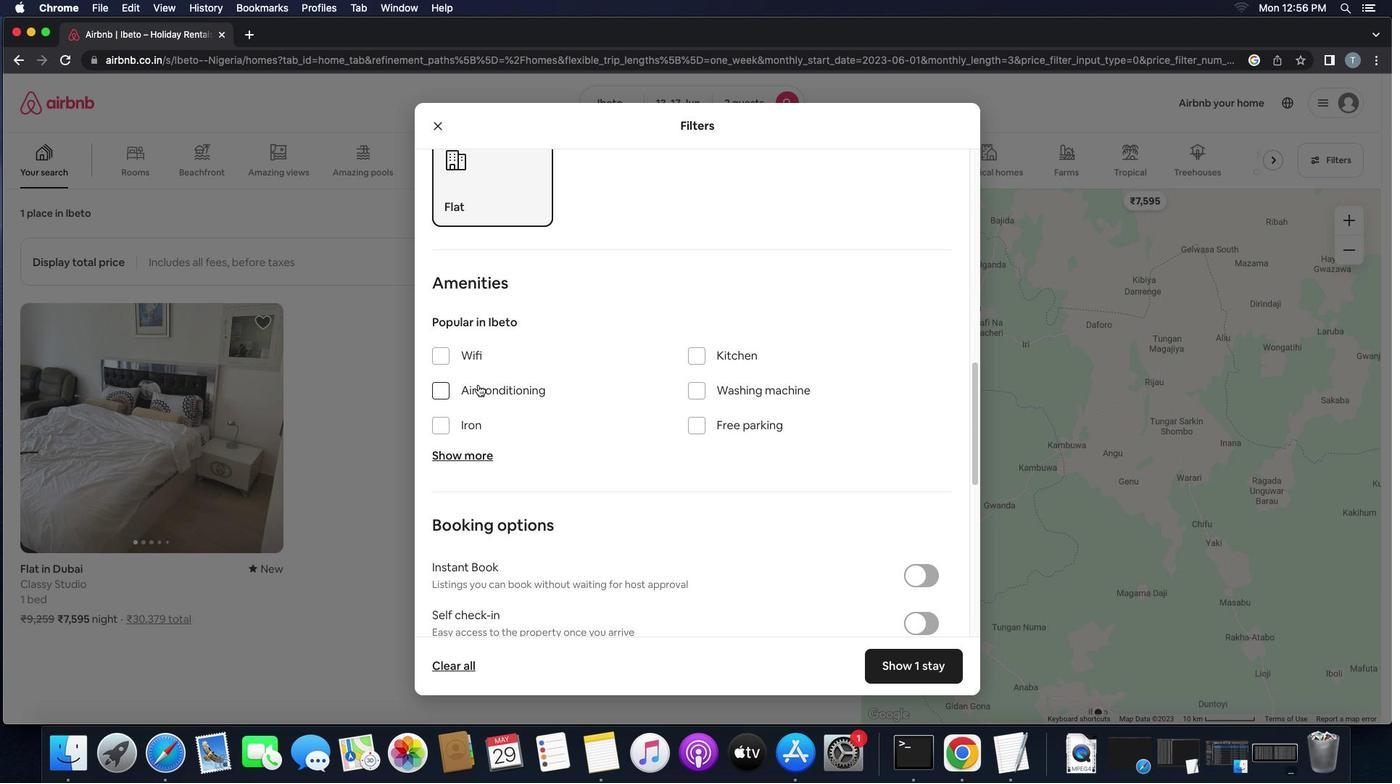 
Action: Mouse scrolled (502, 384) with delta (54, 20)
Screenshot: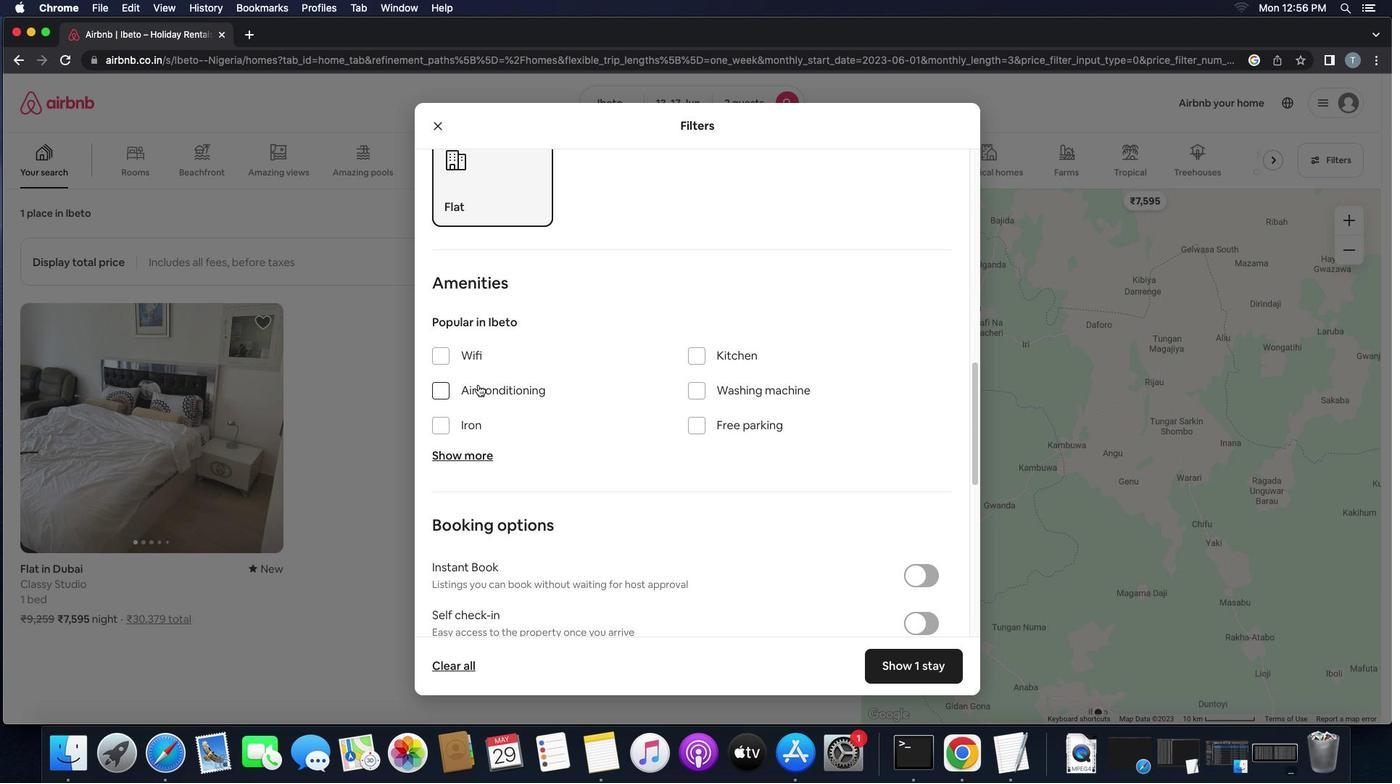 
Action: Mouse scrolled (502, 384) with delta (54, 20)
Screenshot: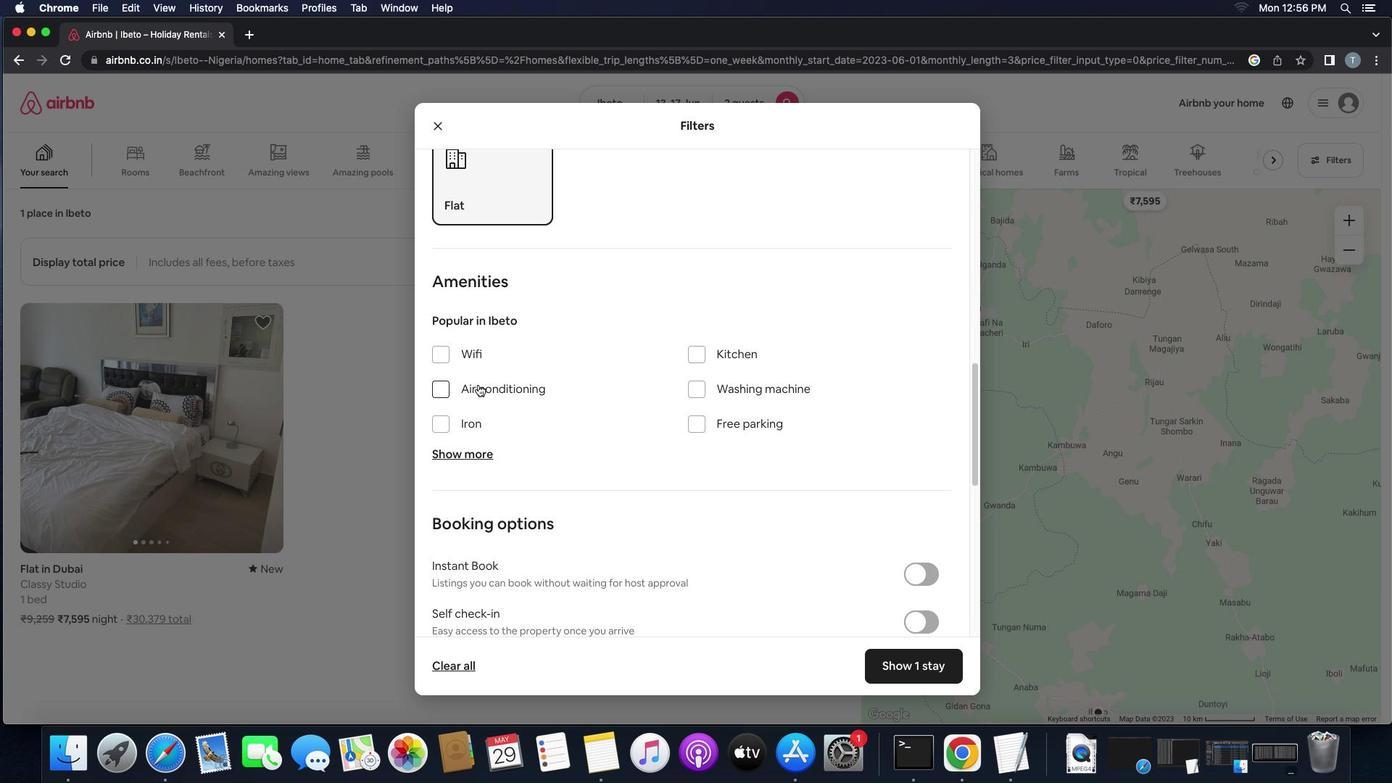 
Action: Mouse scrolled (502, 384) with delta (54, 20)
Screenshot: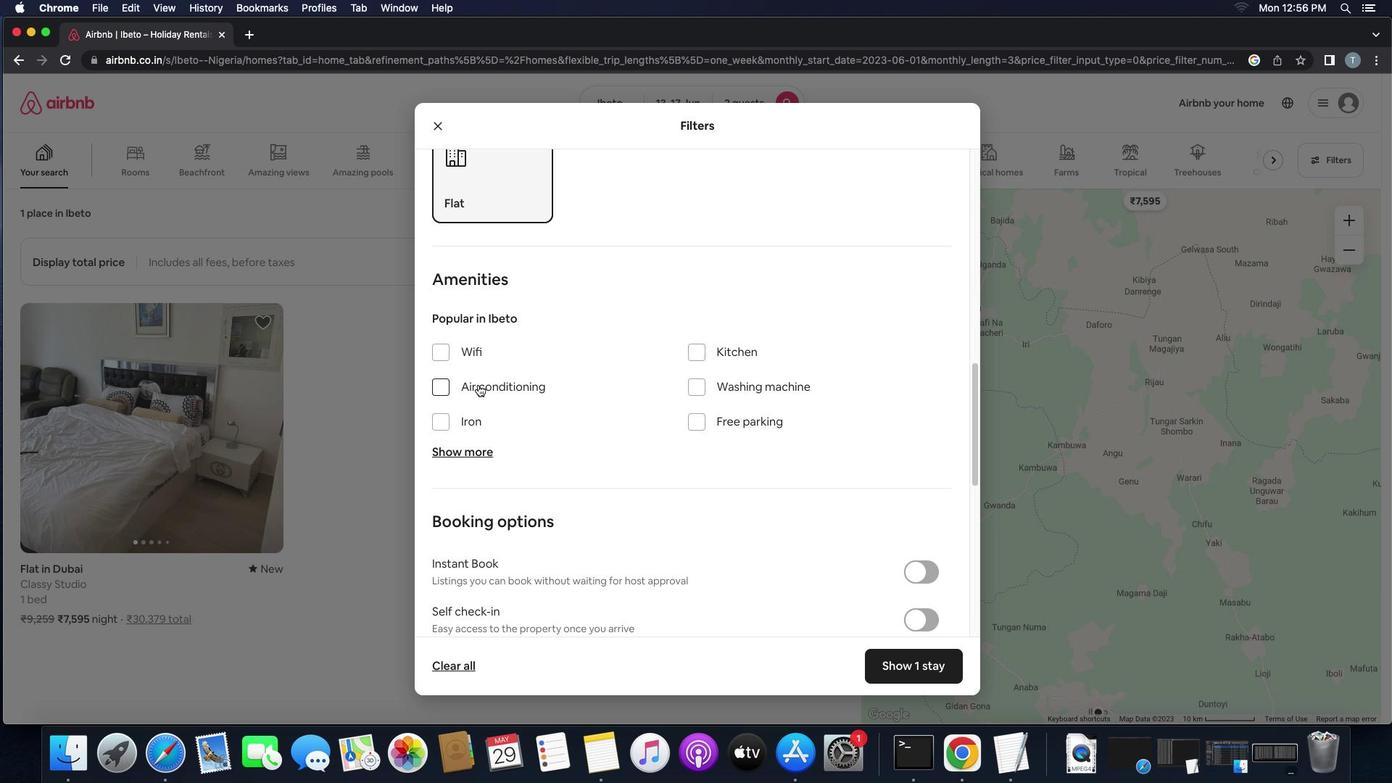 
Action: Mouse moved to (497, 316)
Screenshot: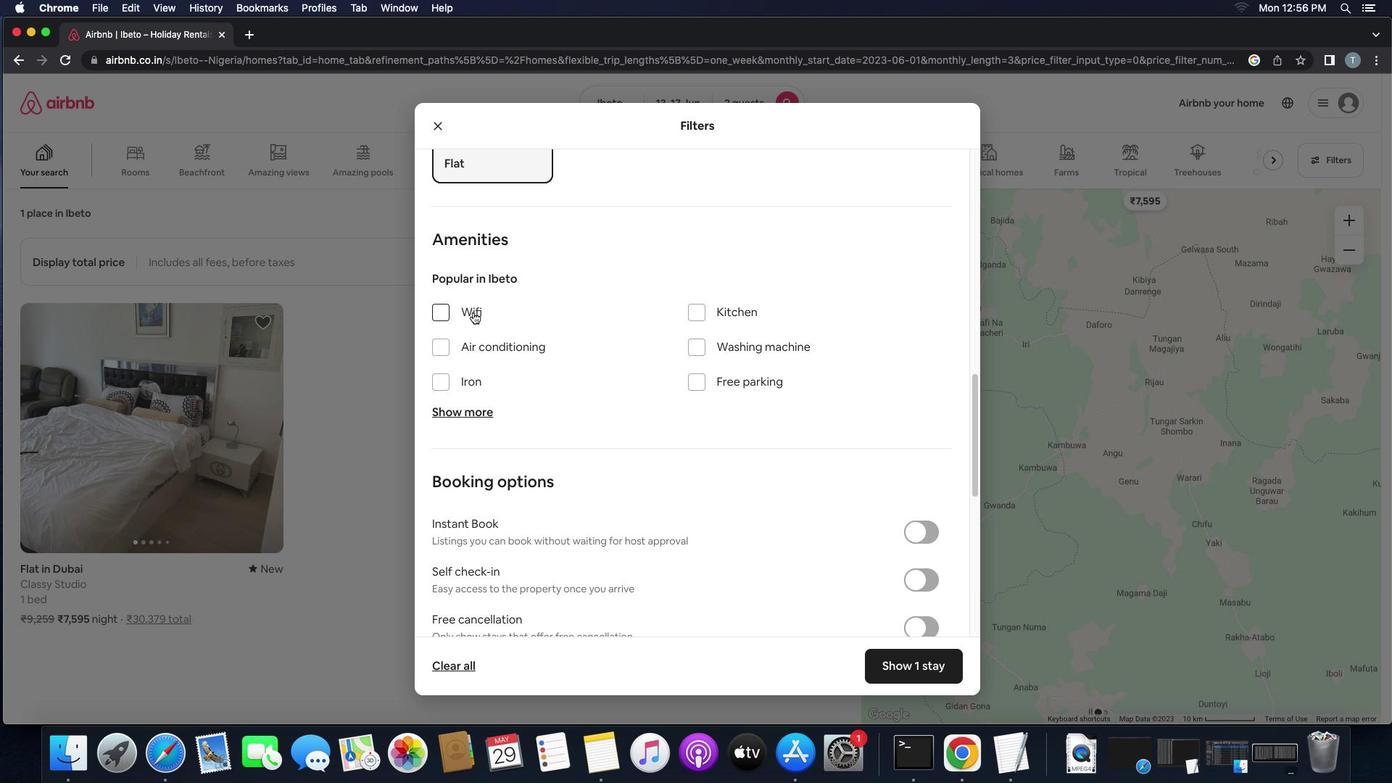 
Action: Mouse pressed left at (497, 316)
Screenshot: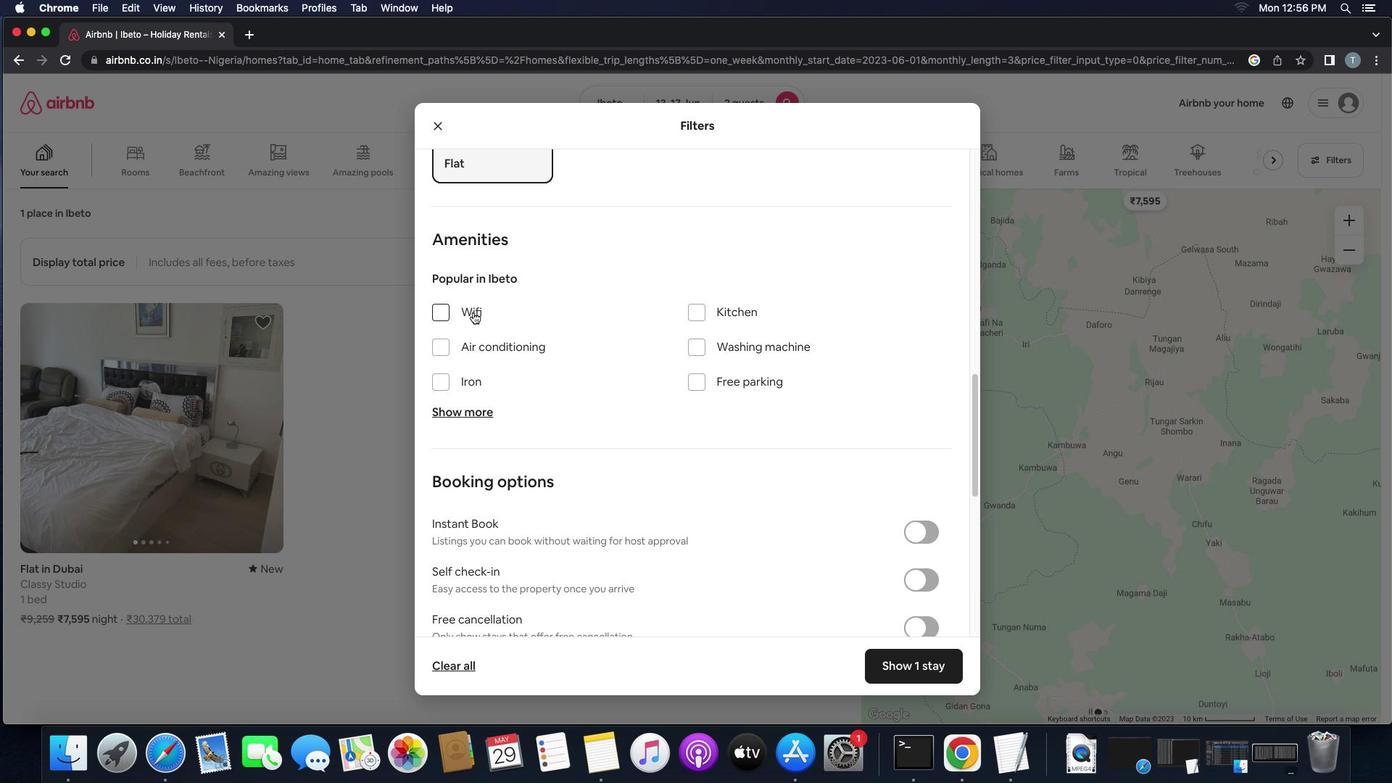 
Action: Mouse moved to (658, 494)
Screenshot: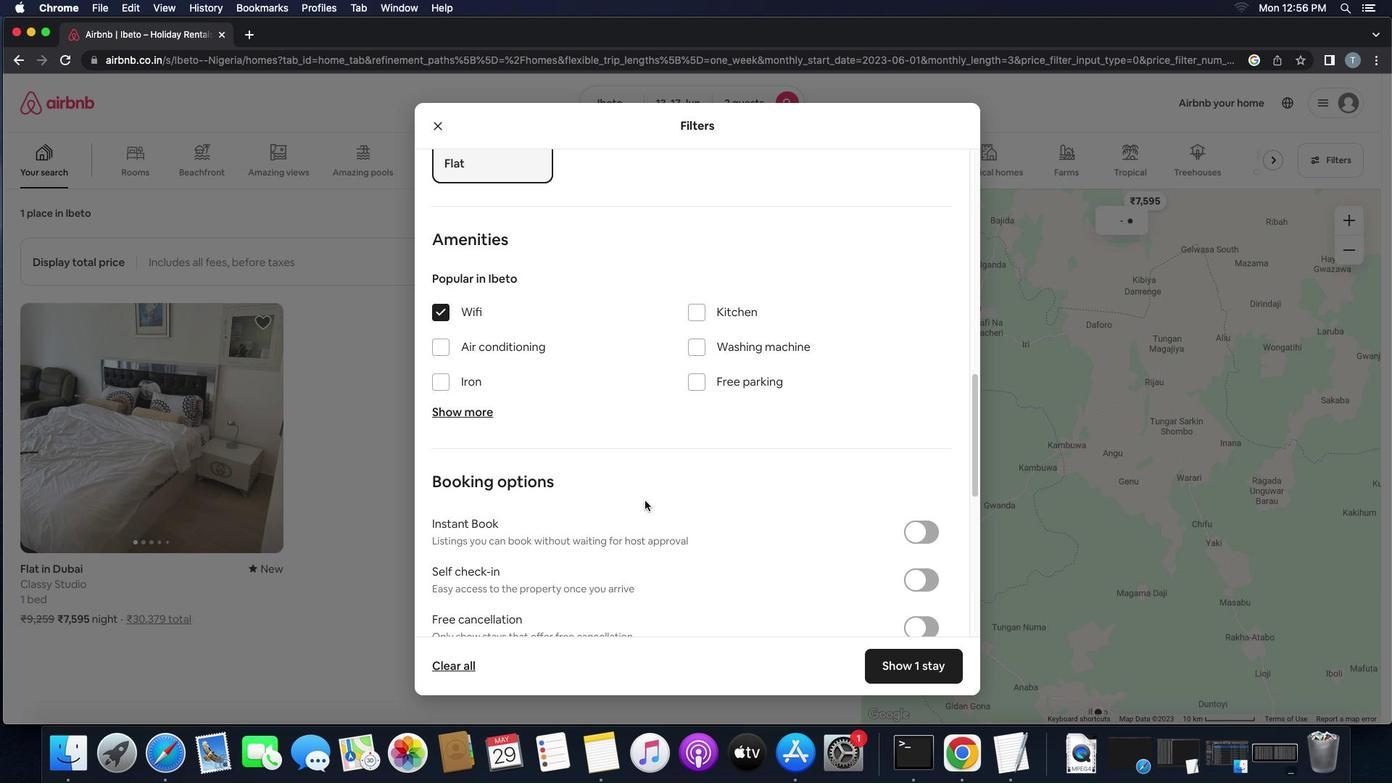 
Action: Mouse scrolled (658, 494) with delta (54, 20)
Screenshot: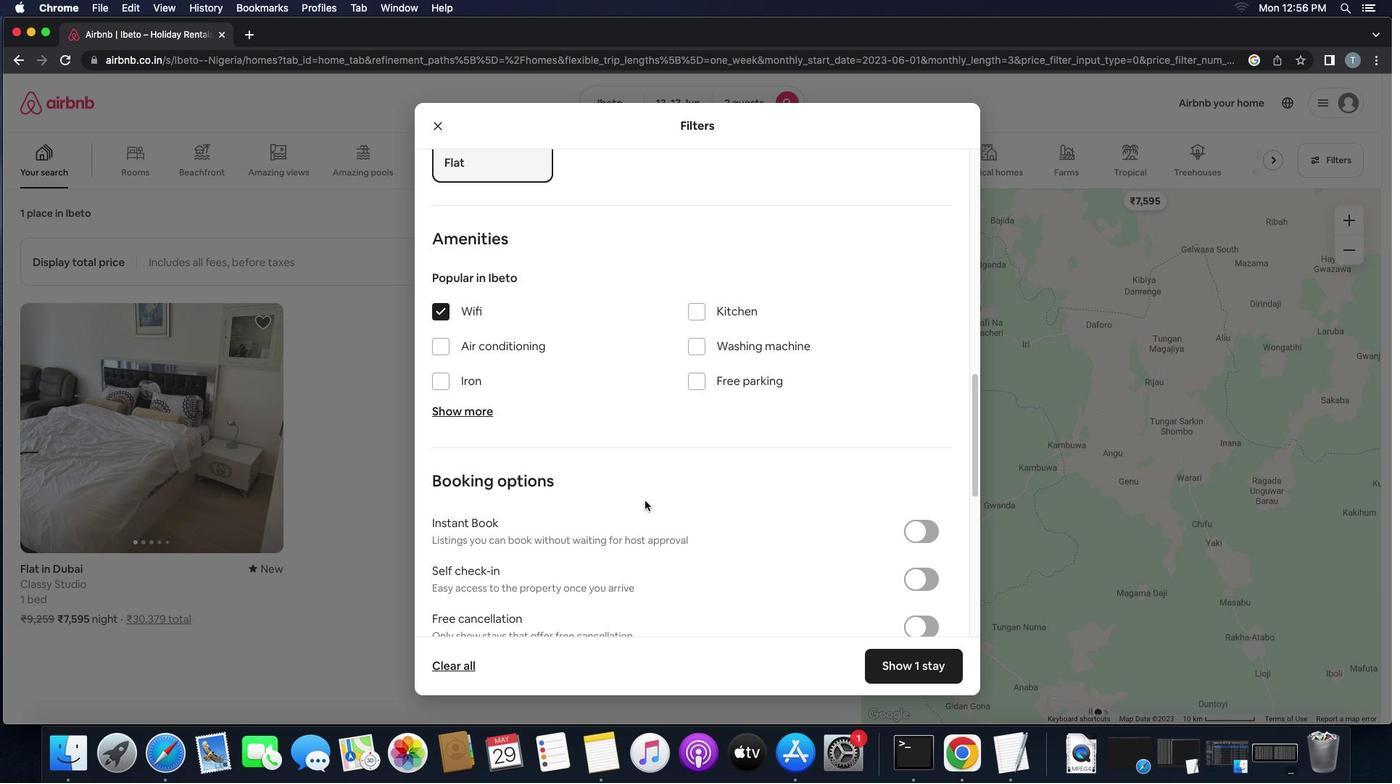 
Action: Mouse scrolled (658, 494) with delta (54, 20)
Screenshot: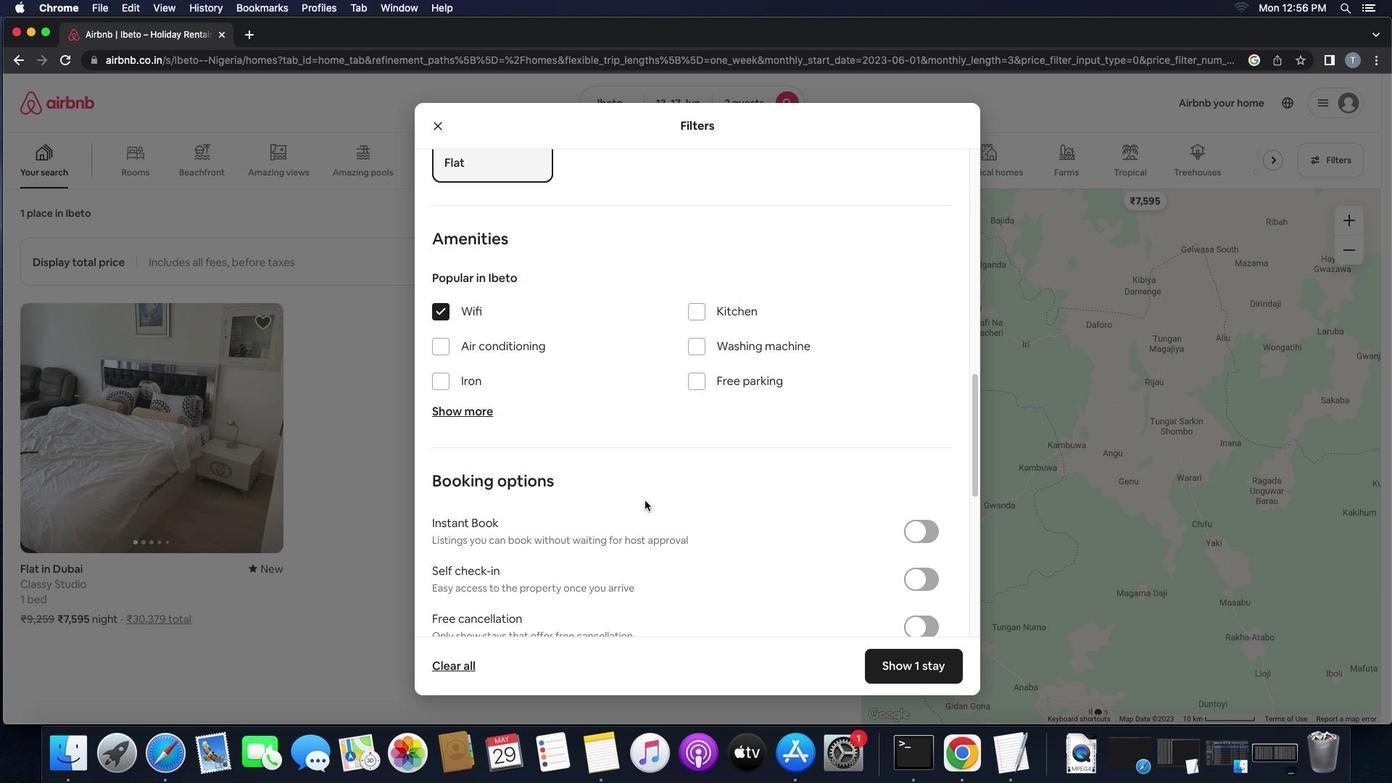 
Action: Mouse scrolled (658, 494) with delta (54, 19)
Screenshot: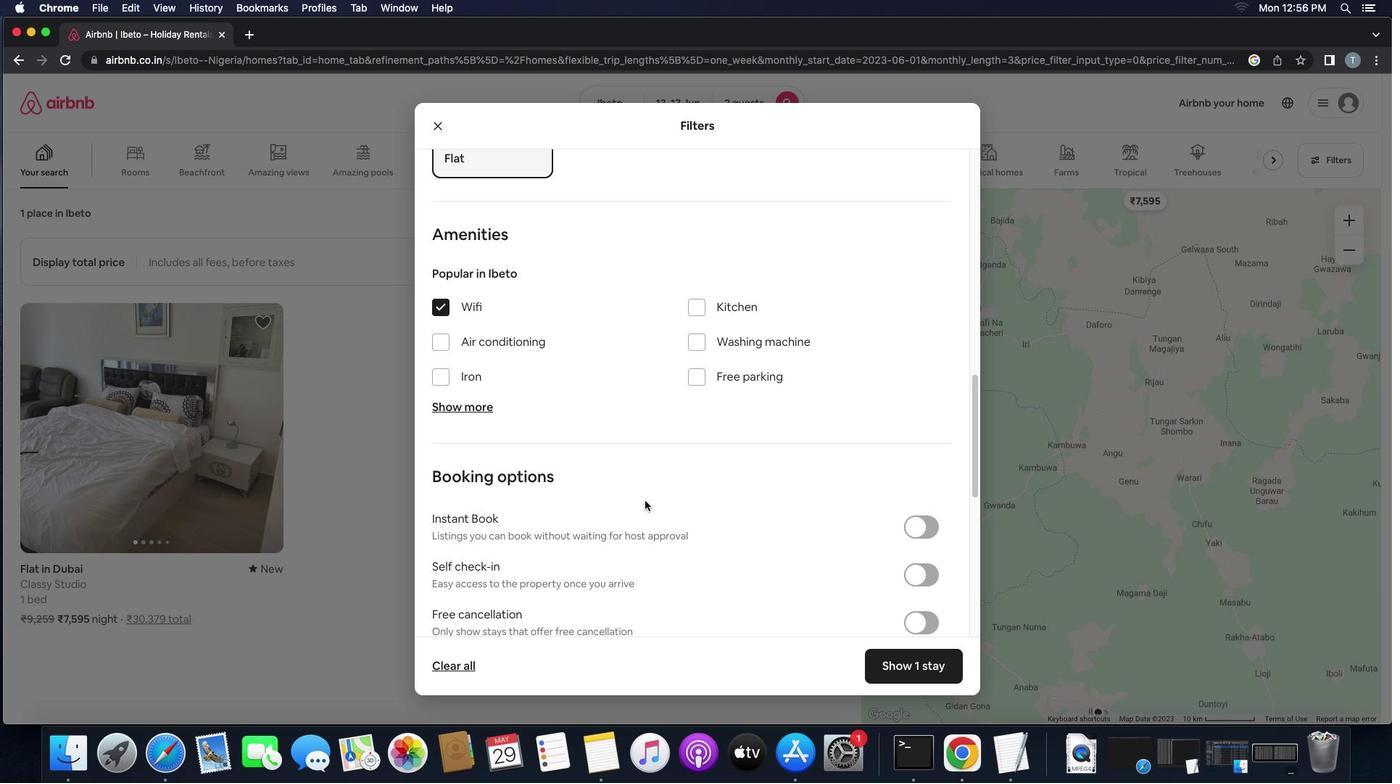 
Action: Mouse scrolled (658, 494) with delta (54, 18)
Screenshot: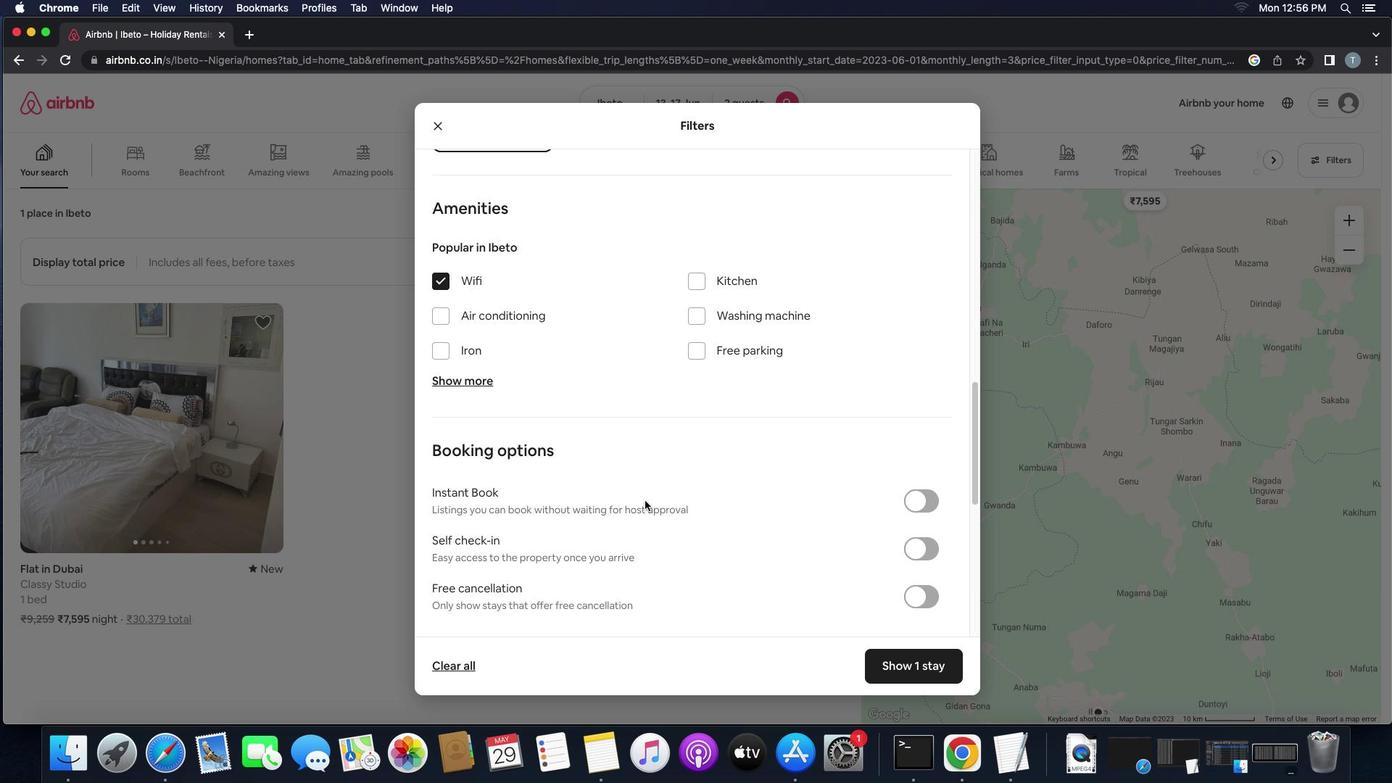 
Action: Mouse scrolled (658, 494) with delta (54, 20)
Screenshot: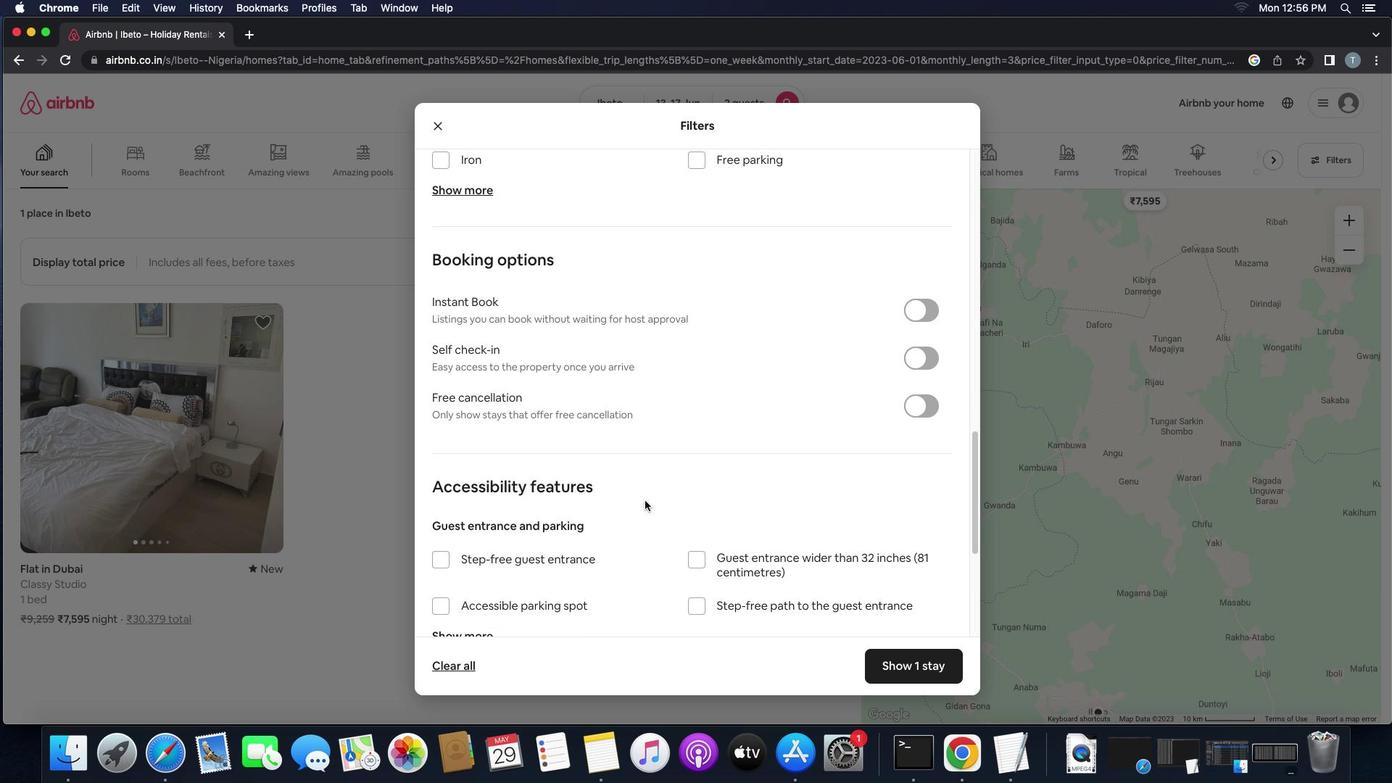 
Action: Mouse scrolled (658, 494) with delta (54, 20)
Screenshot: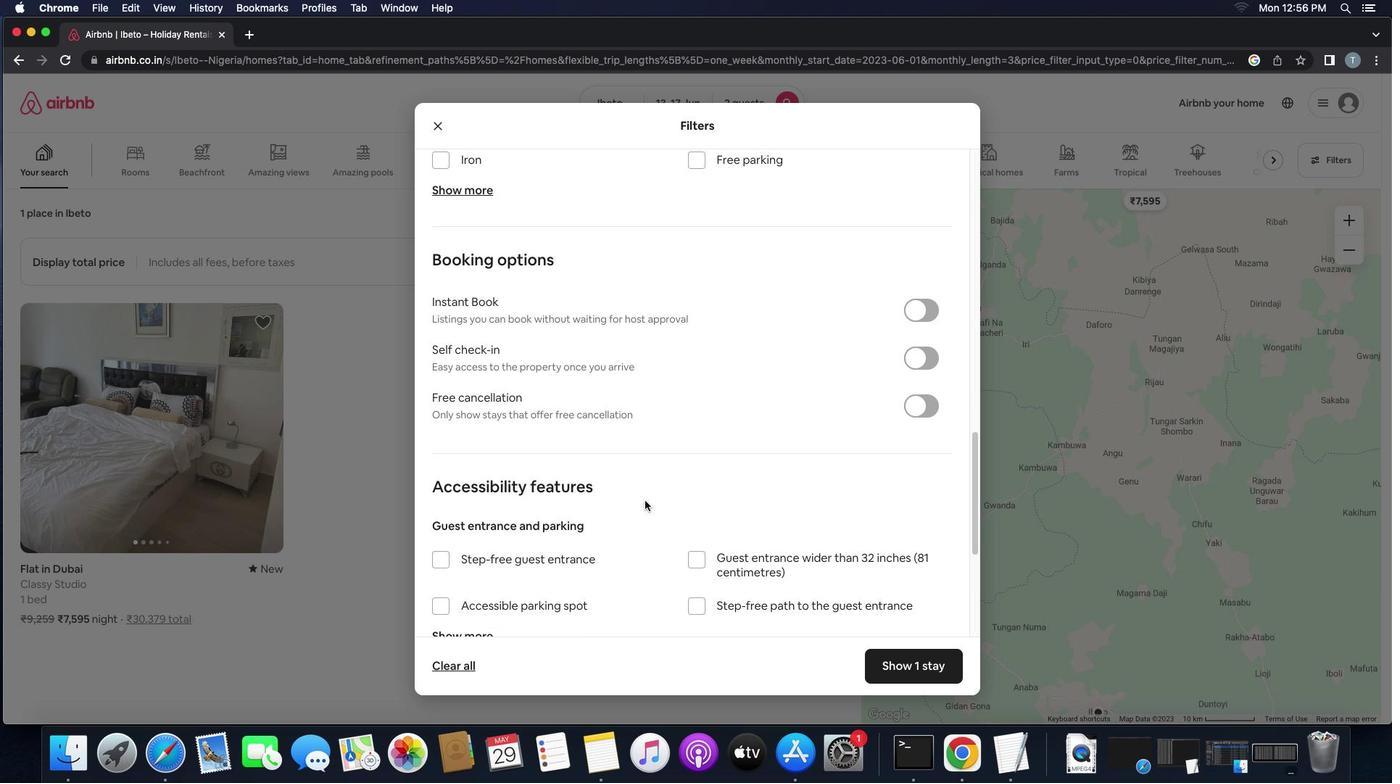 
Action: Mouse scrolled (658, 494) with delta (54, 20)
Screenshot: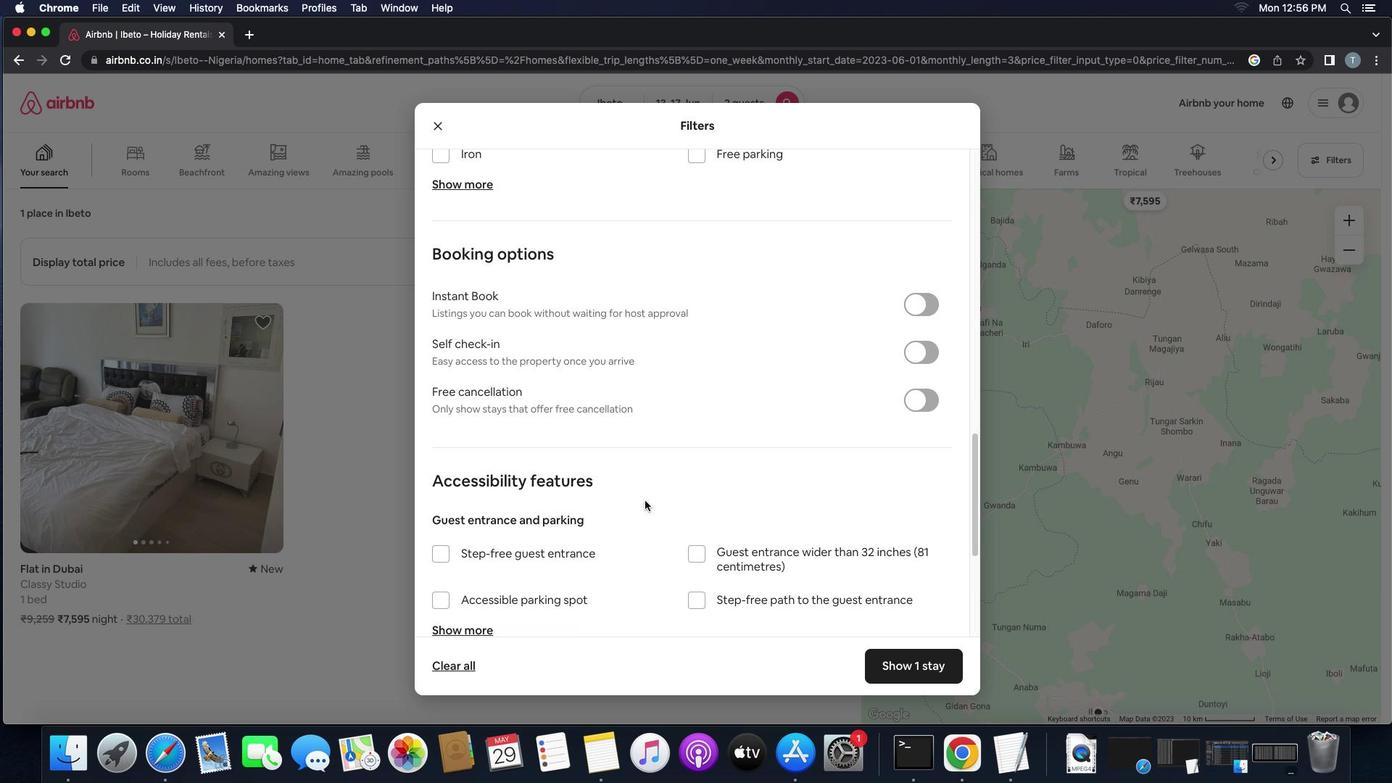 
Action: Mouse moved to (901, 297)
Screenshot: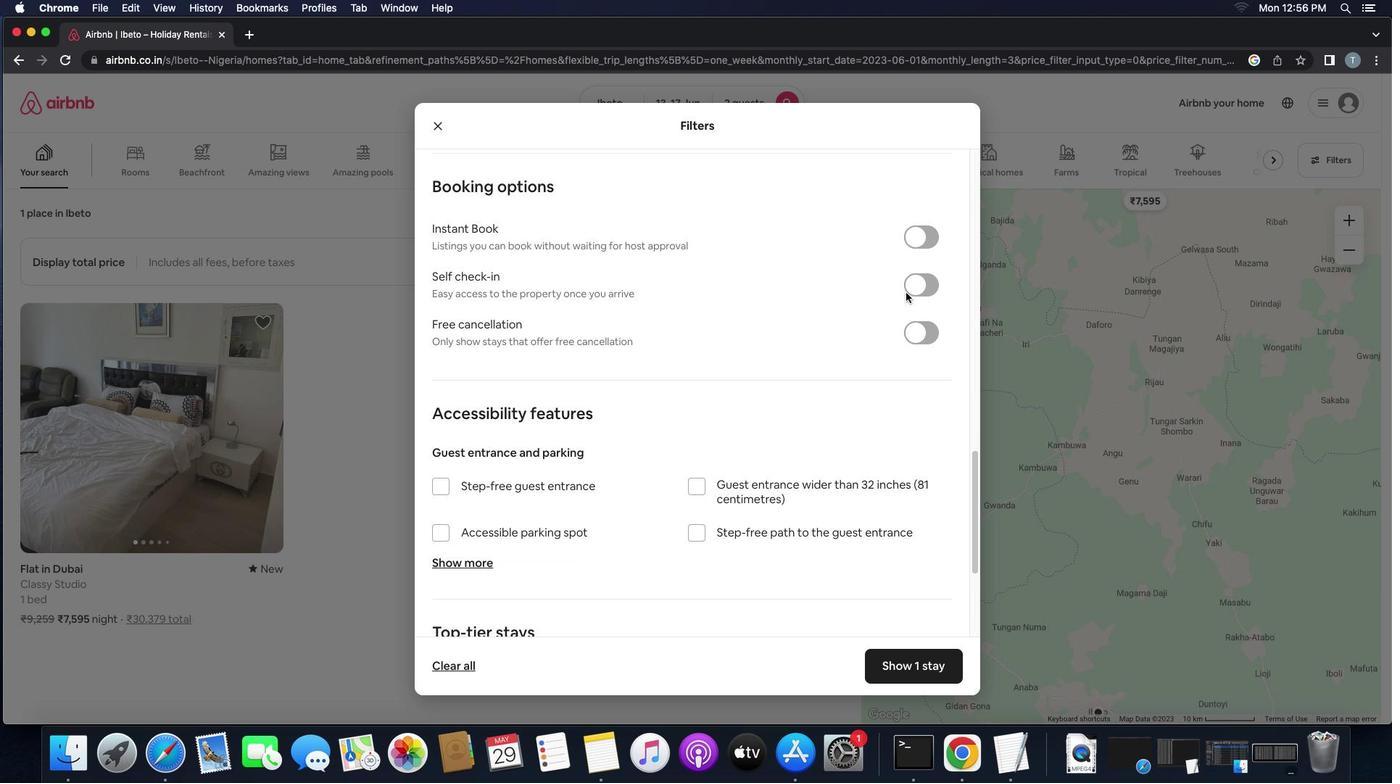
Action: Mouse pressed left at (901, 297)
Screenshot: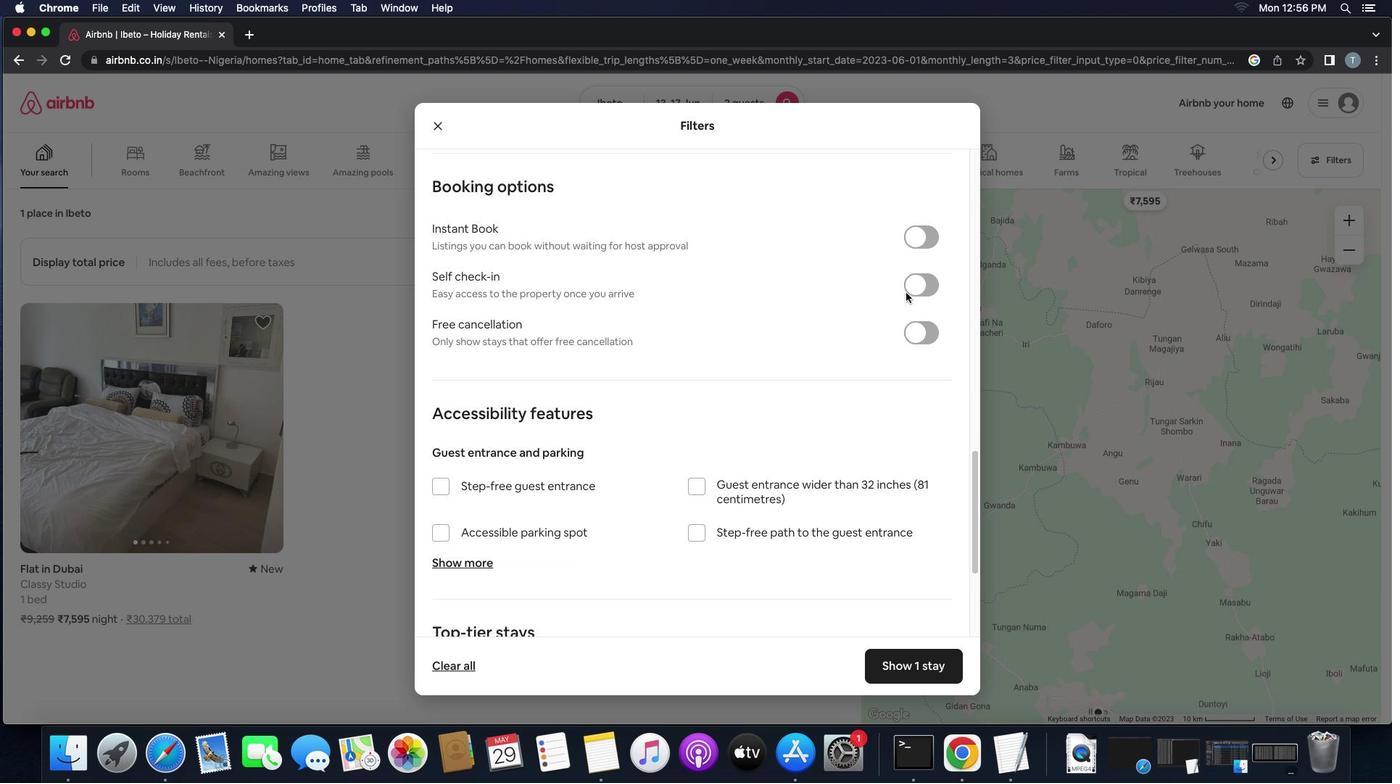 
Action: Mouse moved to (916, 302)
Screenshot: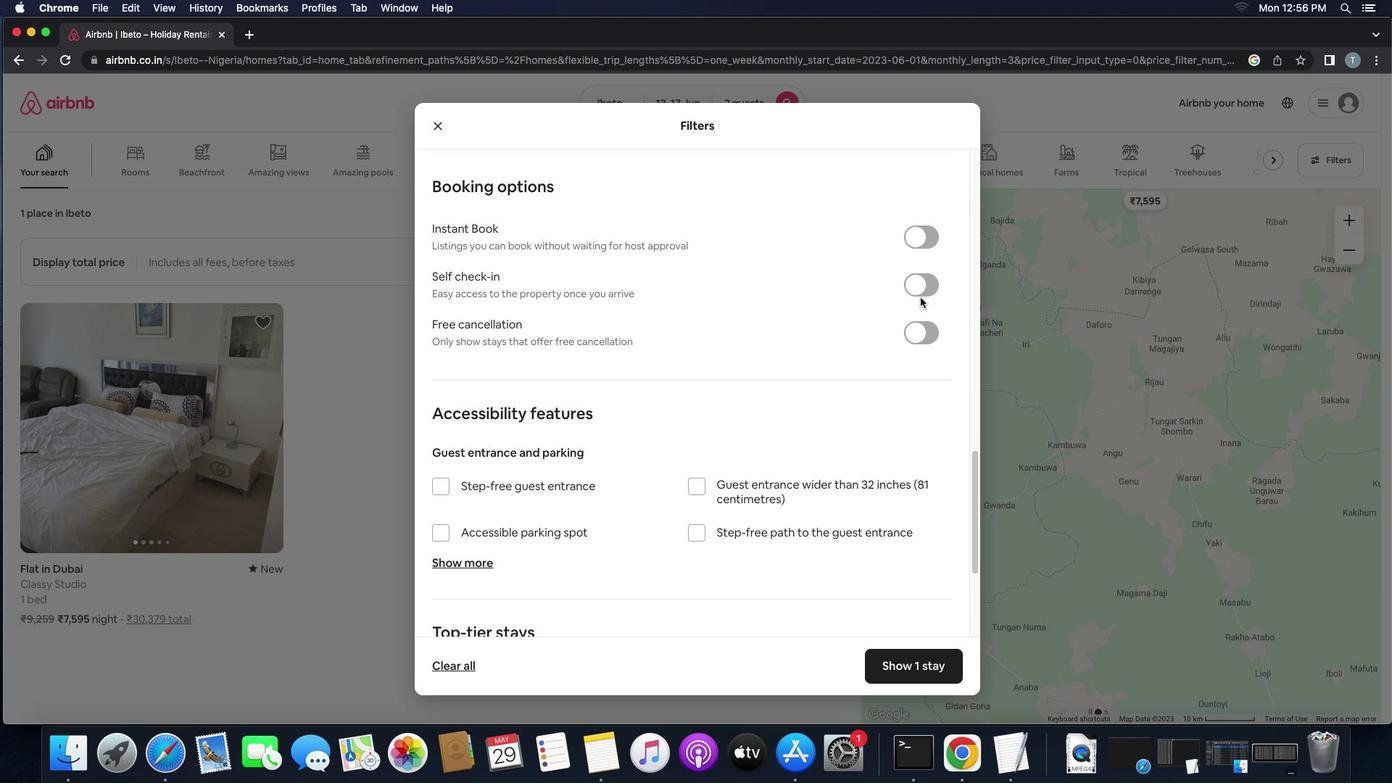 
Action: Mouse pressed left at (916, 302)
Screenshot: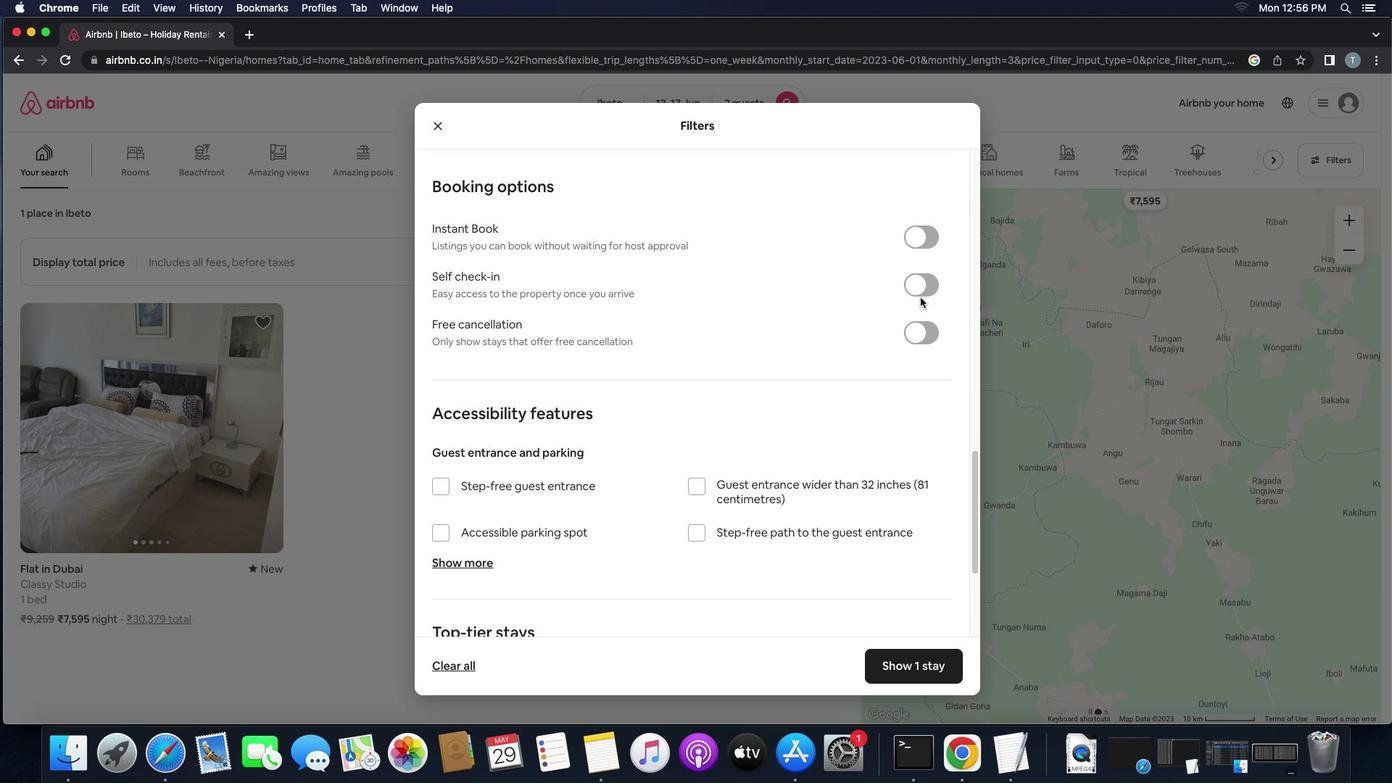 
Action: Mouse moved to (926, 291)
Screenshot: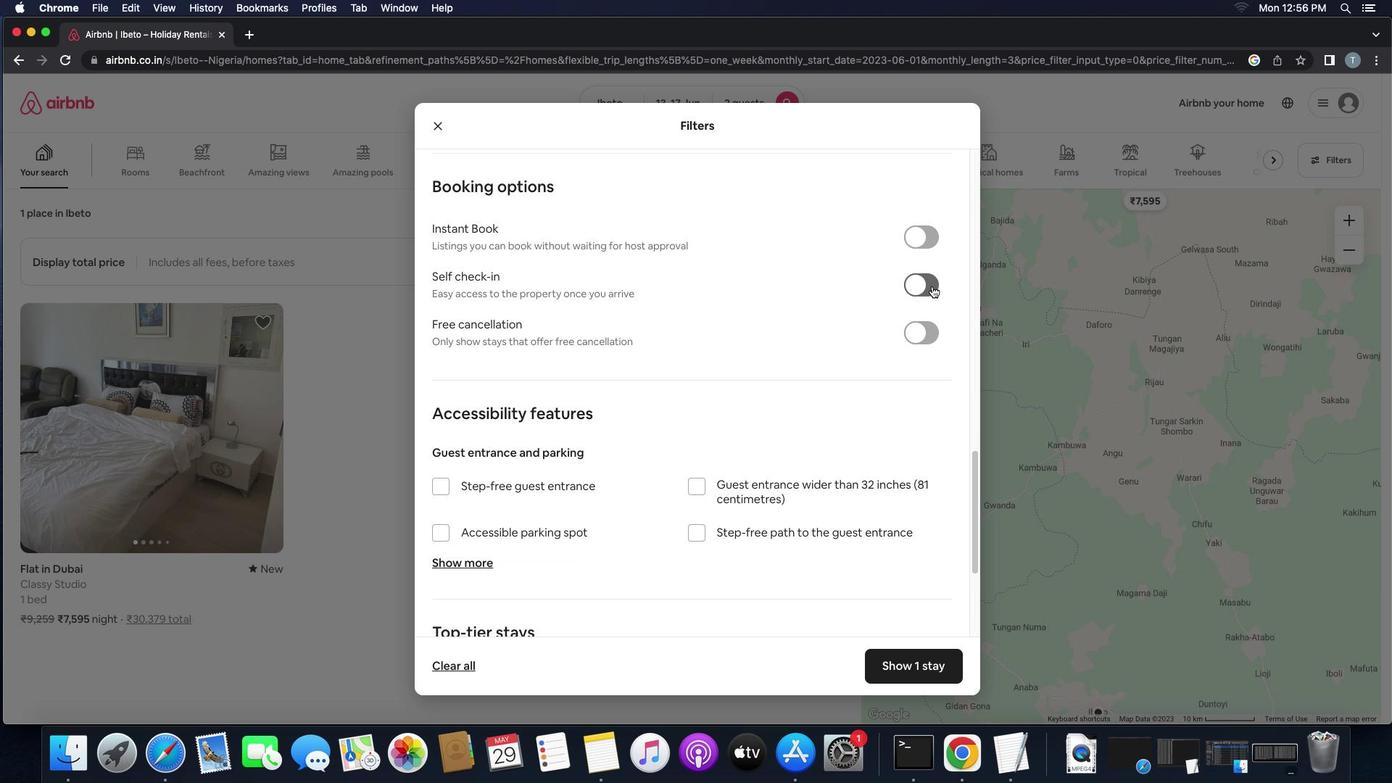 
Action: Mouse pressed left at (926, 291)
Screenshot: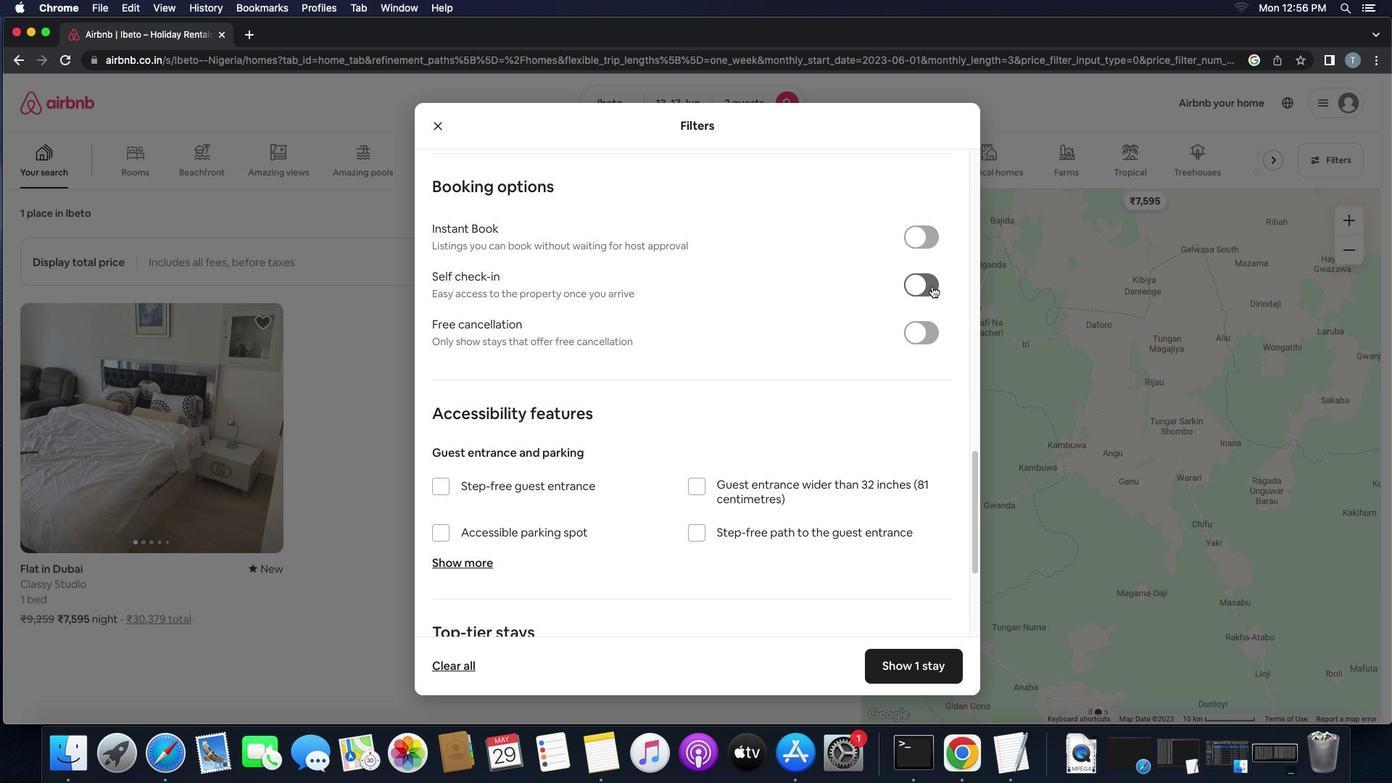 
Action: Mouse moved to (758, 442)
Screenshot: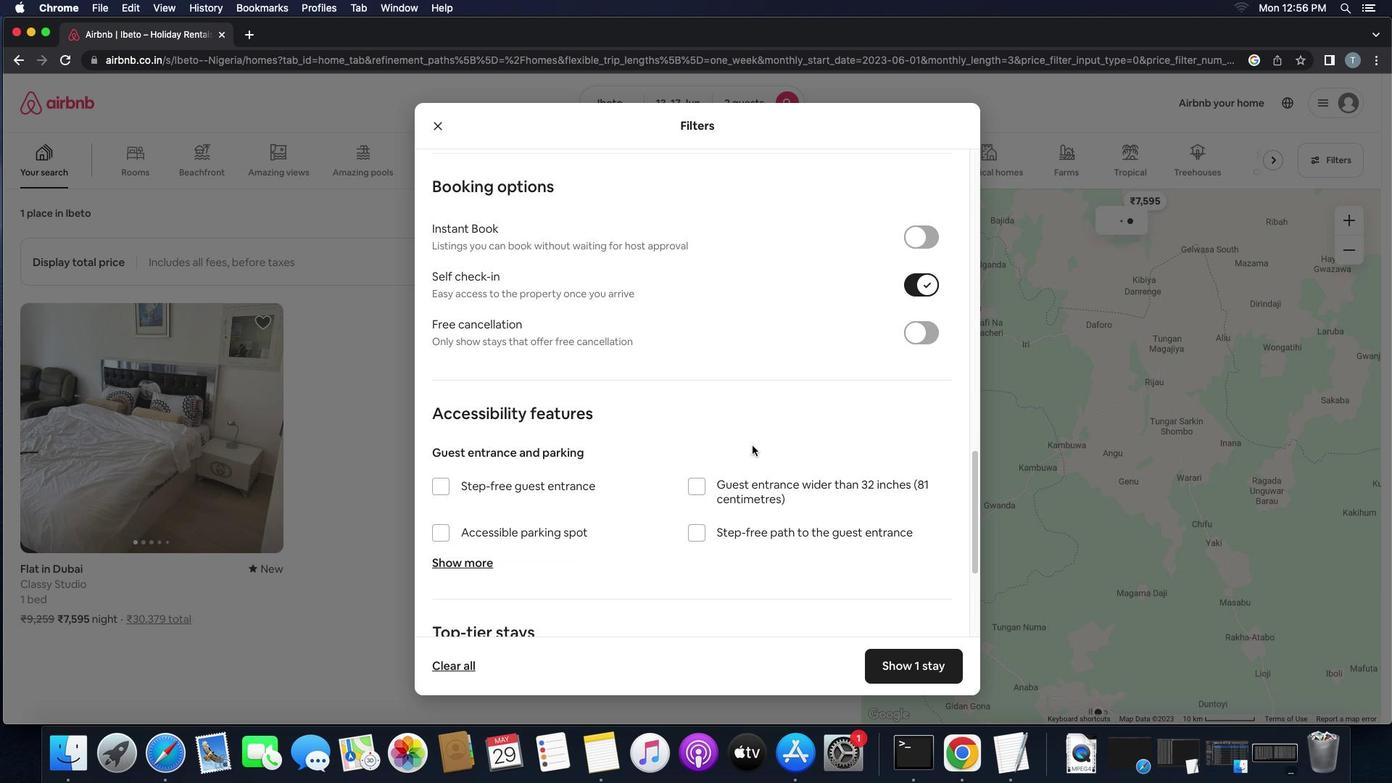 
Action: Mouse scrolled (758, 442) with delta (54, 20)
Screenshot: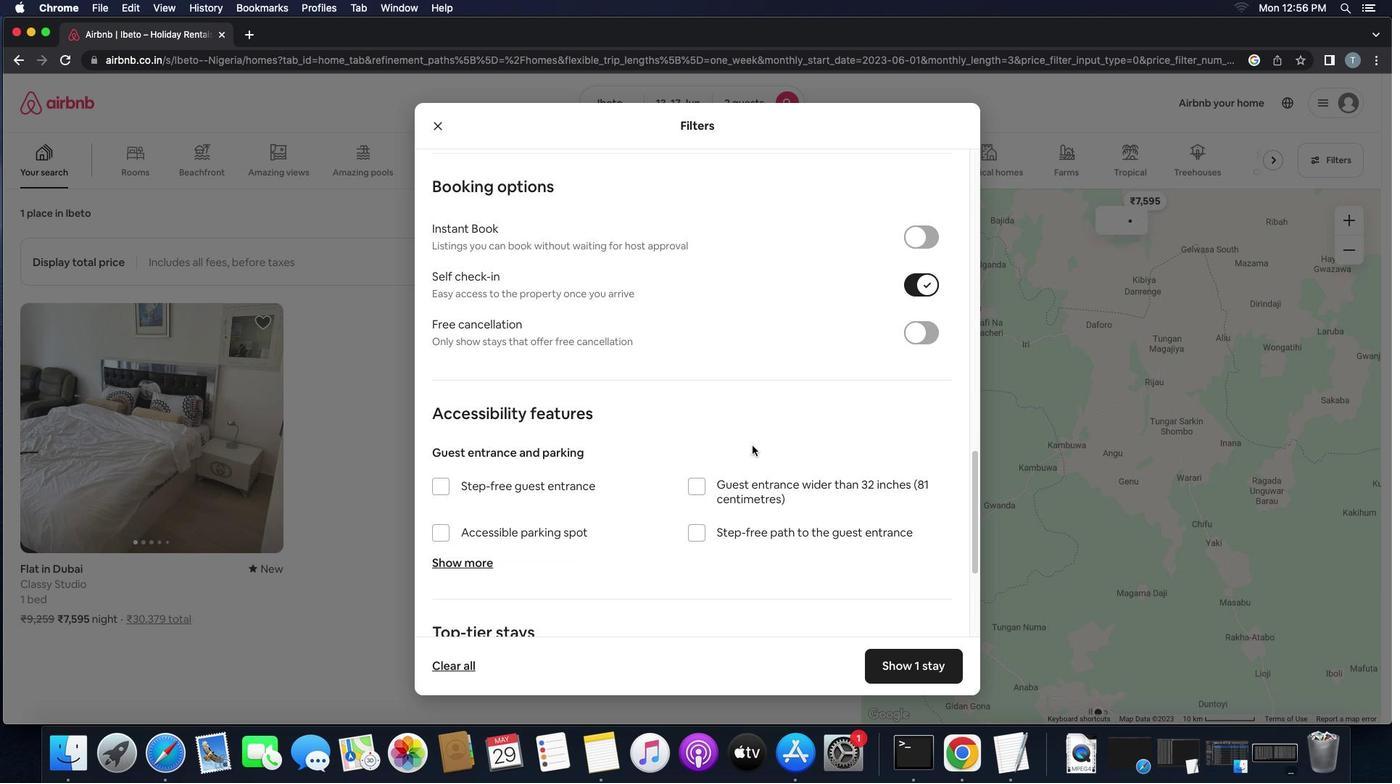 
Action: Mouse scrolled (758, 442) with delta (54, 20)
Screenshot: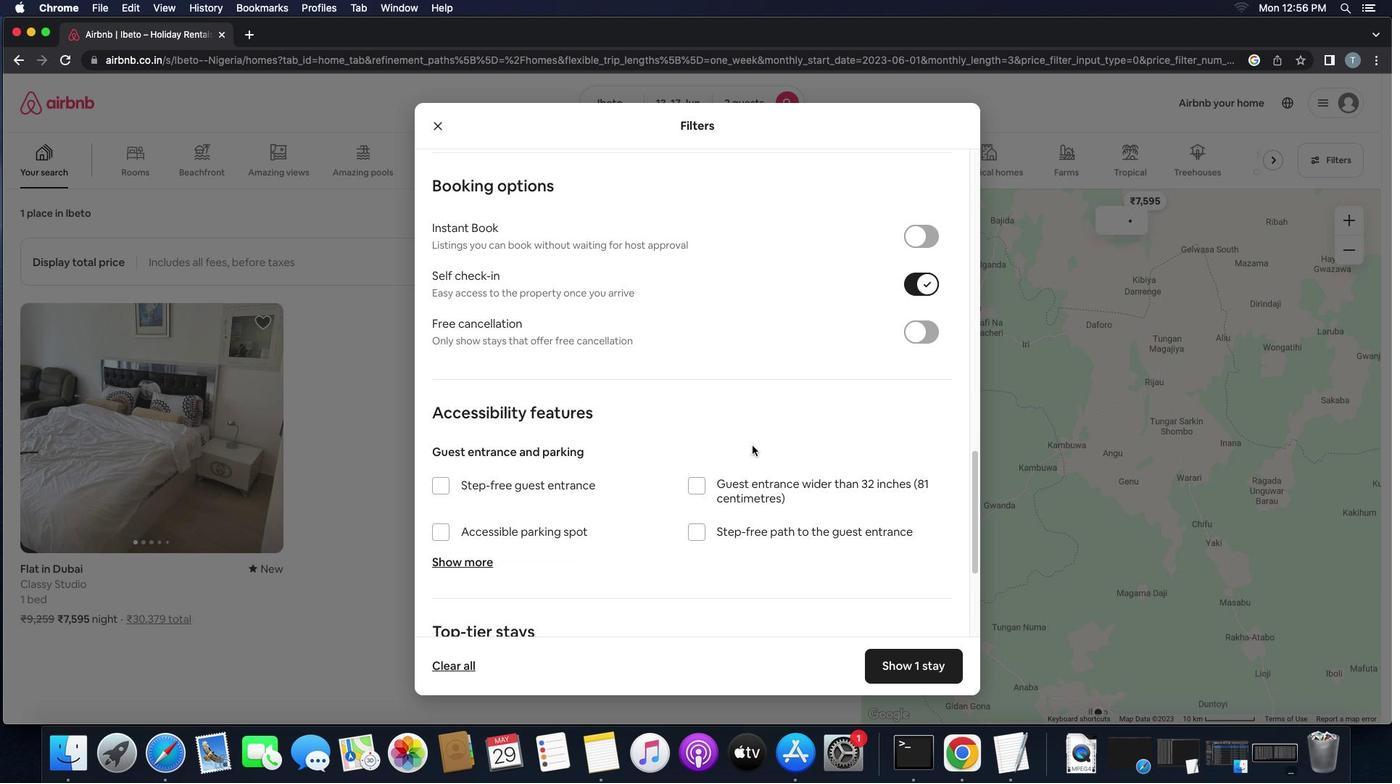 
Action: Mouse scrolled (758, 442) with delta (54, 18)
Screenshot: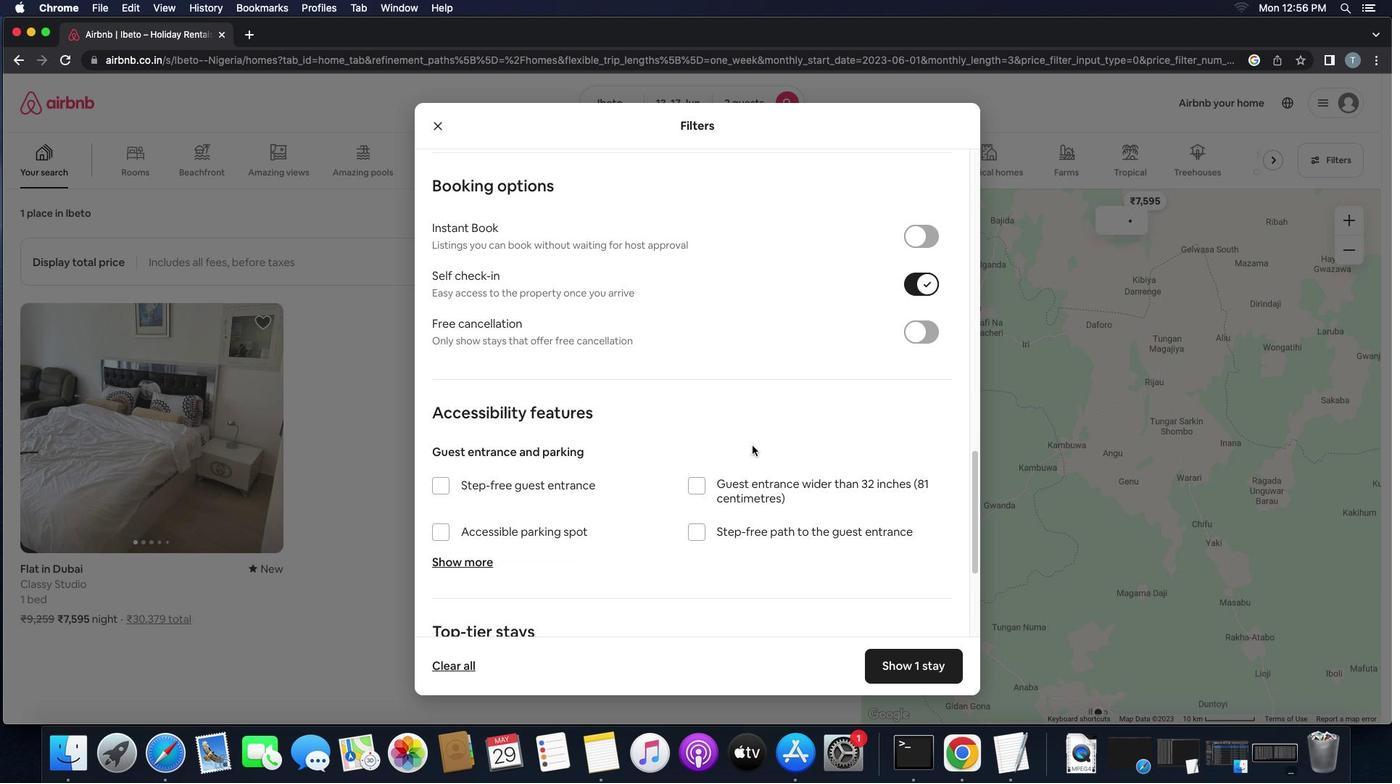 
Action: Mouse scrolled (758, 442) with delta (54, 18)
Screenshot: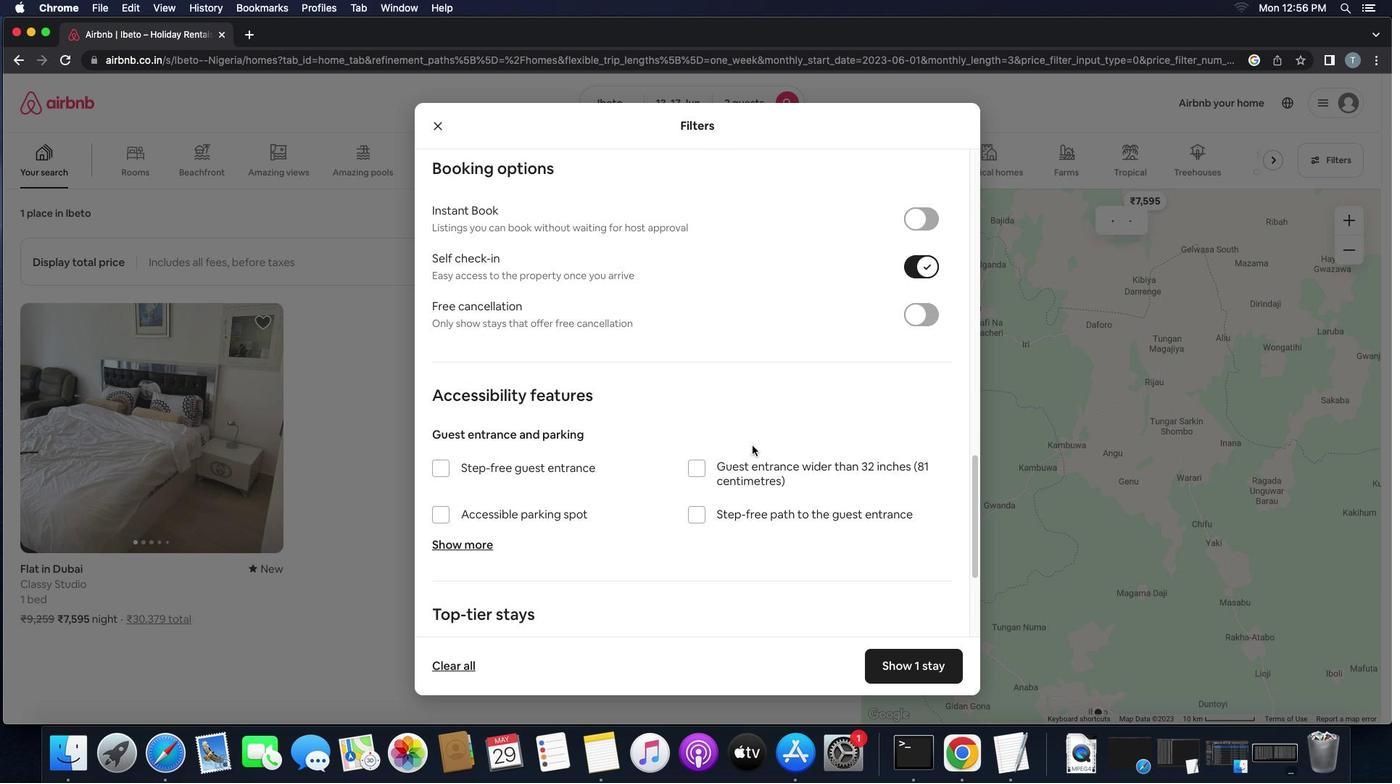 
Action: Mouse moved to (762, 474)
Screenshot: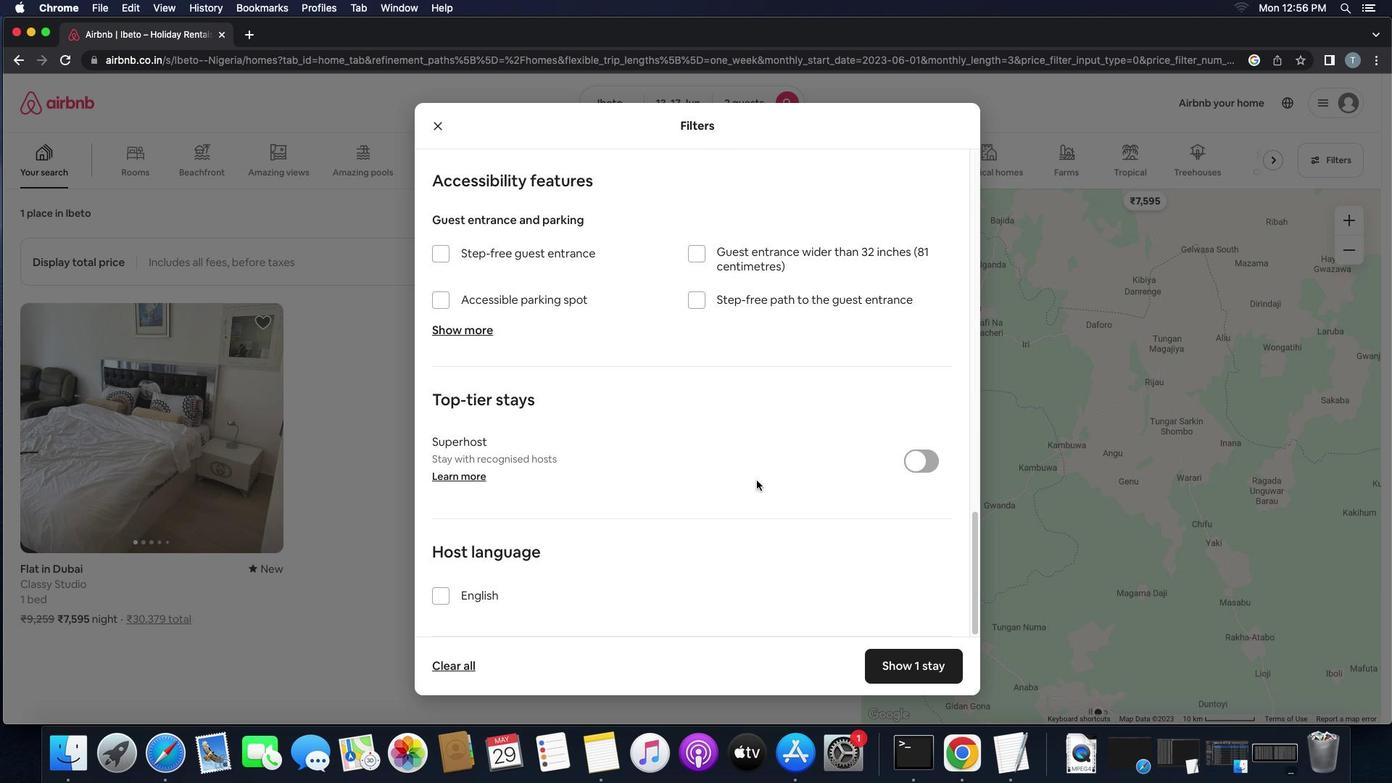 
Action: Mouse scrolled (762, 474) with delta (54, 20)
Screenshot: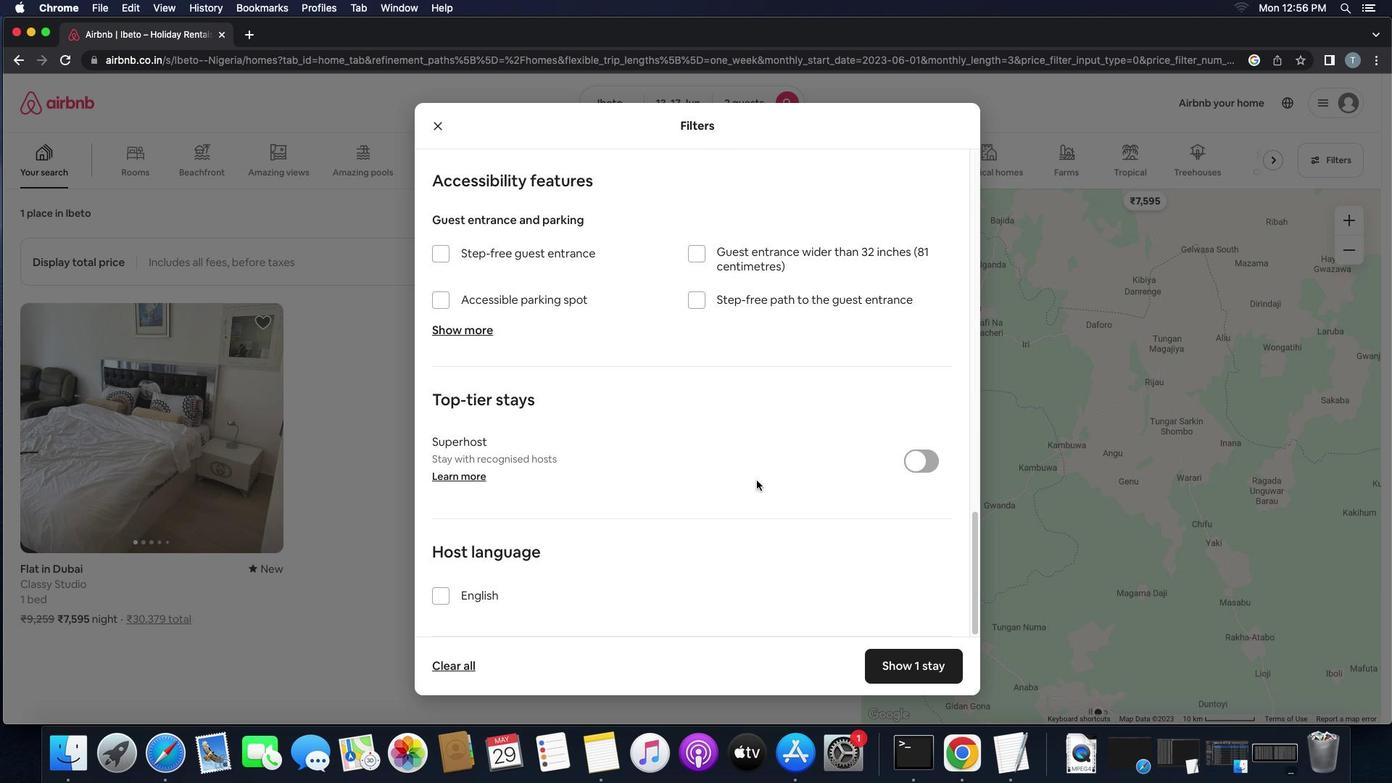 
Action: Mouse scrolled (762, 474) with delta (54, 20)
Screenshot: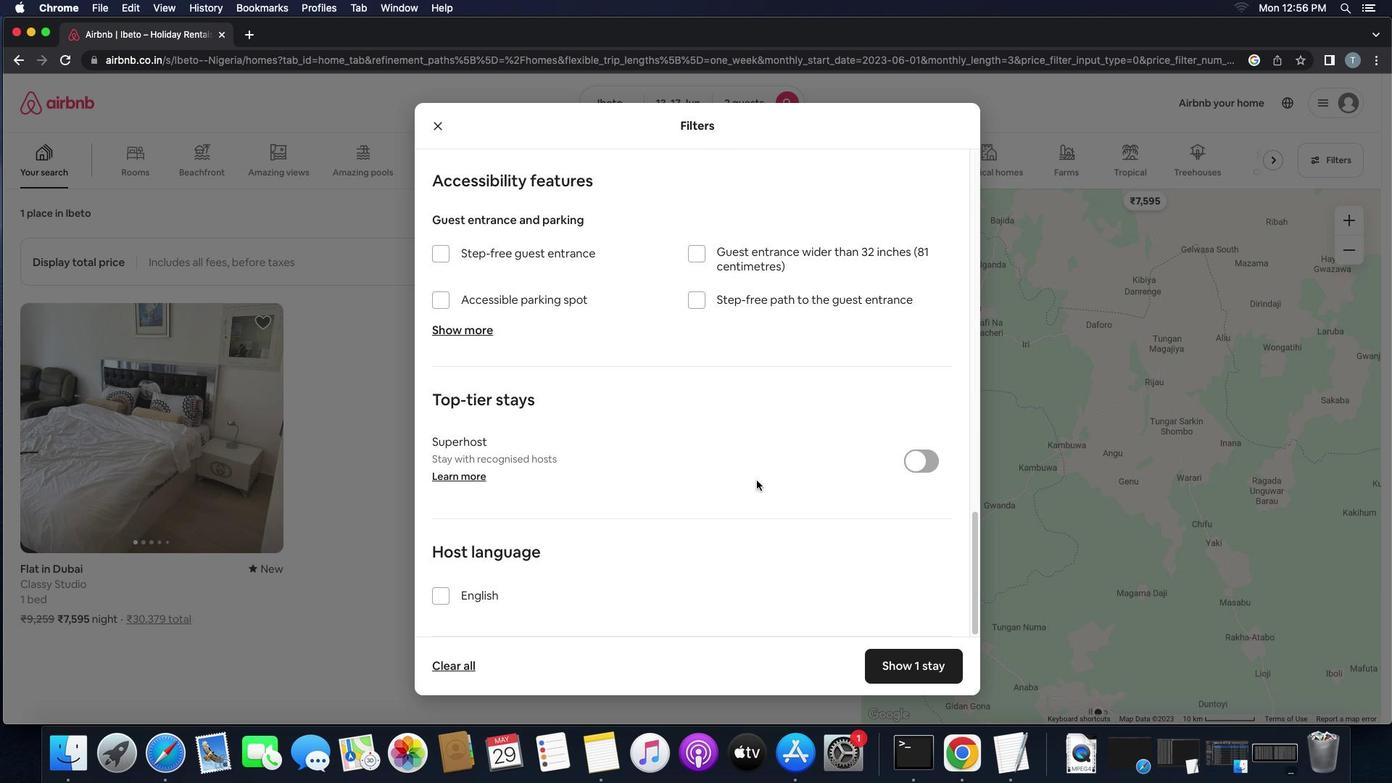 
Action: Mouse scrolled (762, 474) with delta (54, 19)
Screenshot: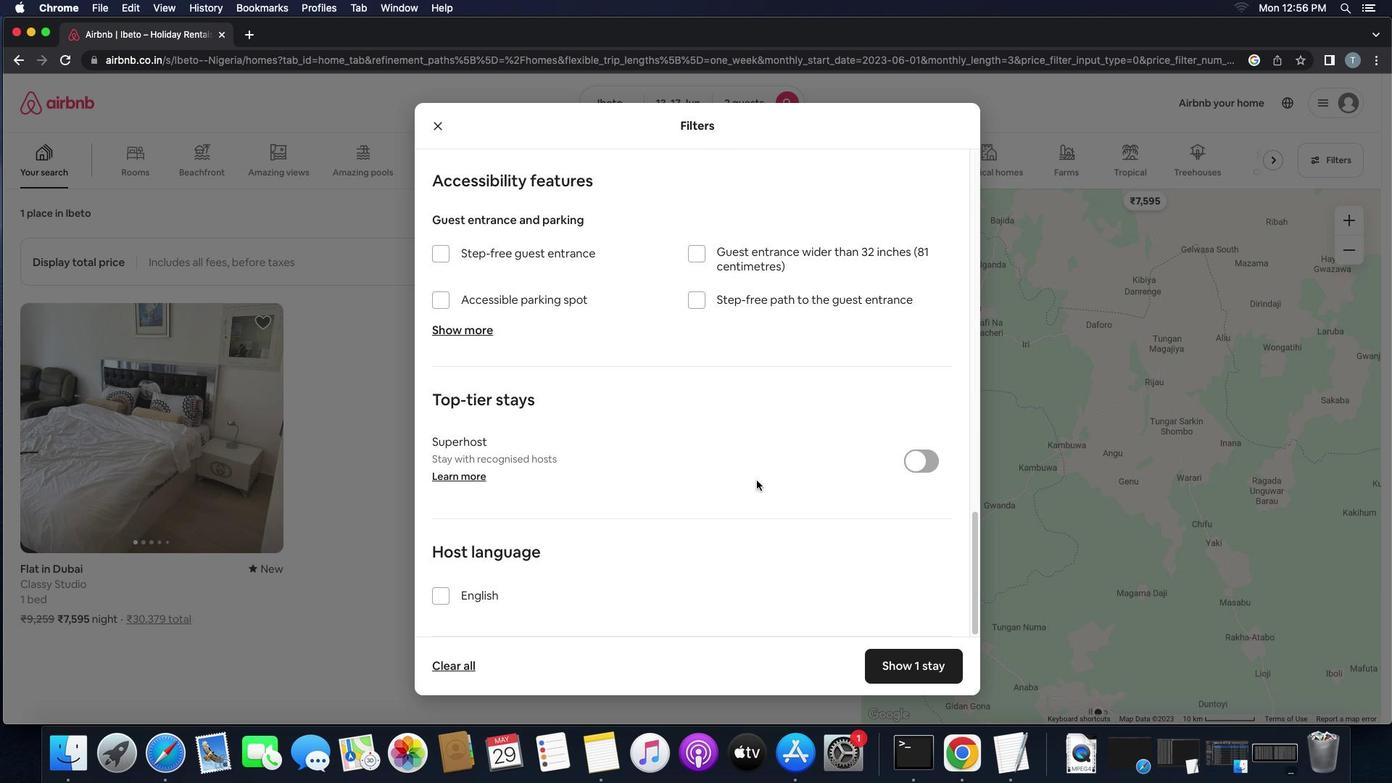 
Action: Mouse scrolled (762, 474) with delta (54, 20)
Screenshot: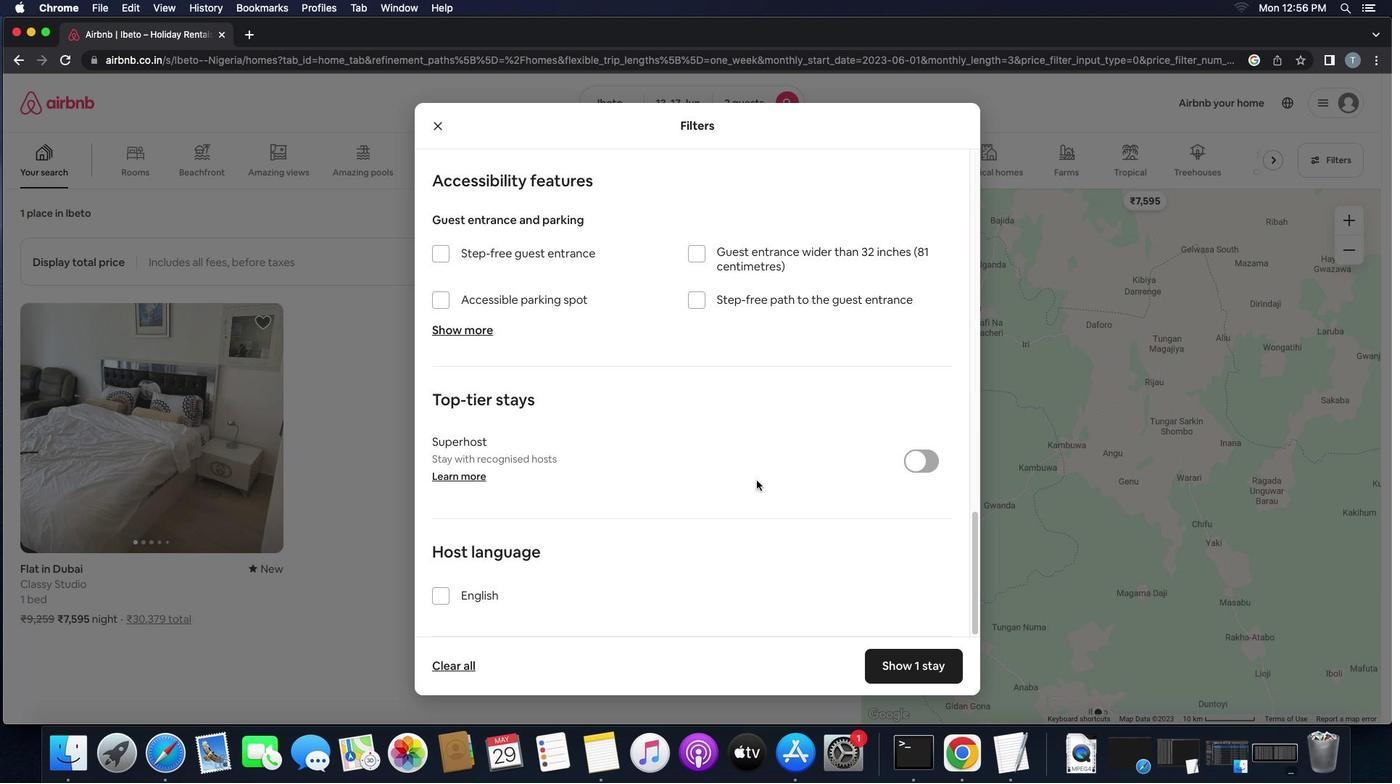 
Action: Mouse moved to (461, 580)
Screenshot: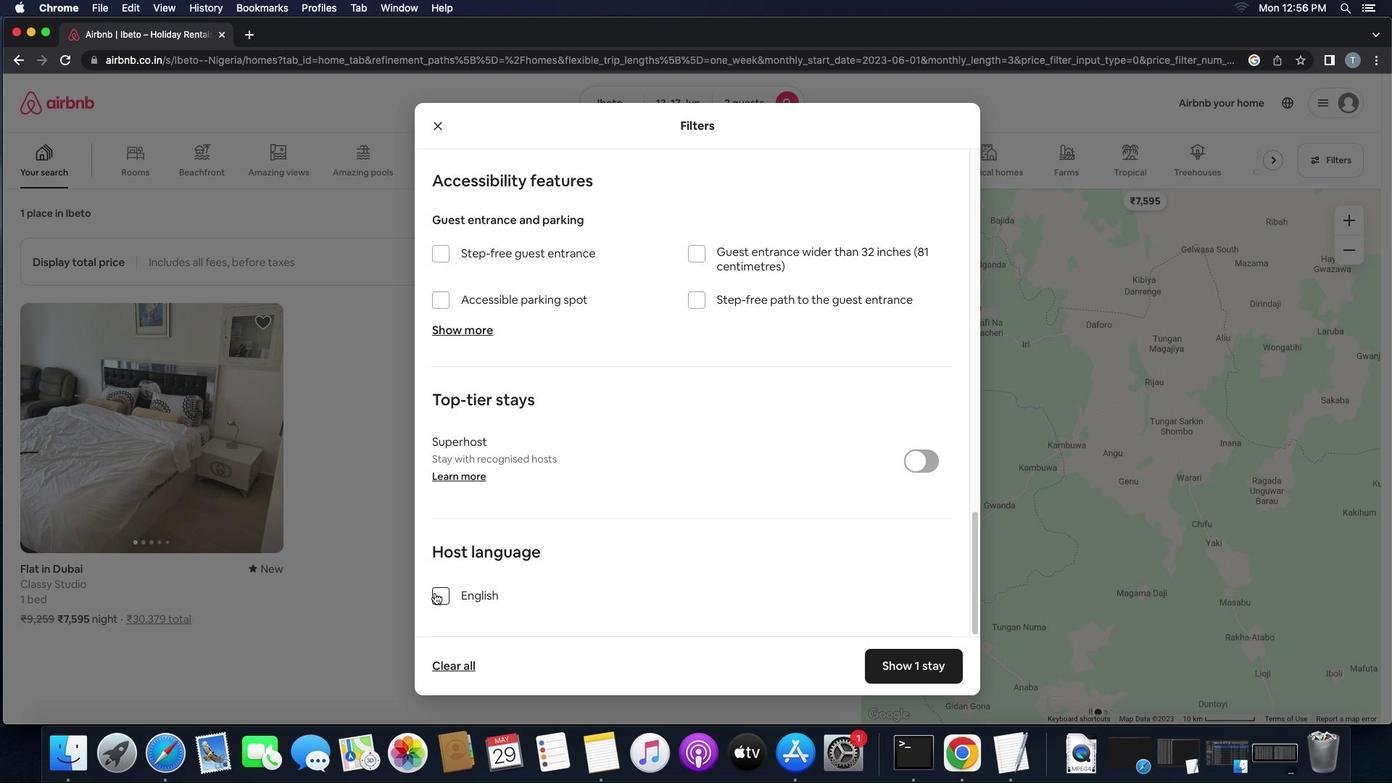 
Action: Mouse pressed left at (461, 580)
Screenshot: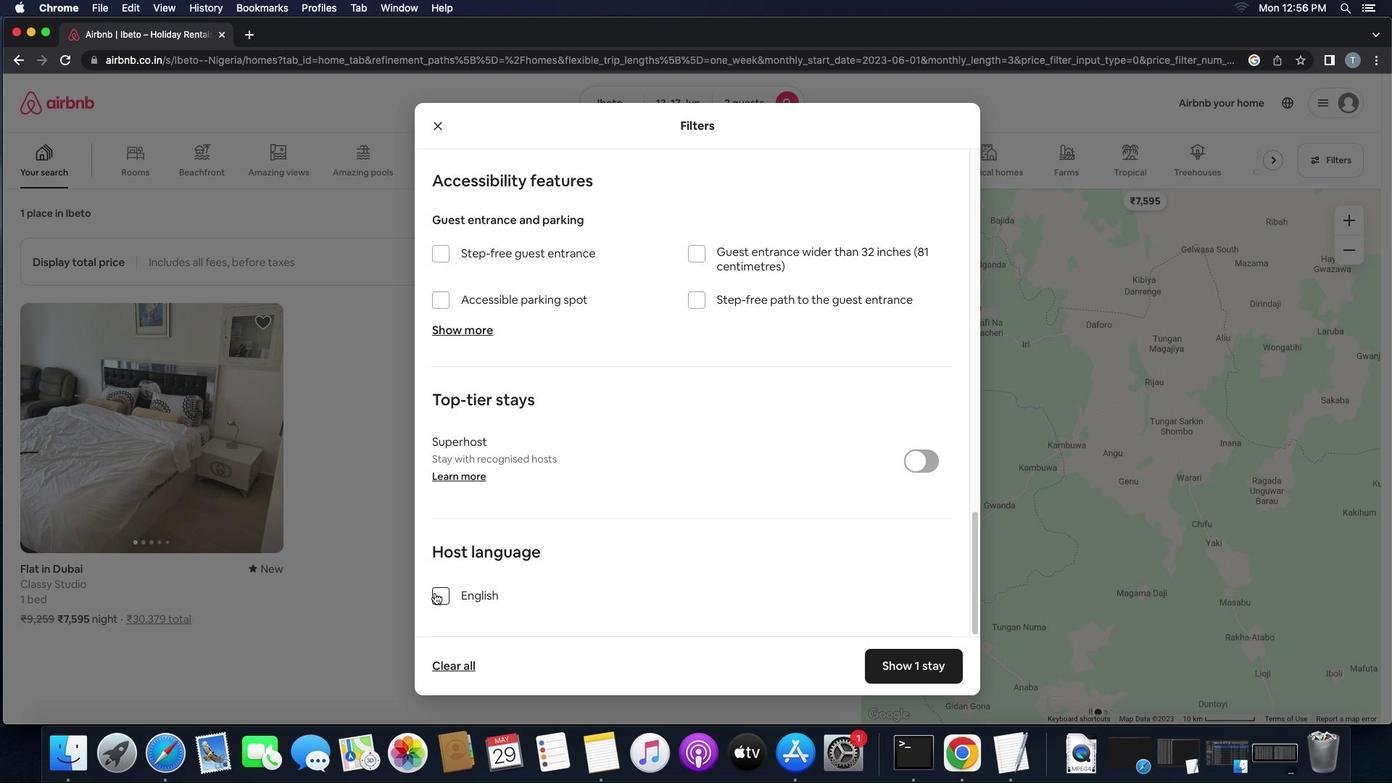 
Action: Mouse moved to (912, 659)
Screenshot: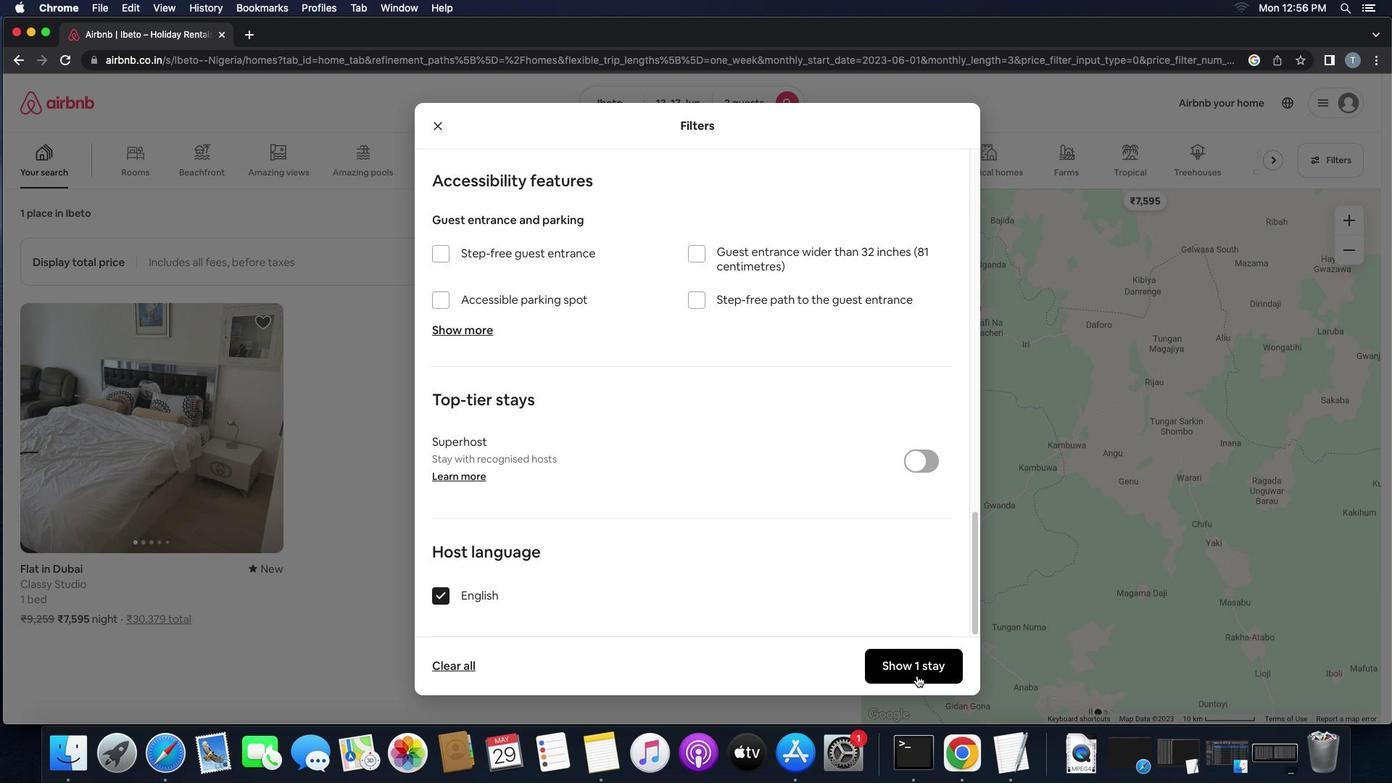 
Action: Mouse pressed left at (912, 659)
Screenshot: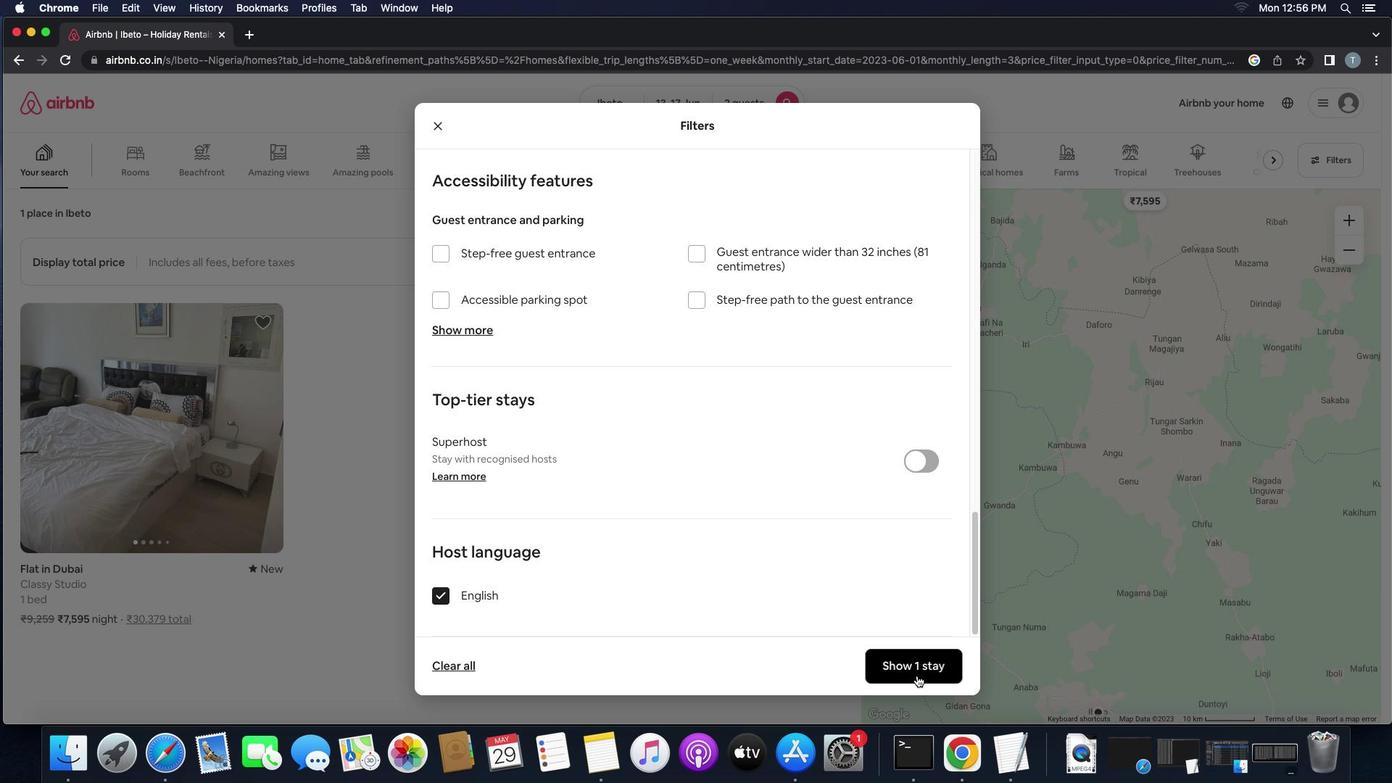 
Action: Mouse moved to (902, 656)
Screenshot: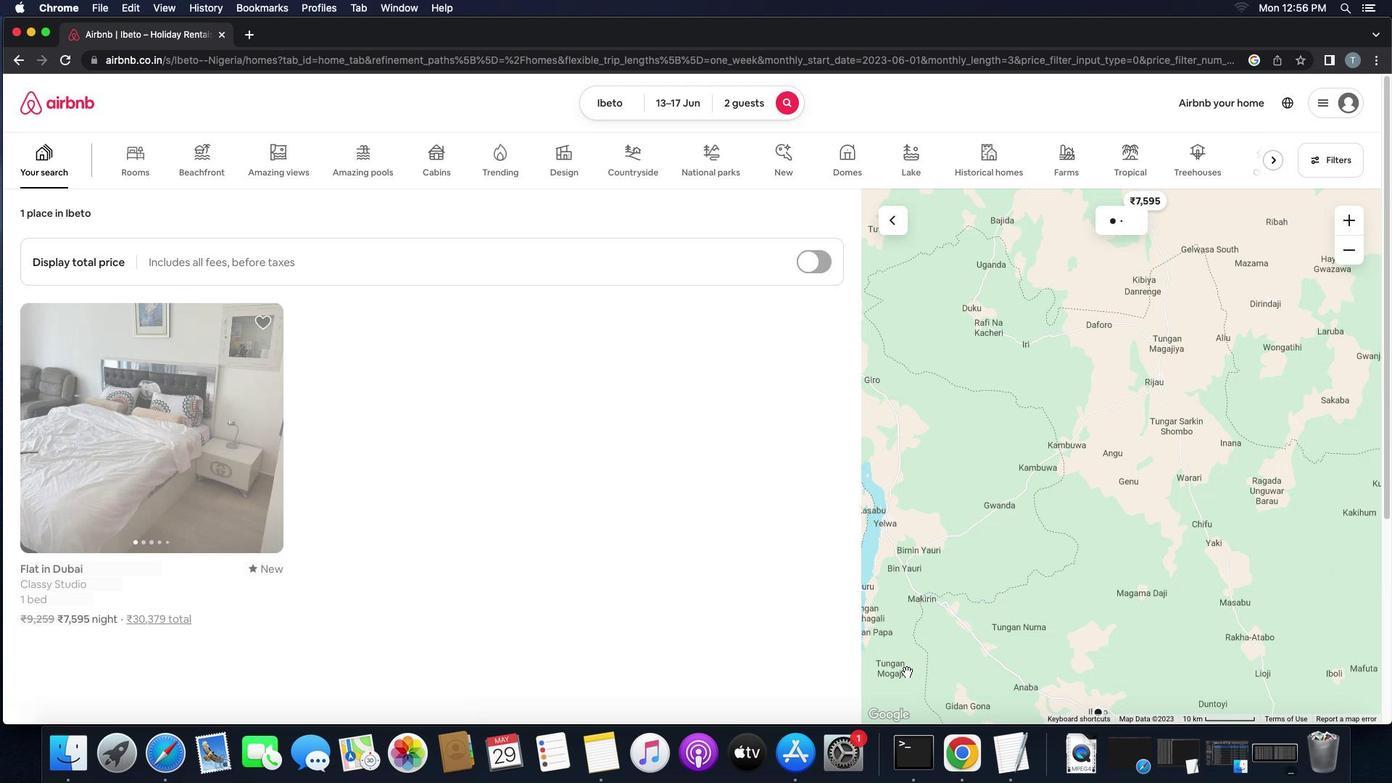 
